 Task: Look for space in Konnagar, India from 4th June, 2023 to 8th June, 2023 for 2 adults in price range Rs.8000 to Rs.16000. Place can be private room with 1  bedroom having 1 bed and 1 bathroom. Property type can be house, flat, guest house, hotel. Booking option can be shelf check-in. Required host language is English.
Action: Mouse moved to (591, 110)
Screenshot: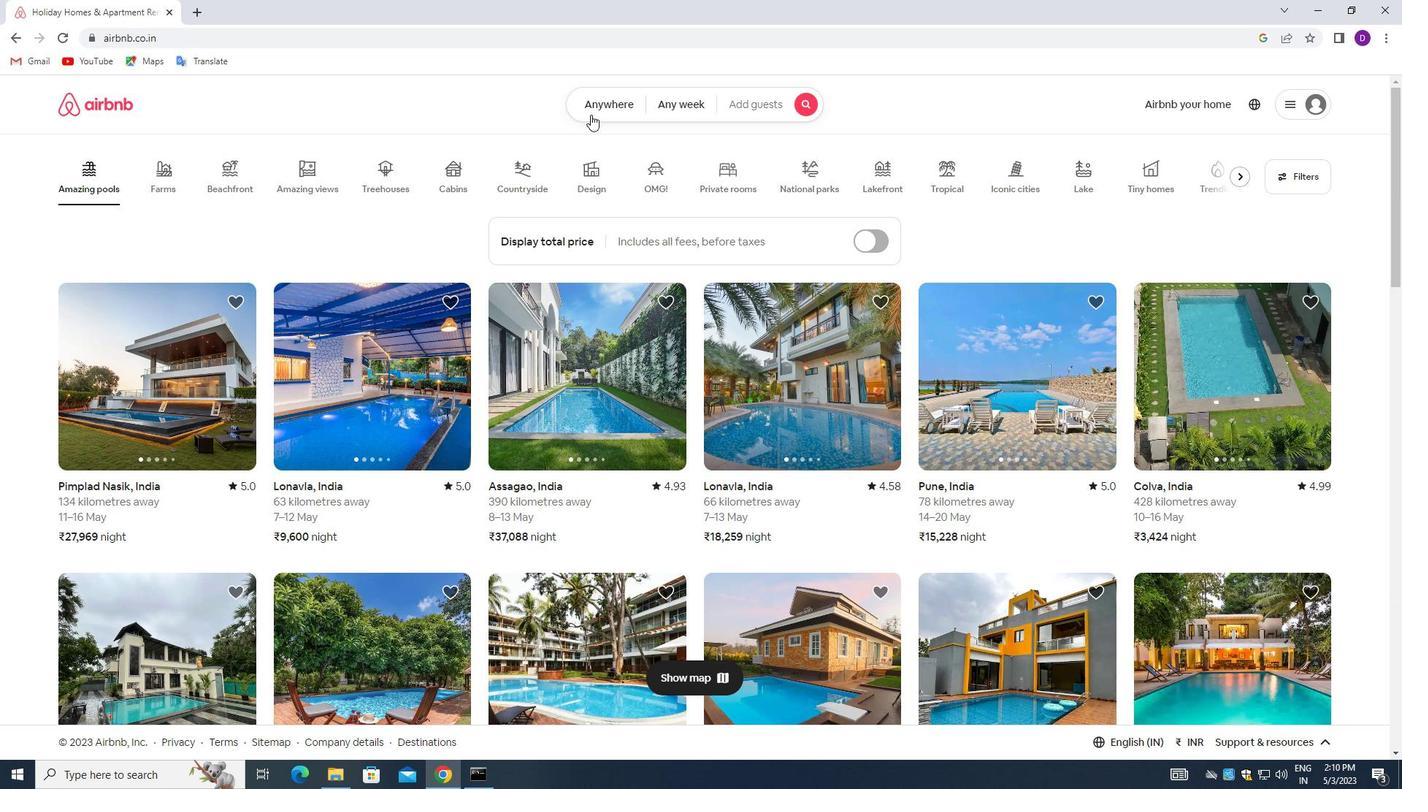 
Action: Mouse pressed left at (591, 110)
Screenshot: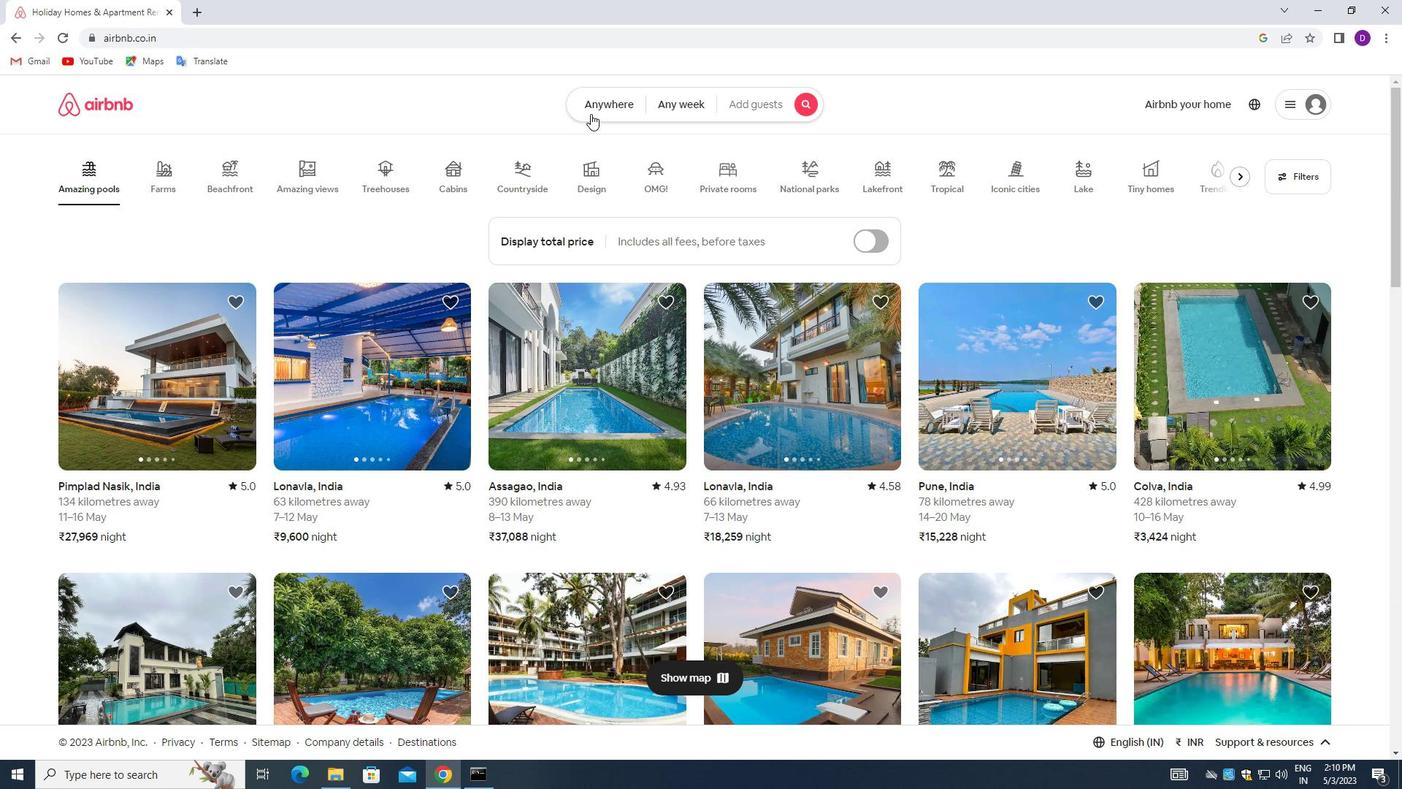 
Action: Mouse moved to (451, 168)
Screenshot: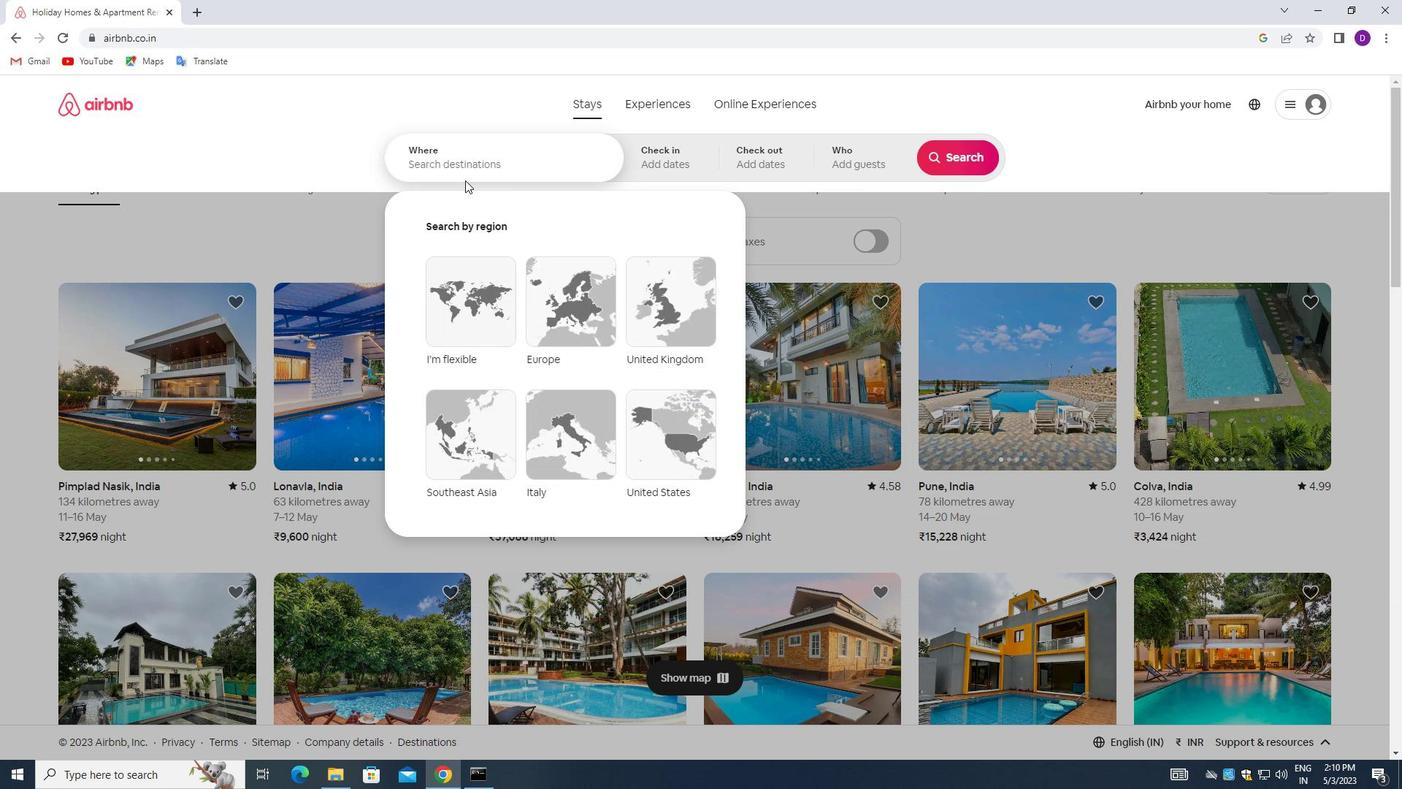 
Action: Mouse pressed left at (451, 168)
Screenshot: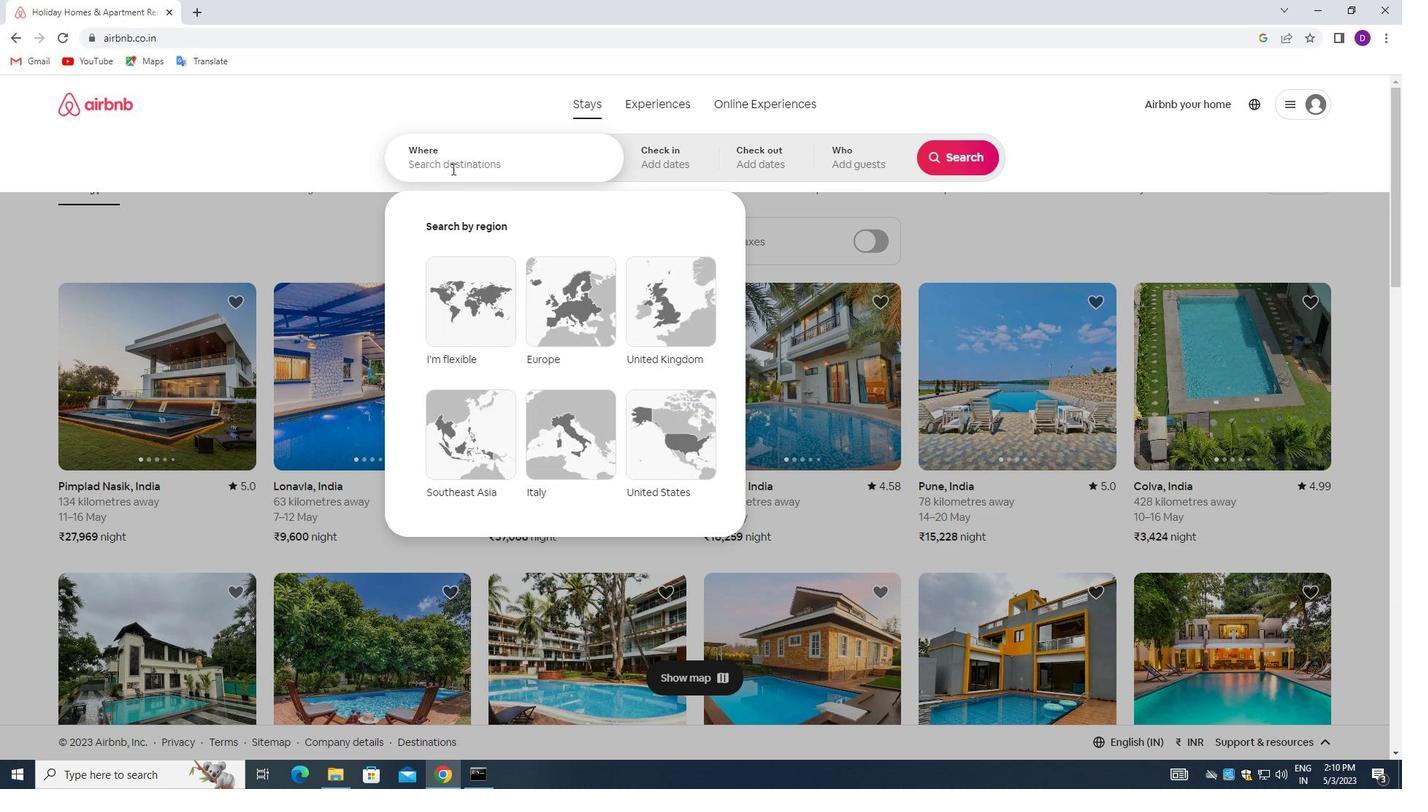 
Action: Mouse moved to (296, 149)
Screenshot: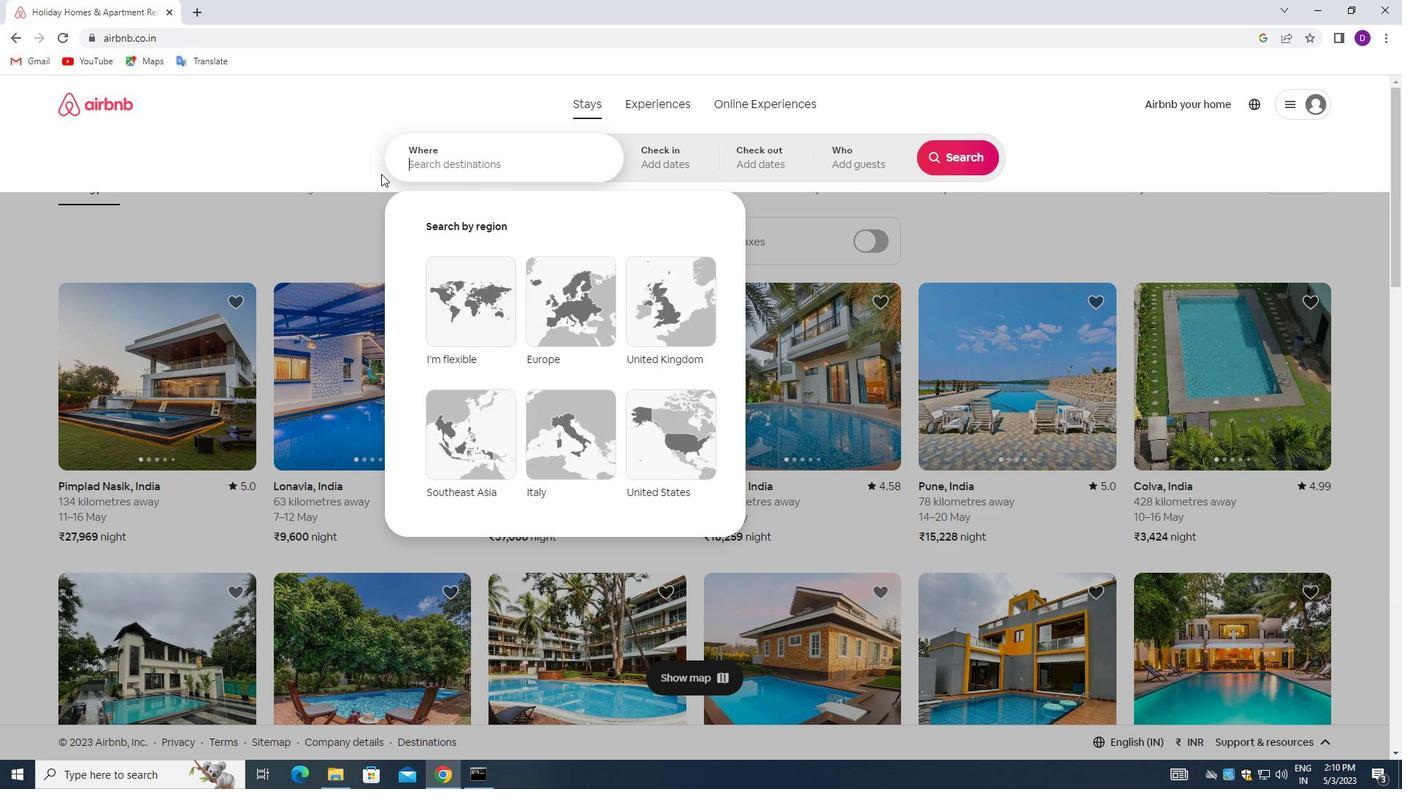 
Action: Key pressed <Key.shift>KONNAGAR,<Key.space><Key.shift>INDIA<Key.enter>
Screenshot: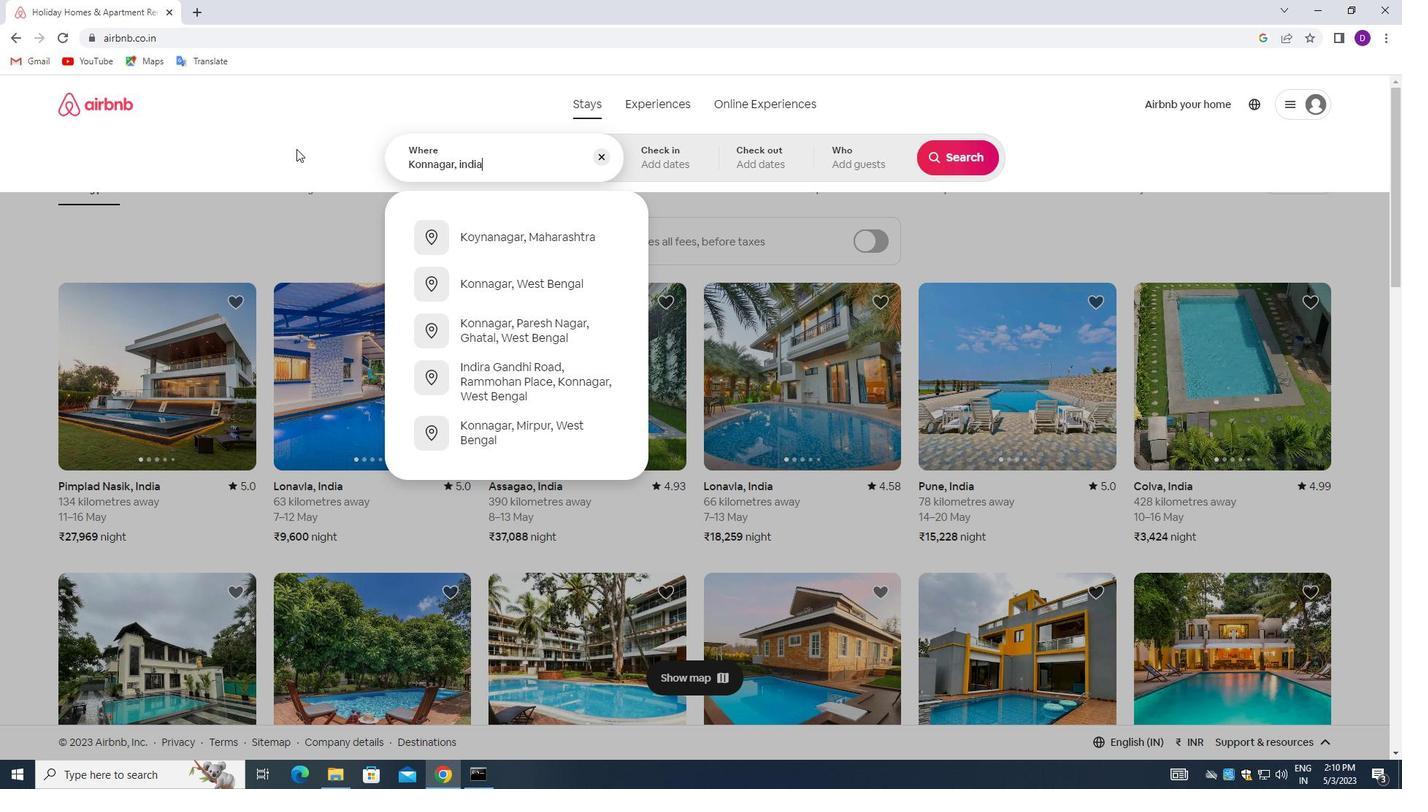 
Action: Mouse moved to (737, 372)
Screenshot: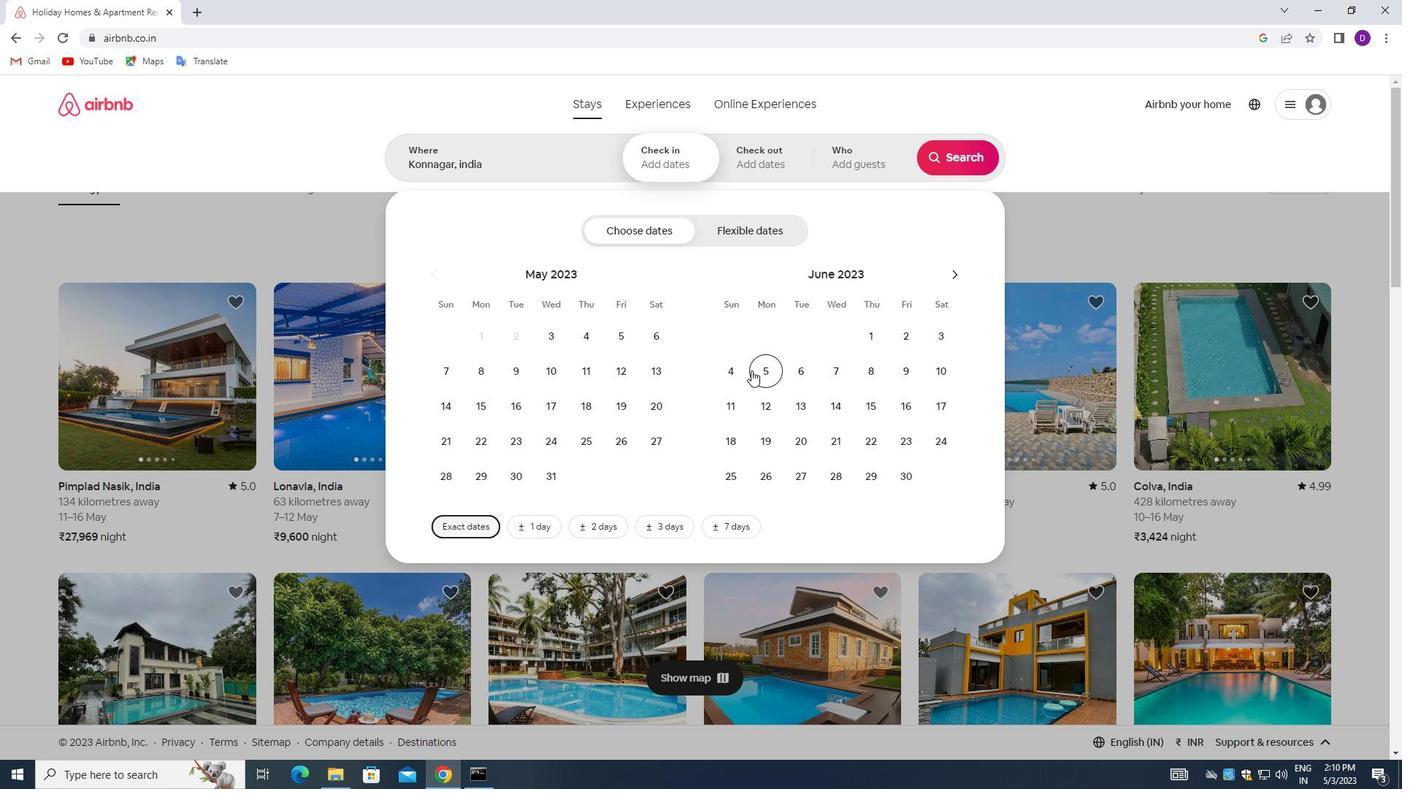 
Action: Mouse pressed left at (737, 372)
Screenshot: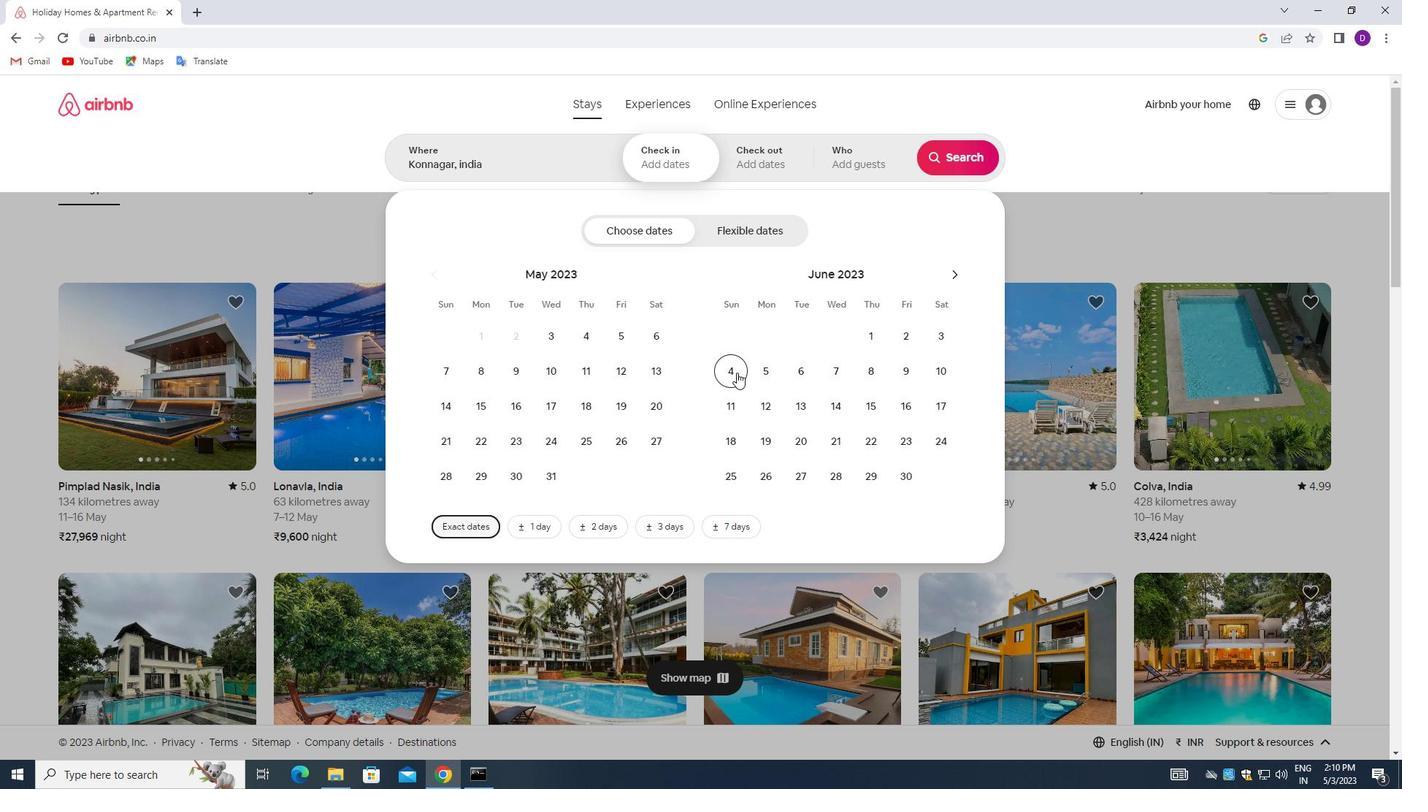 
Action: Mouse moved to (877, 377)
Screenshot: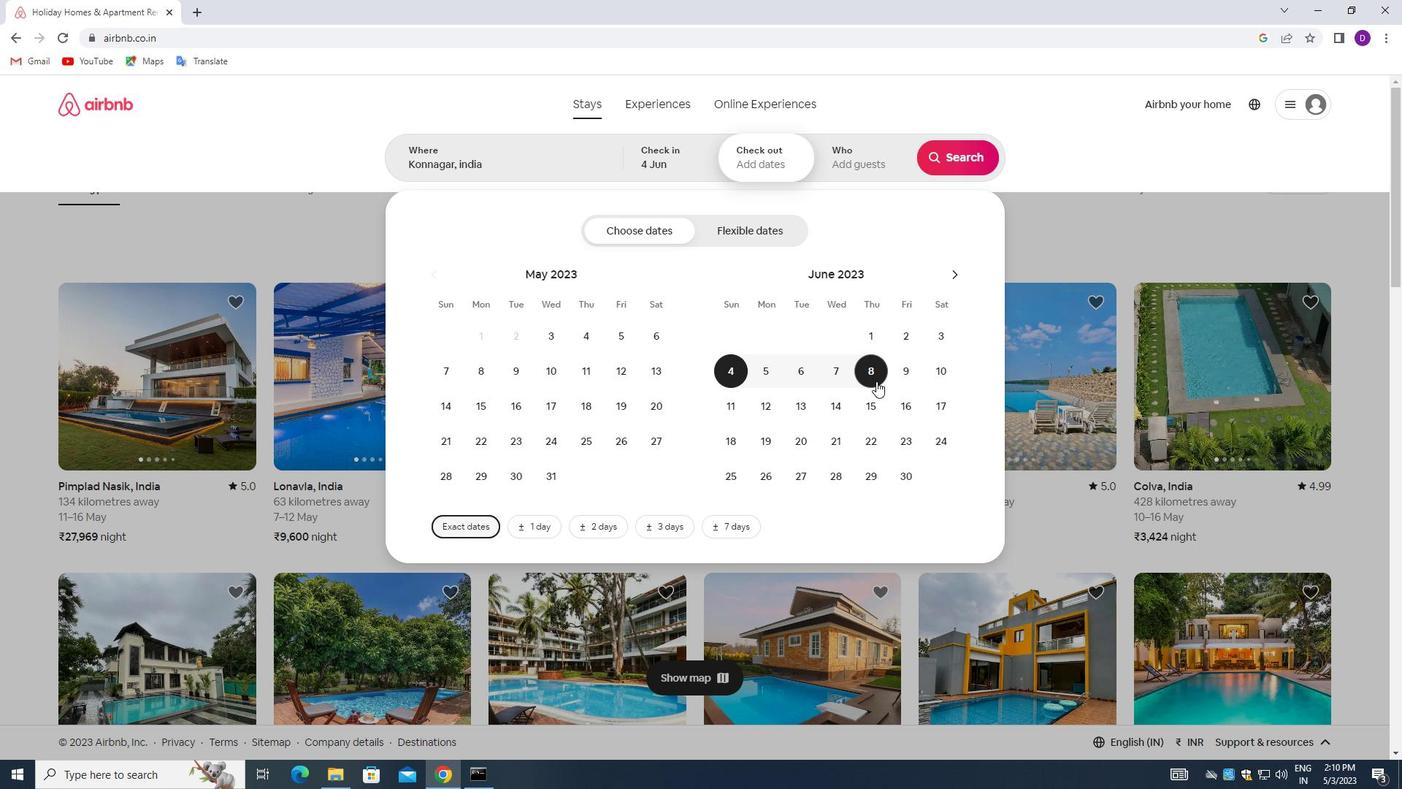 
Action: Mouse pressed left at (877, 377)
Screenshot: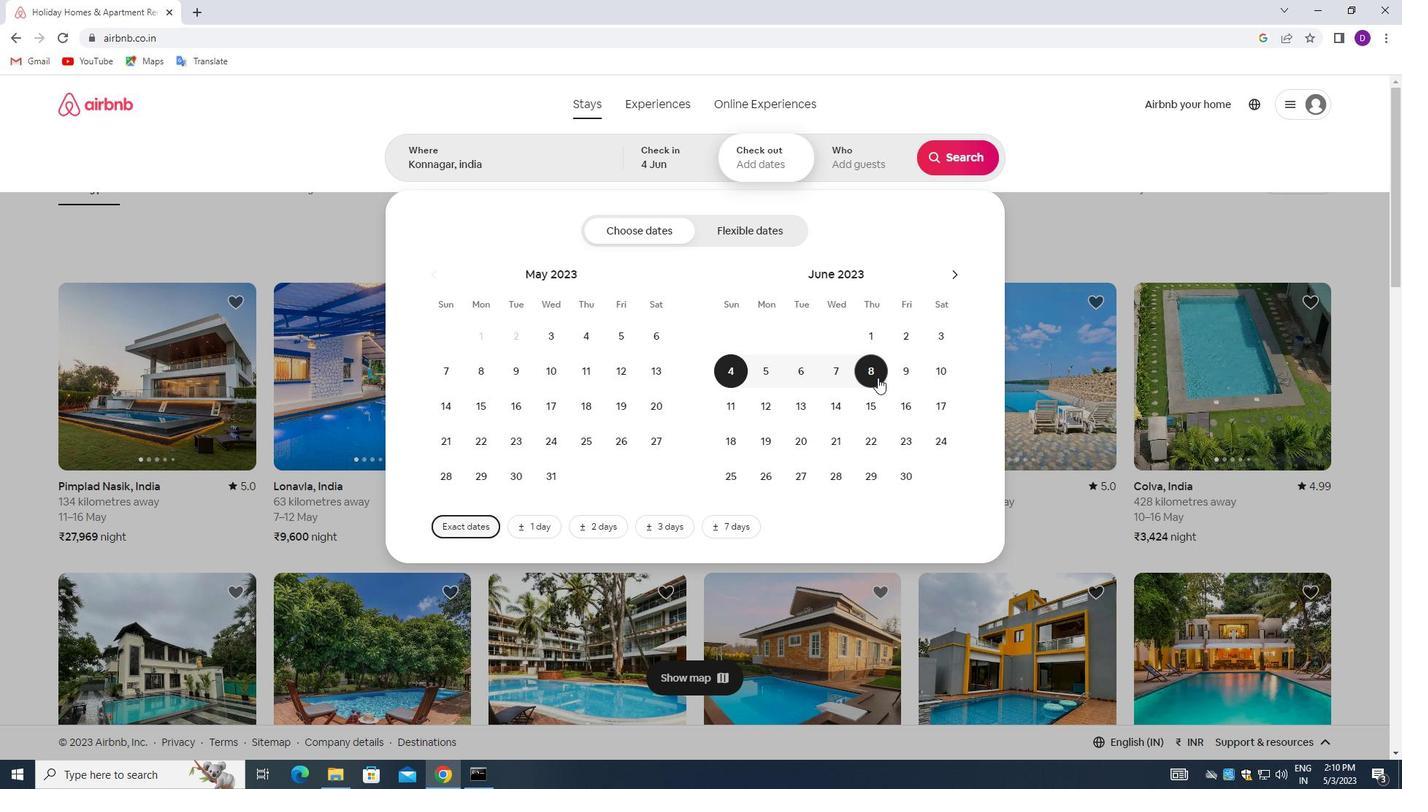 
Action: Mouse moved to (848, 165)
Screenshot: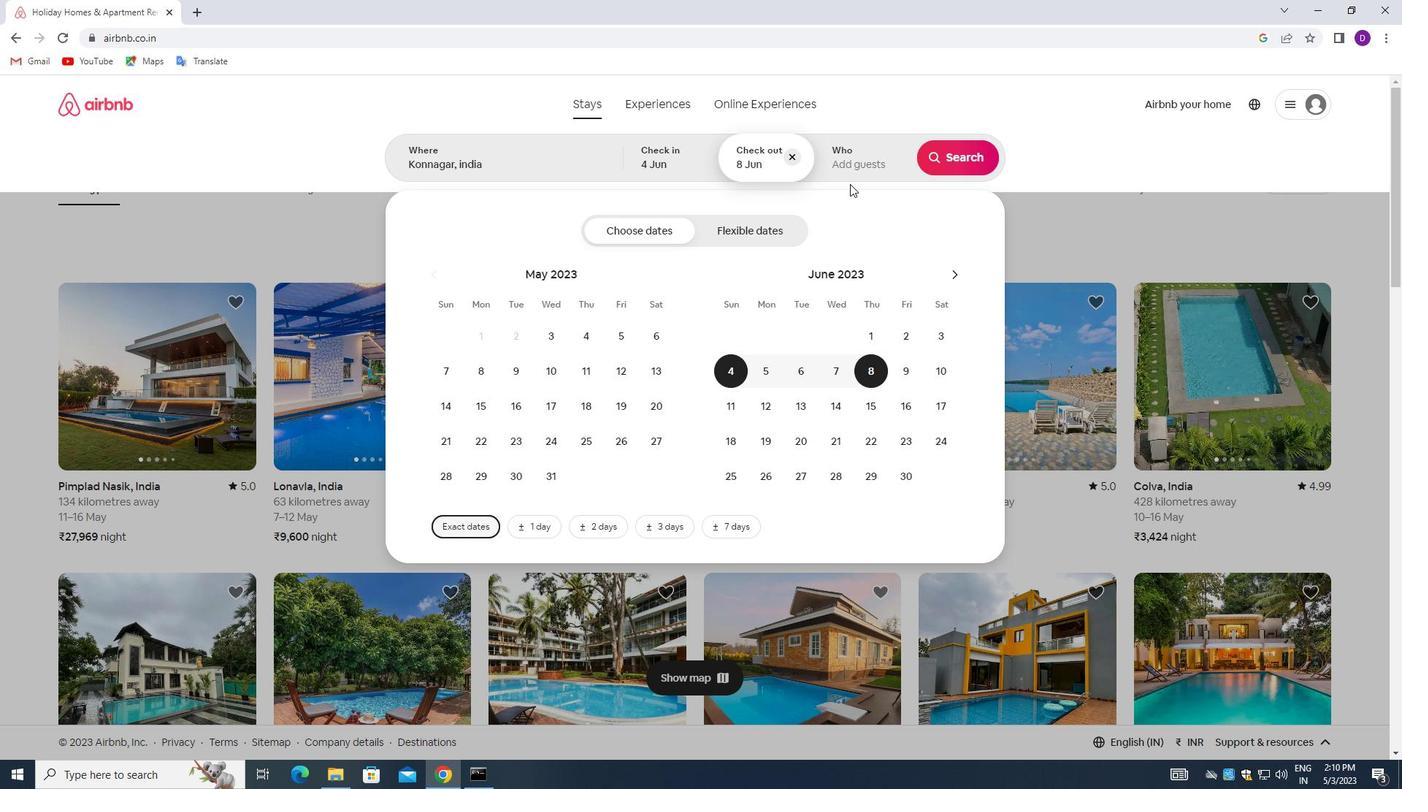 
Action: Mouse pressed left at (848, 165)
Screenshot: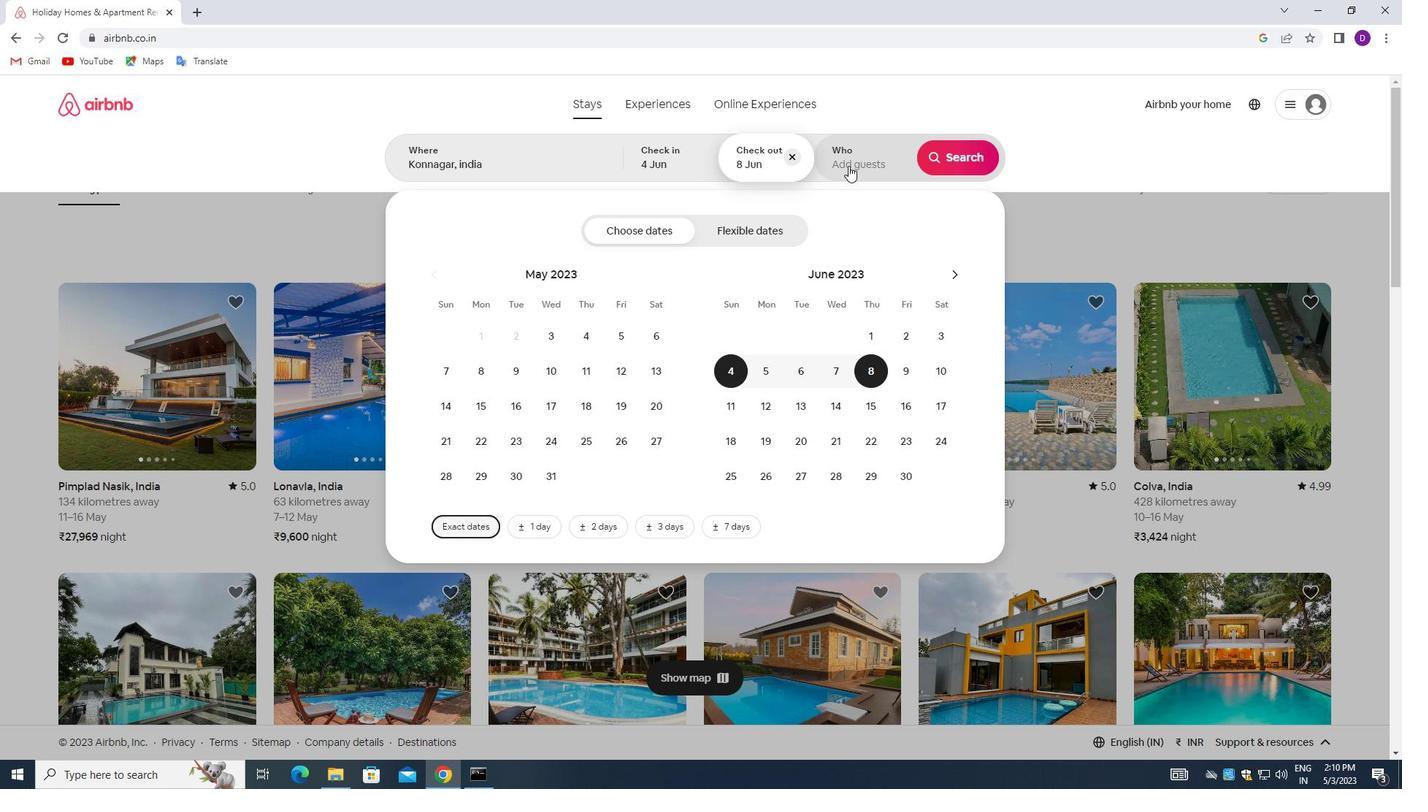 
Action: Mouse moved to (954, 241)
Screenshot: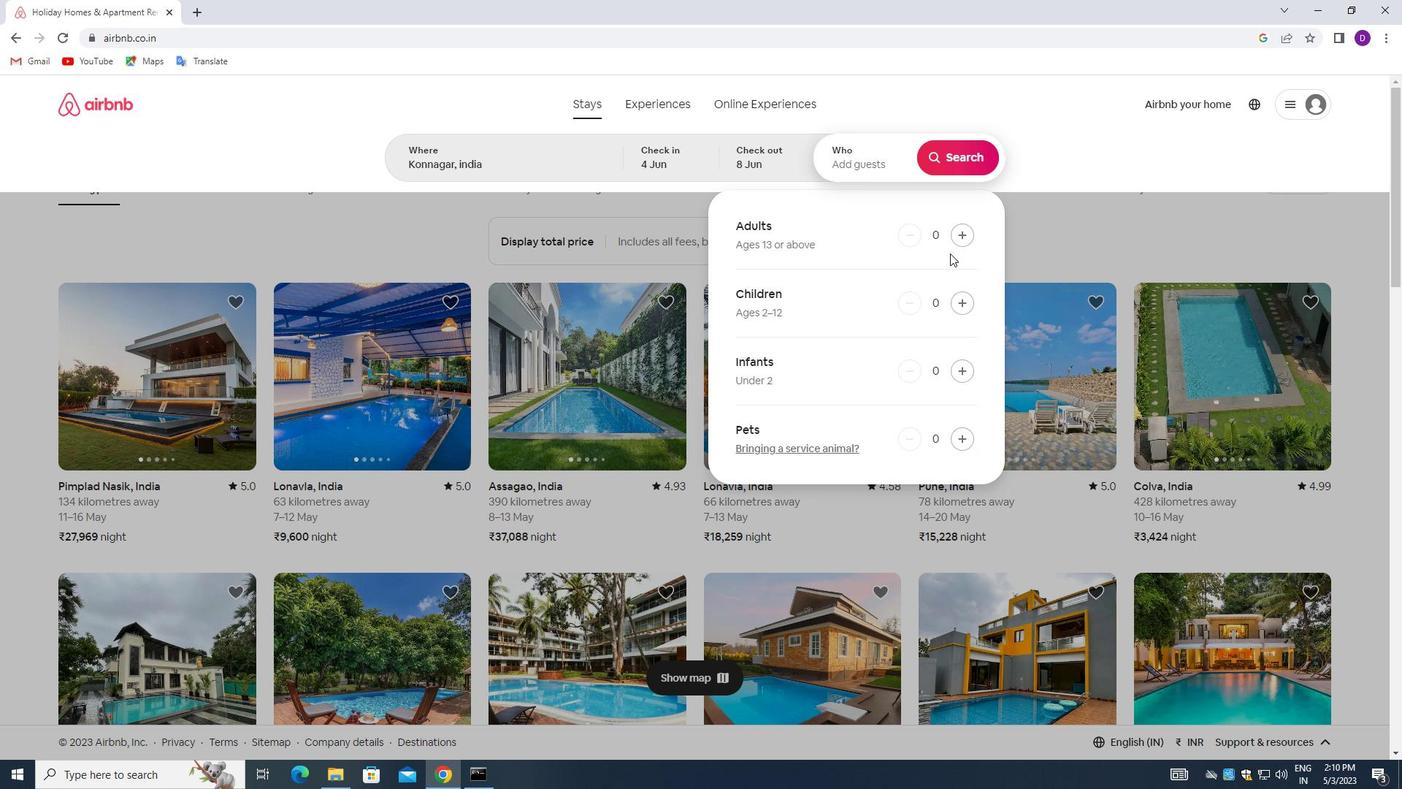 
Action: Mouse pressed left at (954, 241)
Screenshot: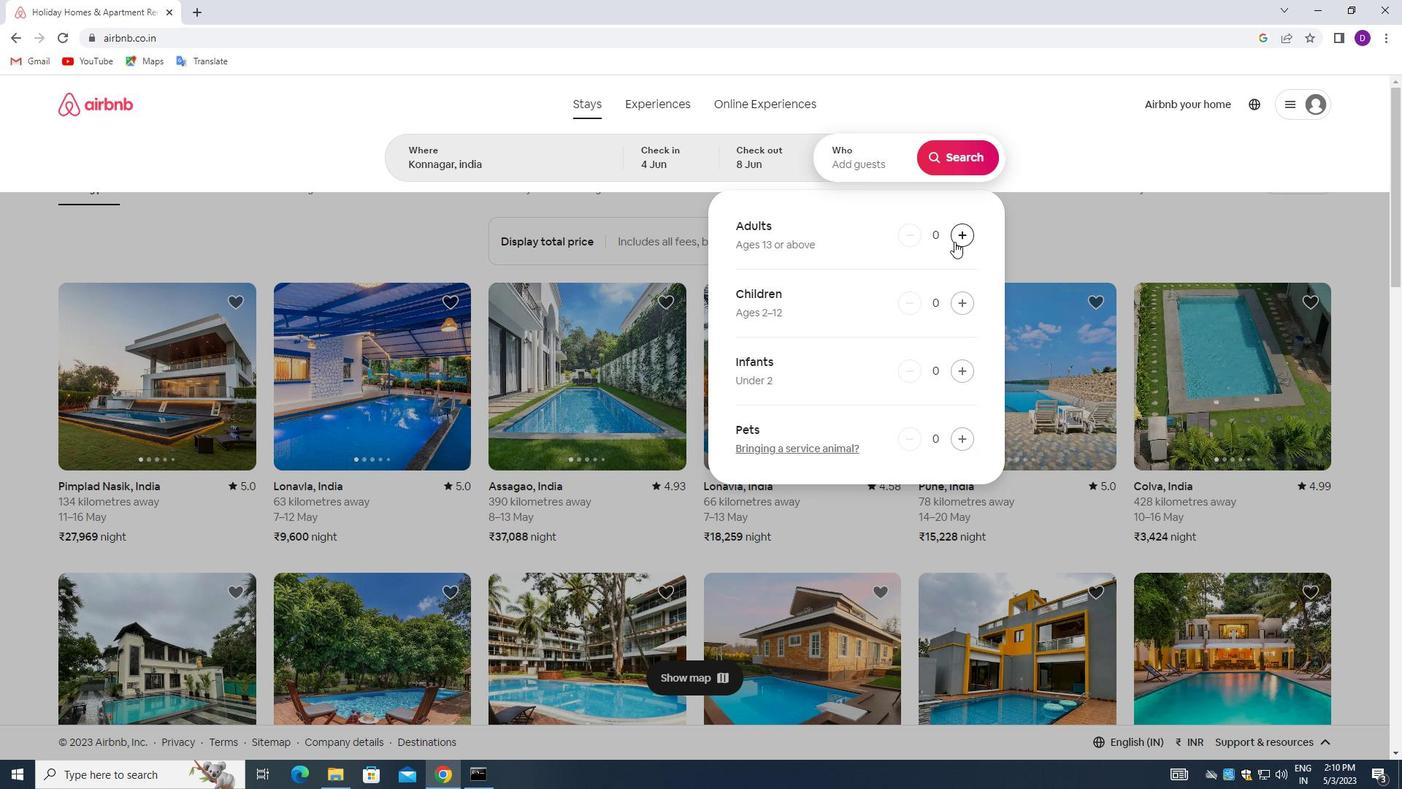 
Action: Mouse pressed left at (954, 241)
Screenshot: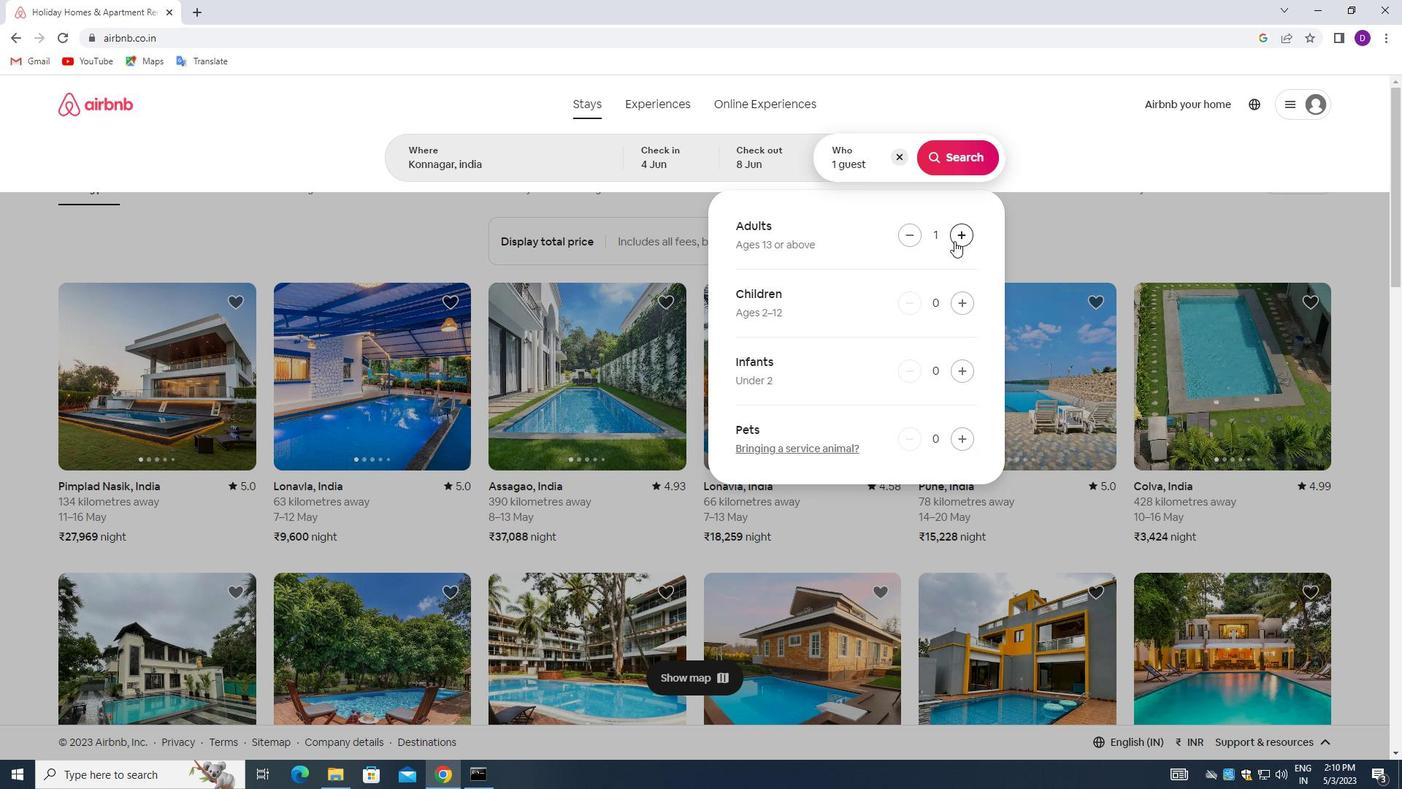 
Action: Mouse moved to (952, 155)
Screenshot: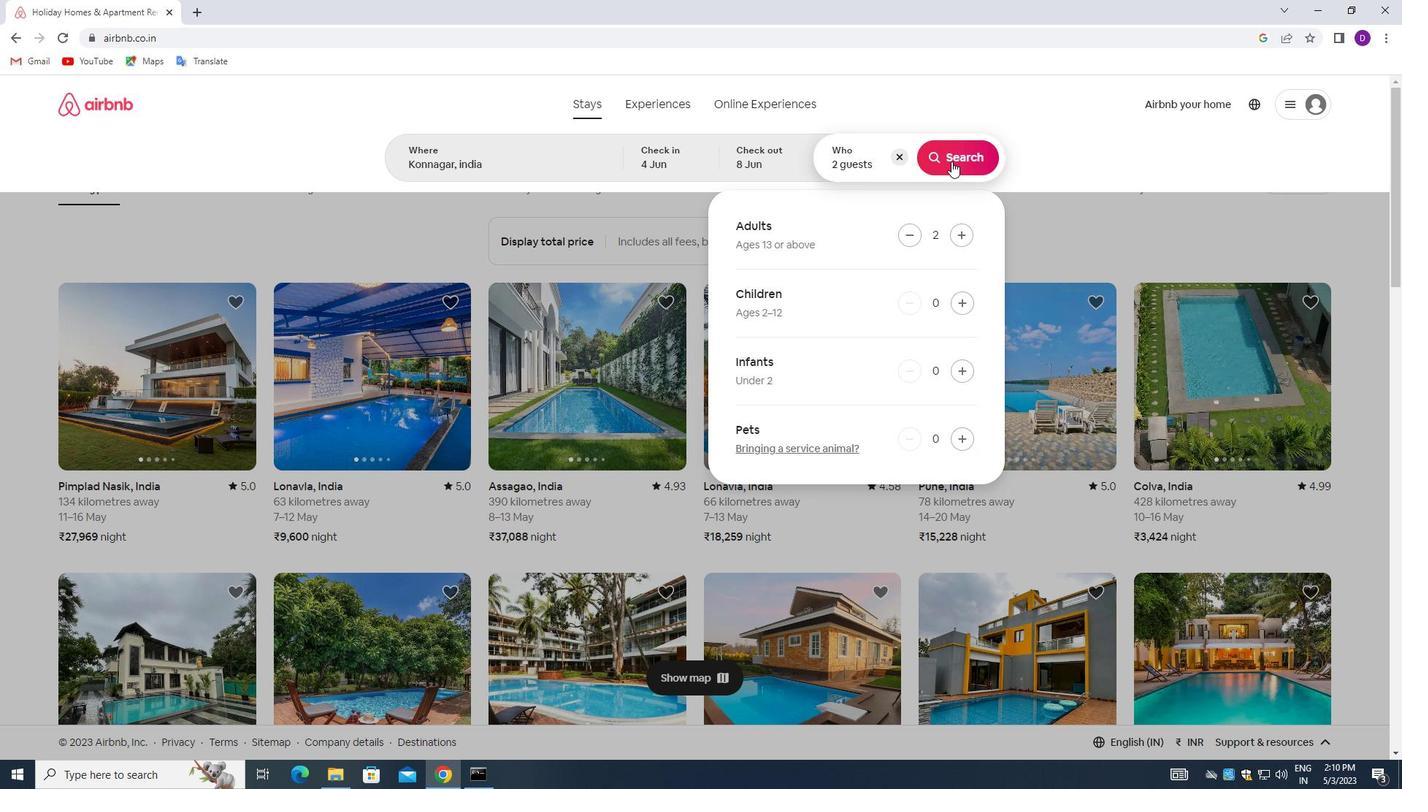 
Action: Mouse pressed left at (952, 155)
Screenshot: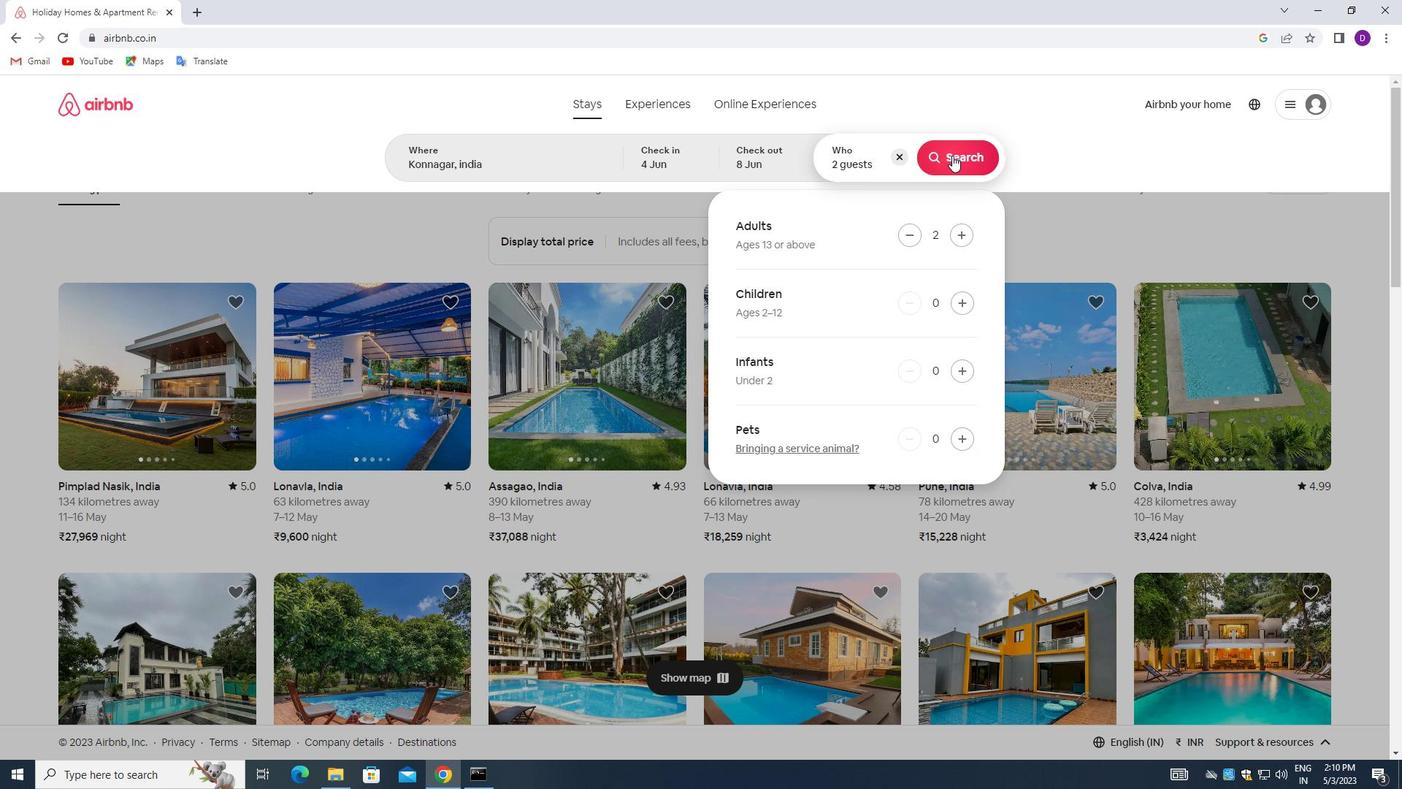 
Action: Mouse moved to (1317, 167)
Screenshot: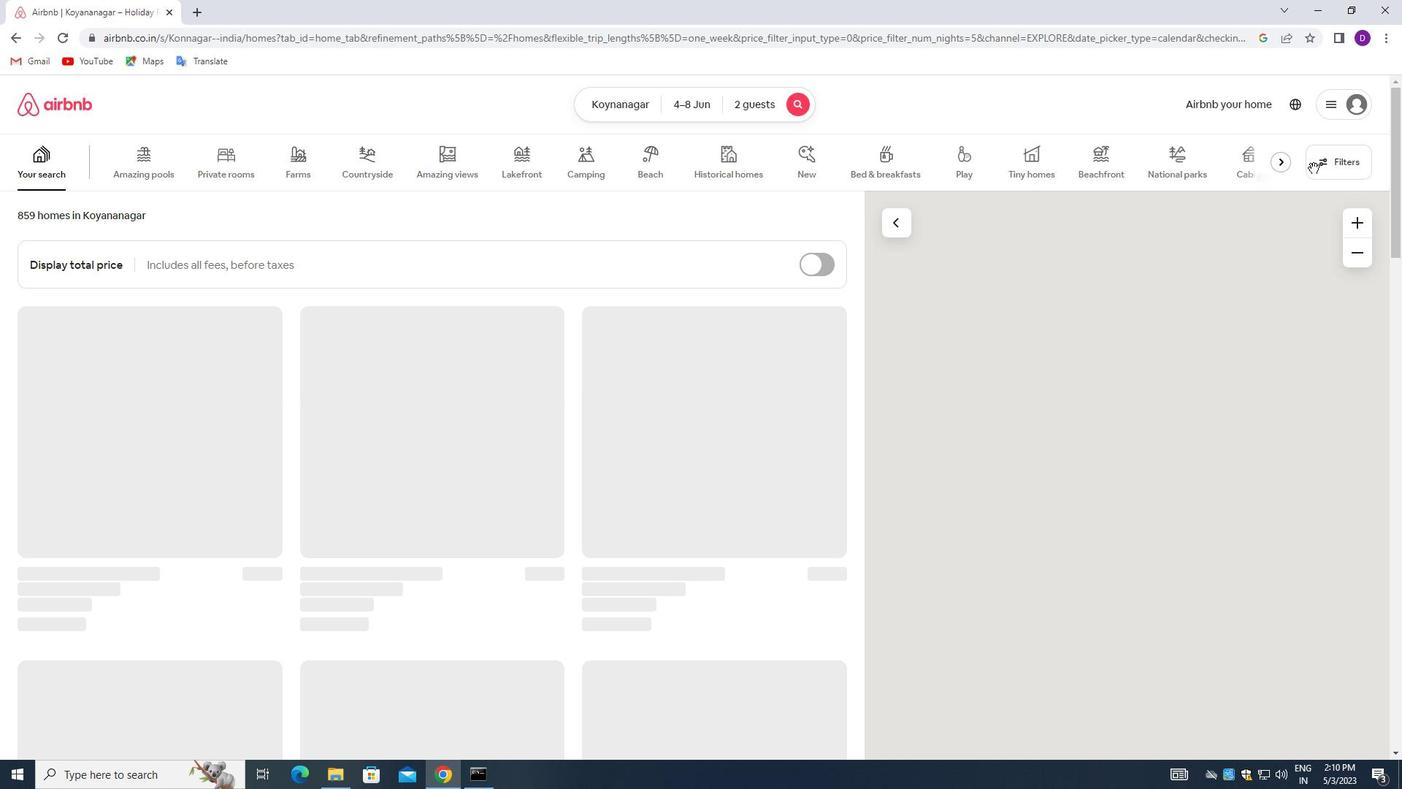 
Action: Mouse pressed left at (1317, 167)
Screenshot: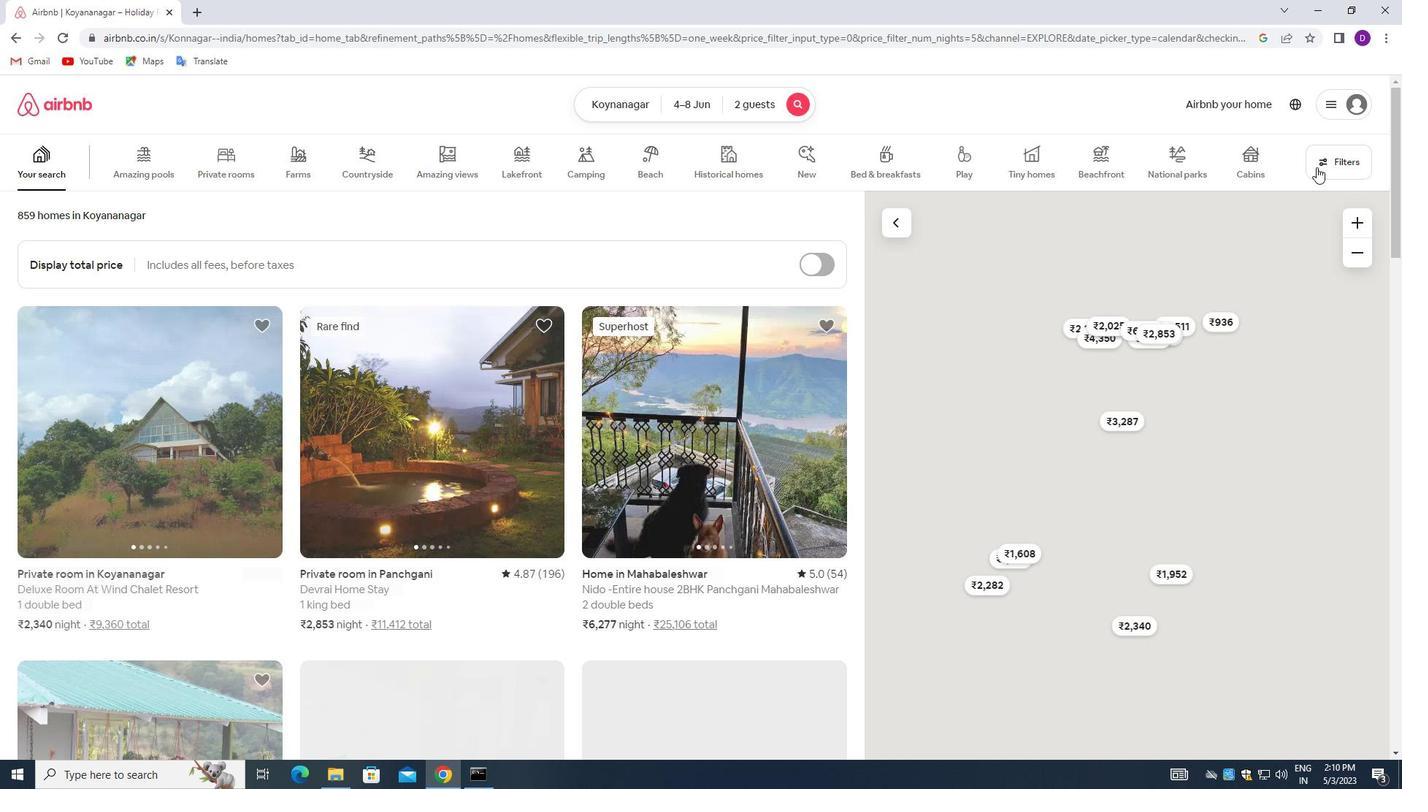 
Action: Mouse moved to (526, 348)
Screenshot: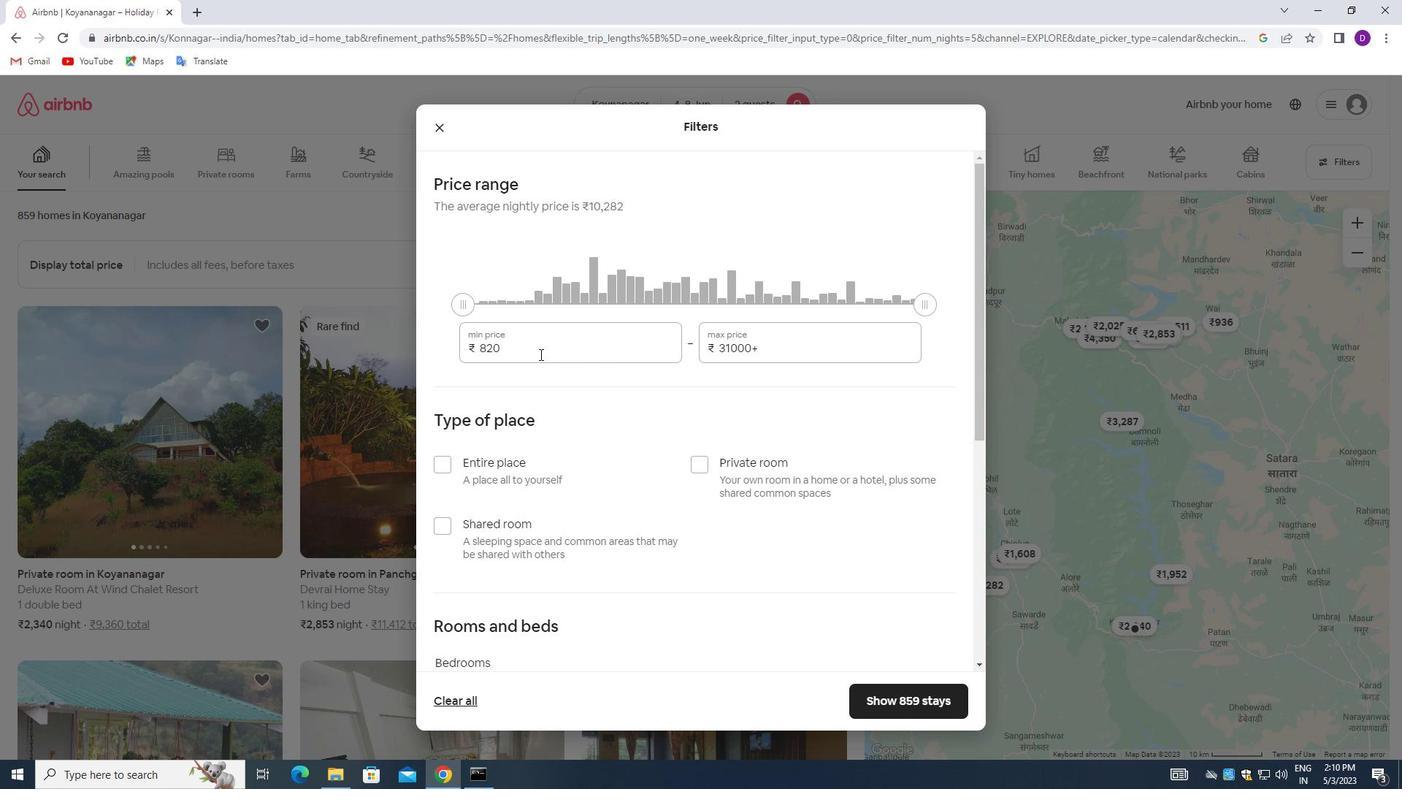
Action: Mouse pressed left at (526, 348)
Screenshot: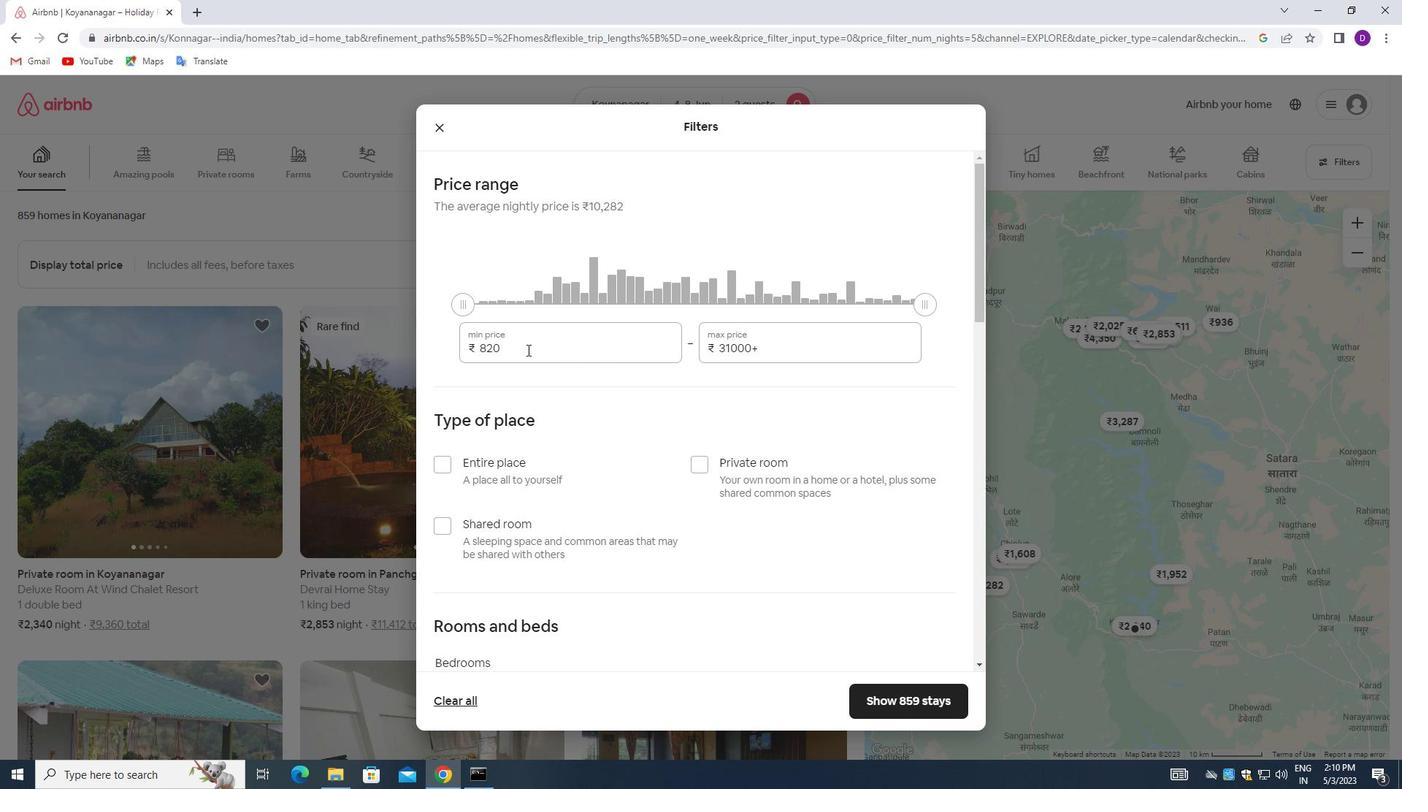 
Action: Mouse pressed left at (526, 348)
Screenshot: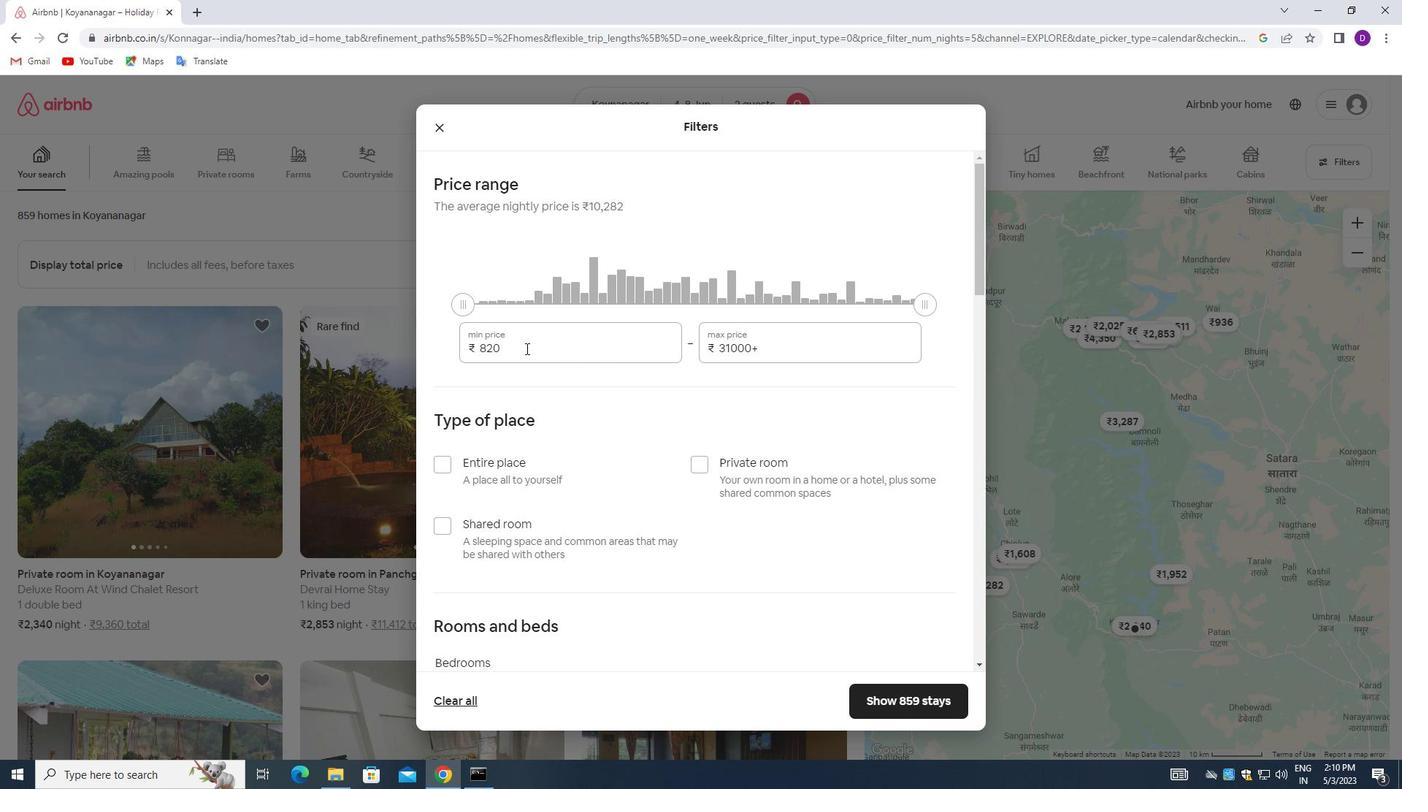 
Action: Key pressed 8000<Key.tab>16000
Screenshot: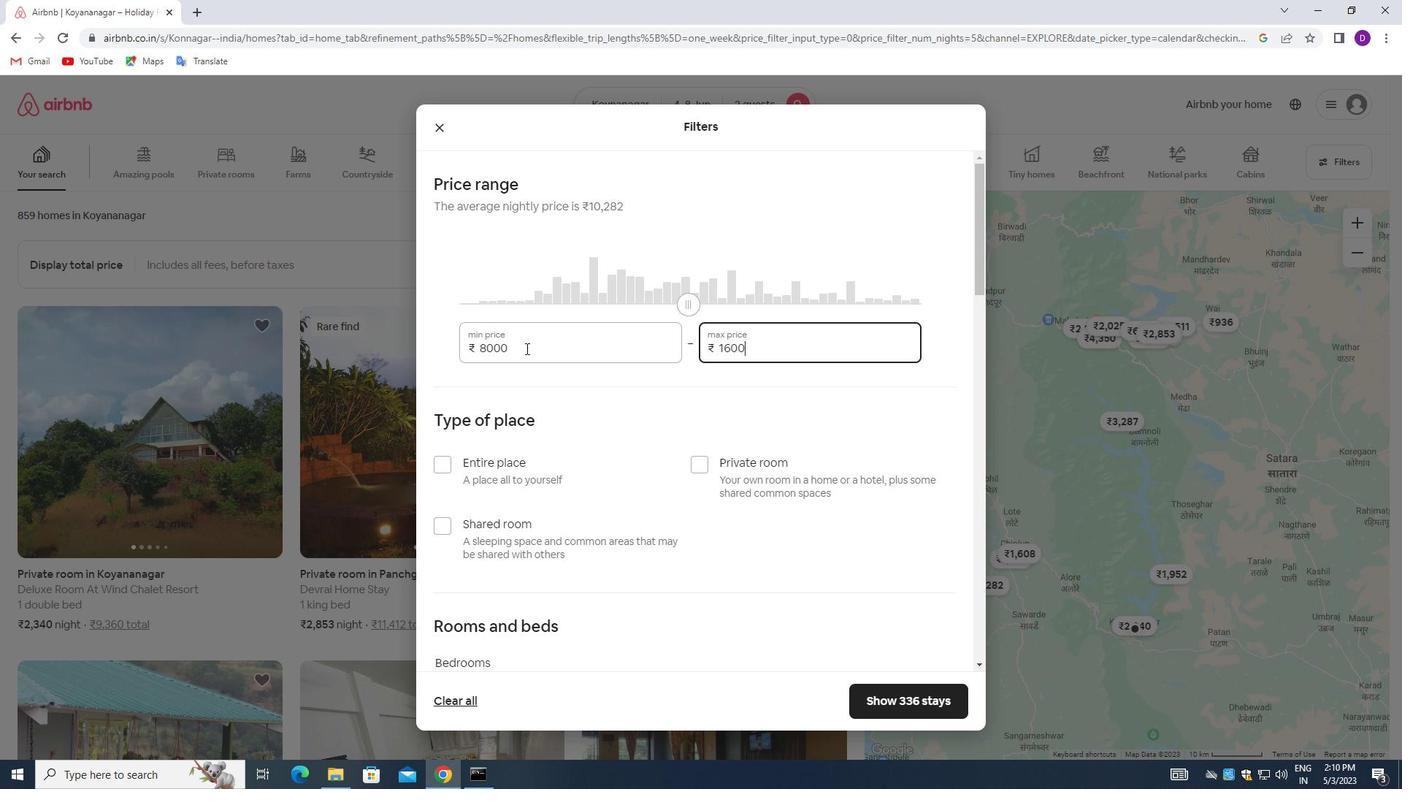 
Action: Mouse moved to (553, 389)
Screenshot: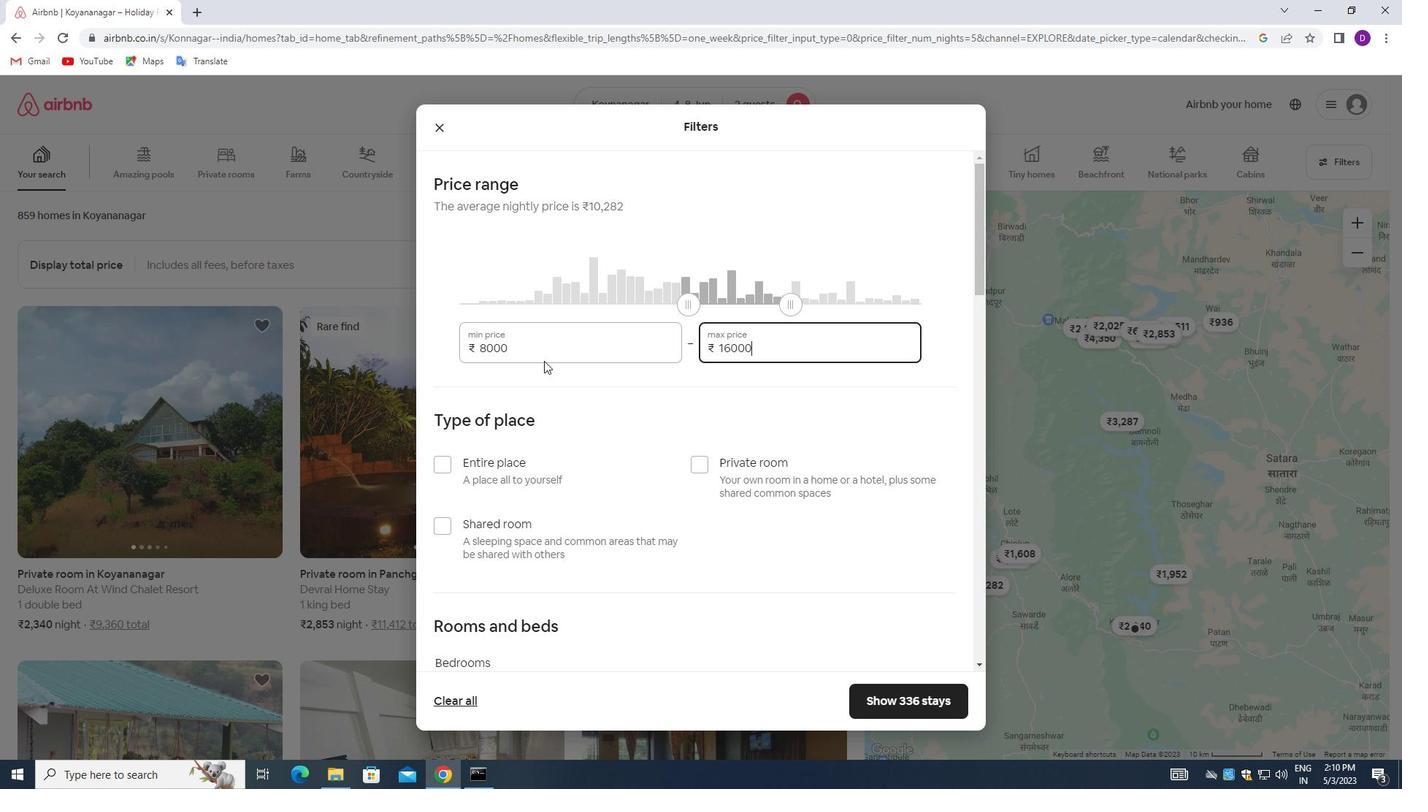 
Action: Mouse scrolled (553, 388) with delta (0, 0)
Screenshot: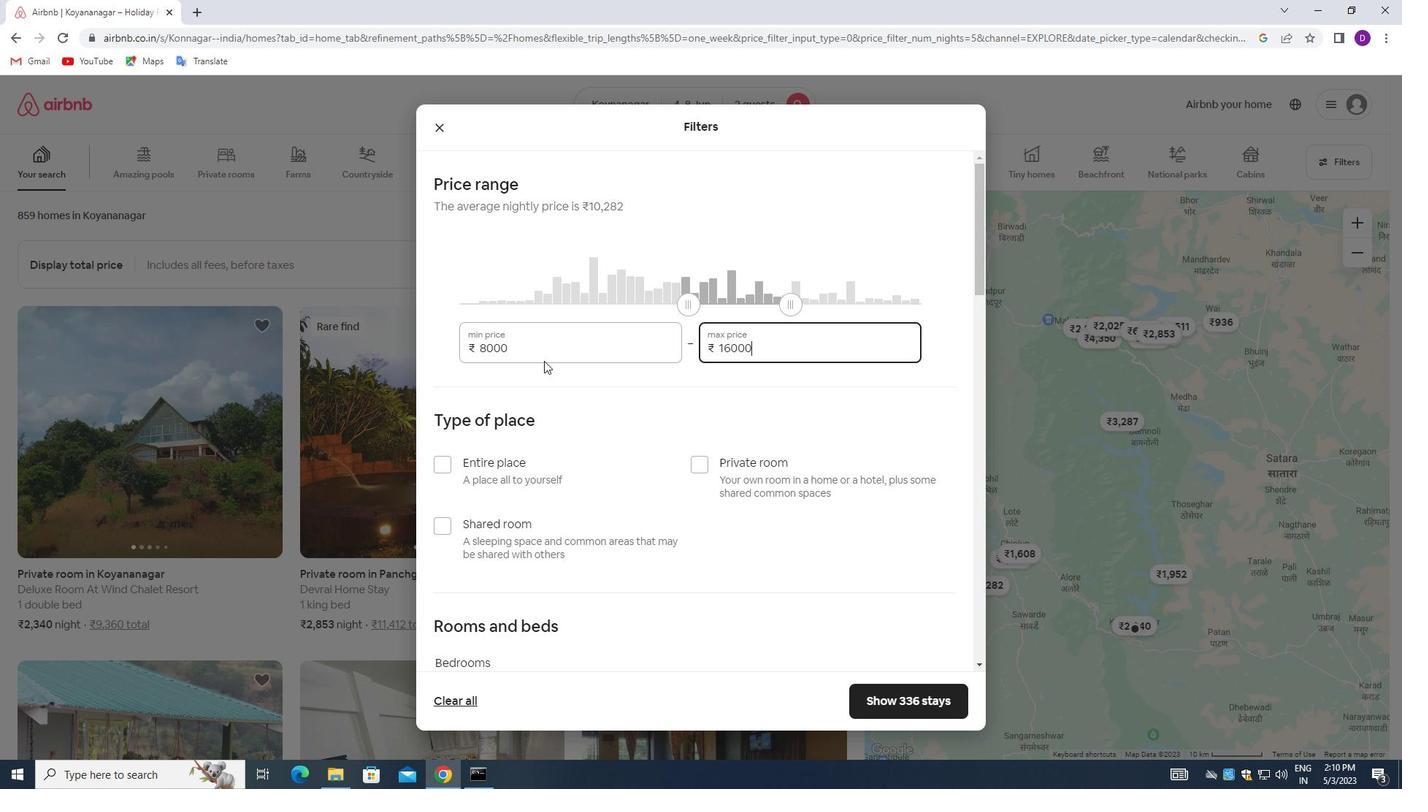 
Action: Mouse moved to (551, 399)
Screenshot: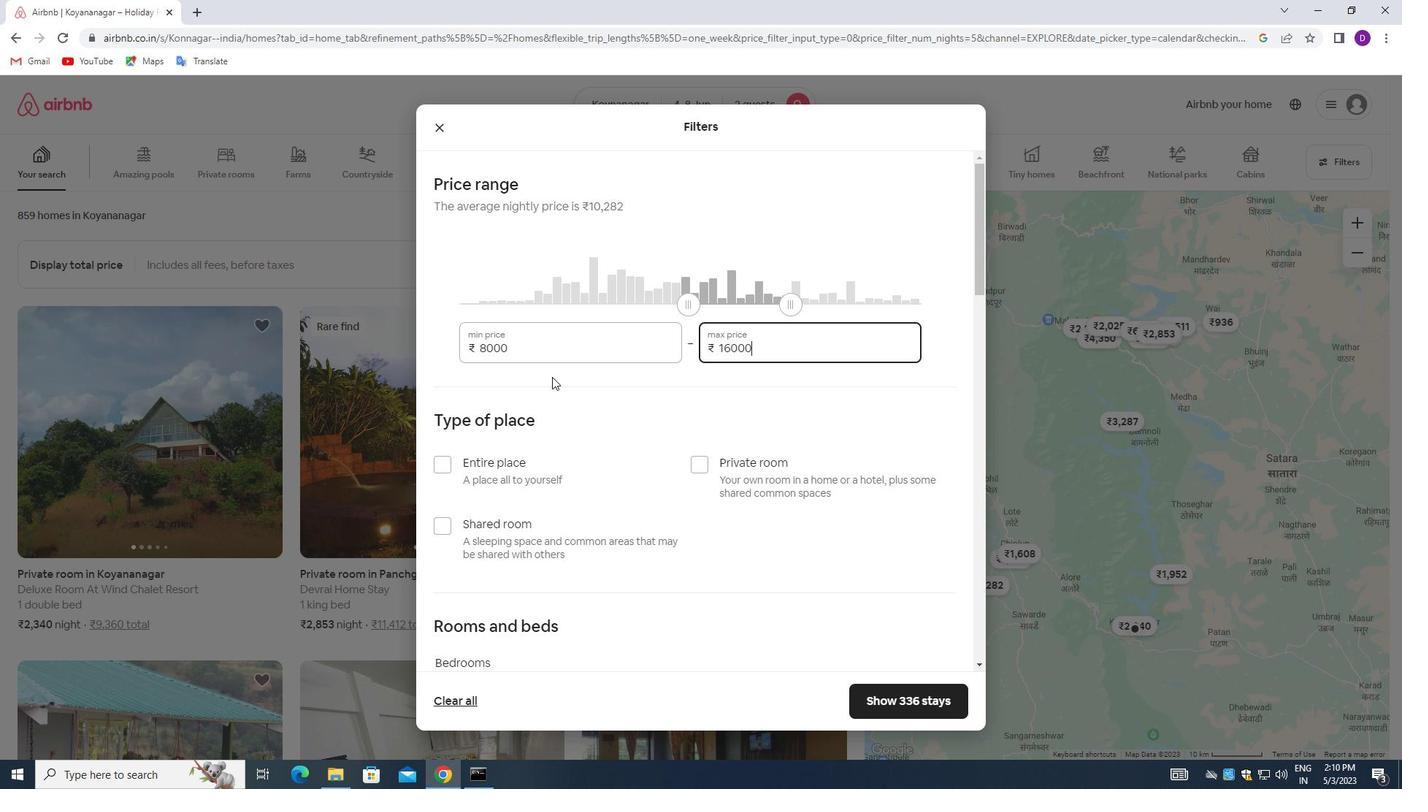 
Action: Mouse scrolled (551, 398) with delta (0, 0)
Screenshot: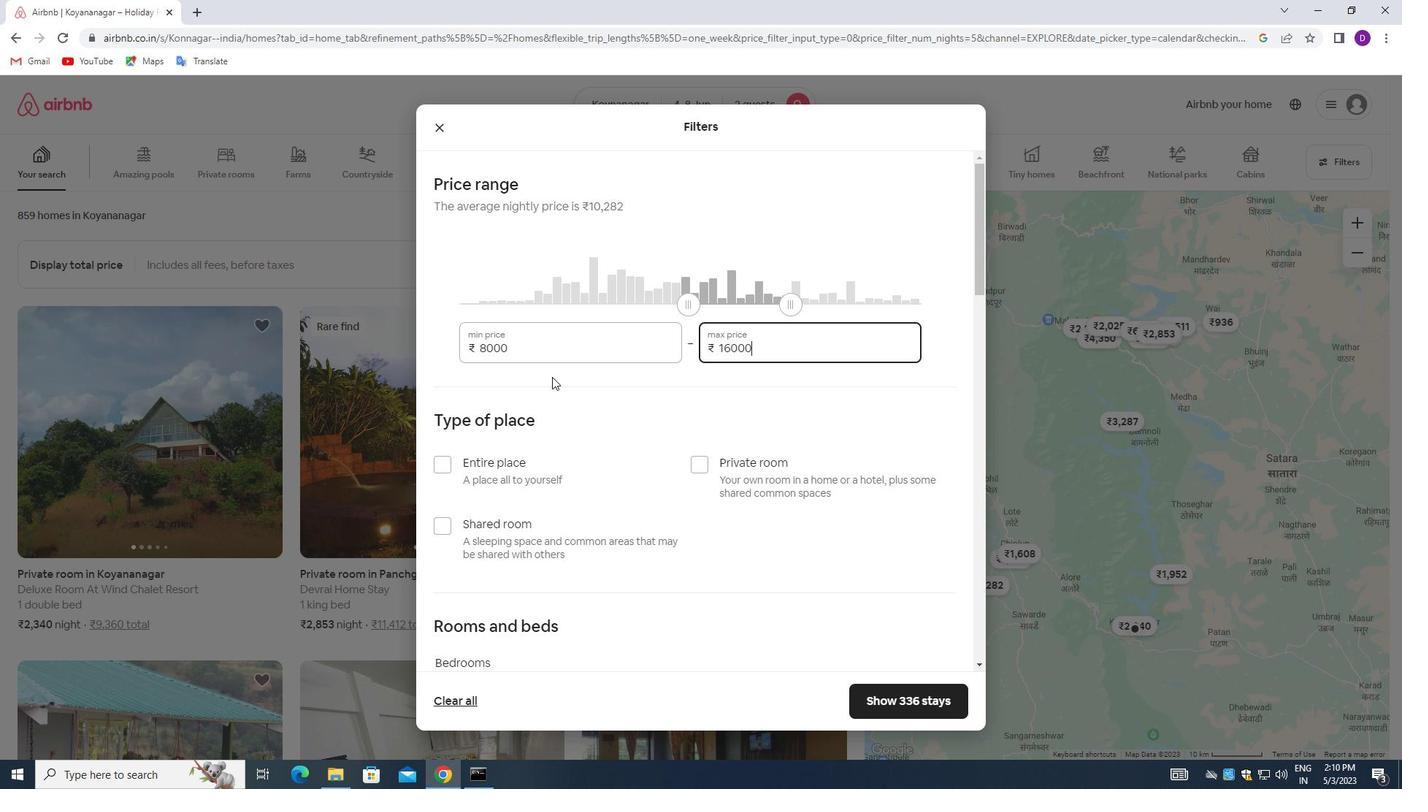 
Action: Mouse moved to (704, 319)
Screenshot: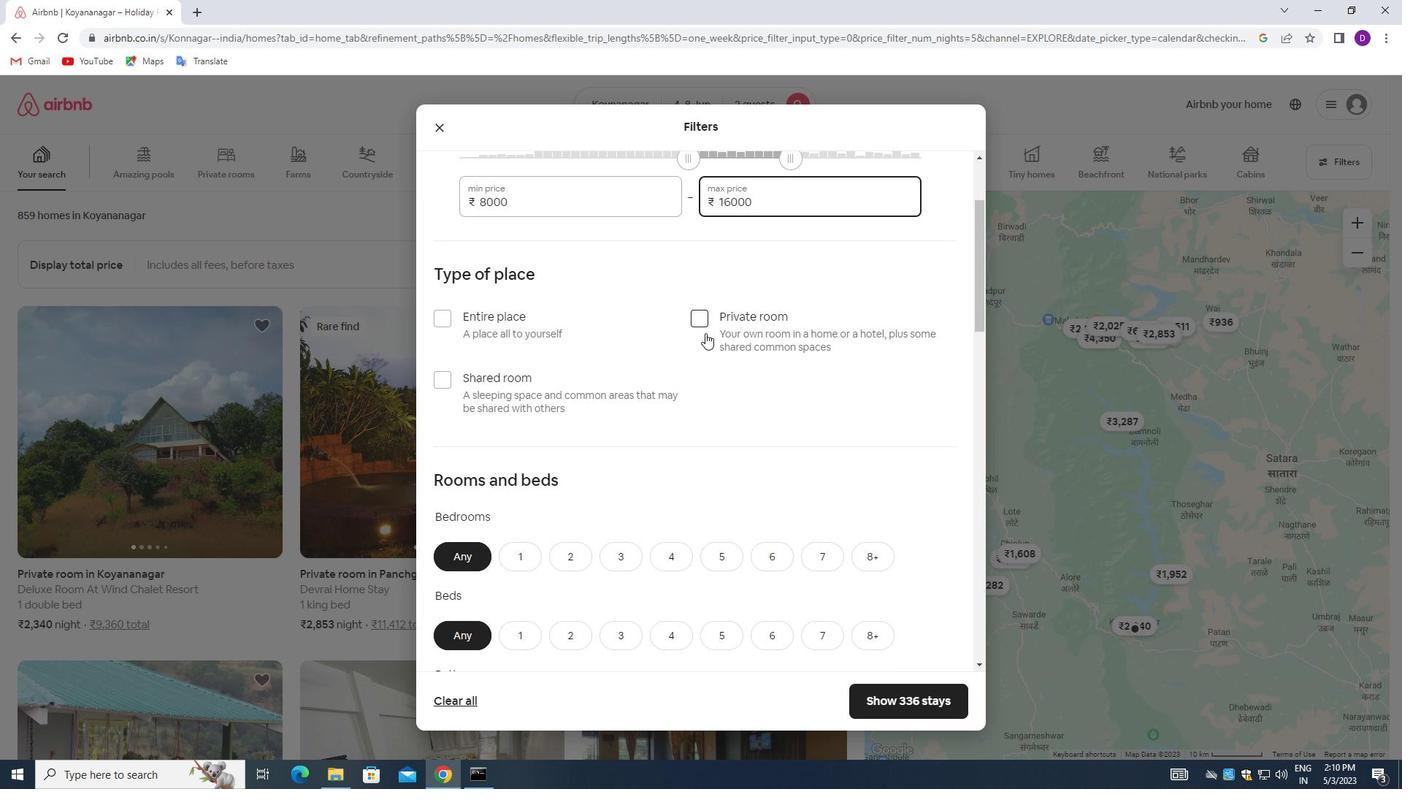 
Action: Mouse pressed left at (704, 319)
Screenshot: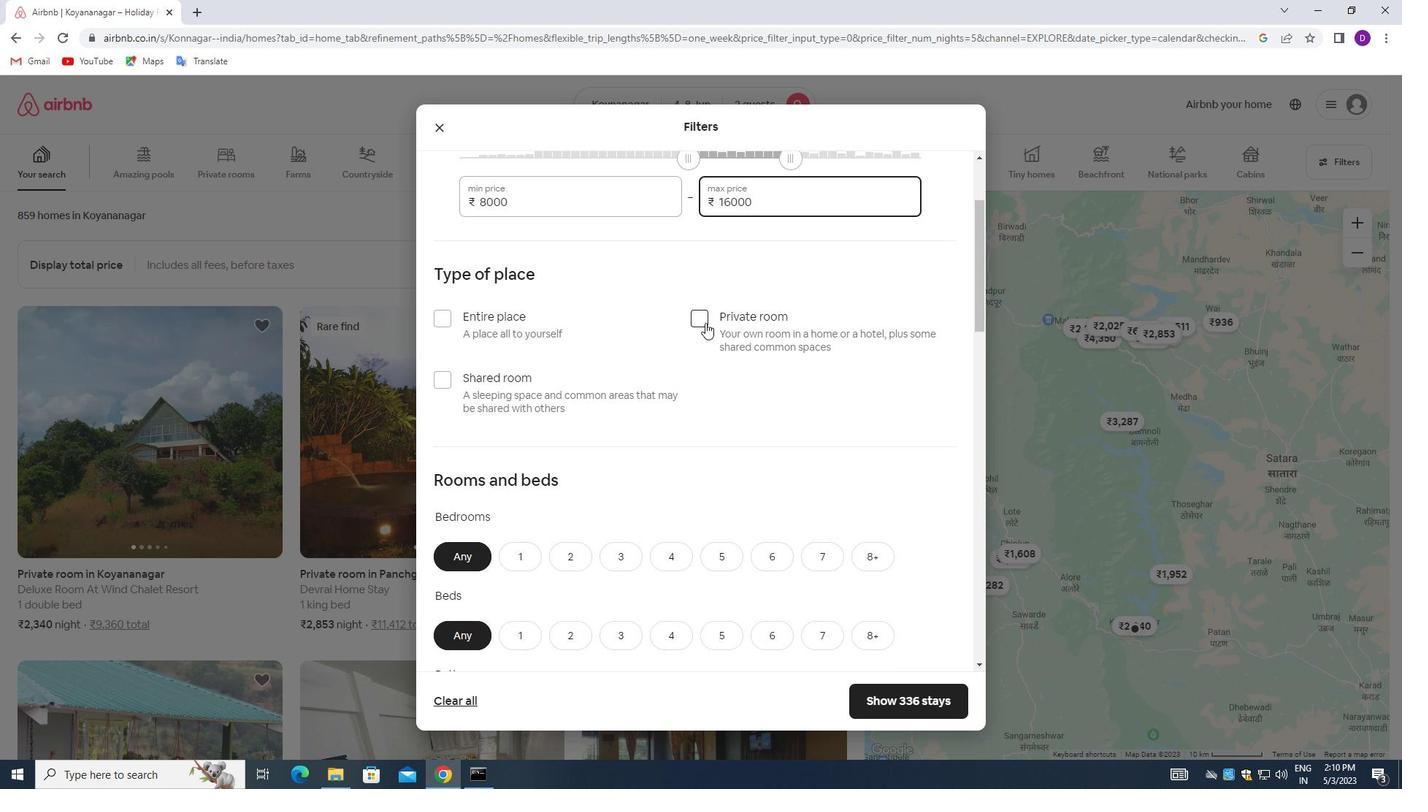 
Action: Mouse moved to (567, 446)
Screenshot: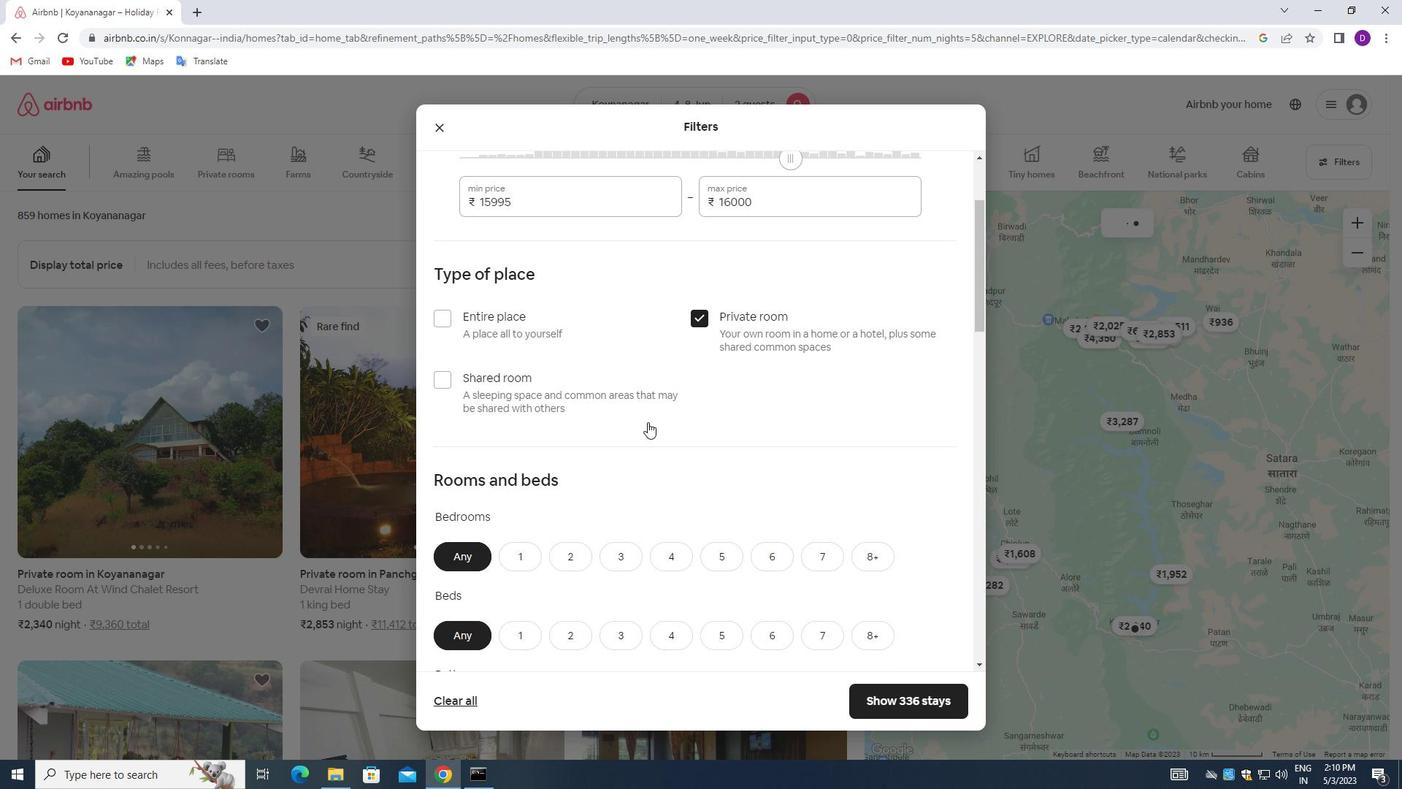 
Action: Mouse scrolled (567, 445) with delta (0, 0)
Screenshot: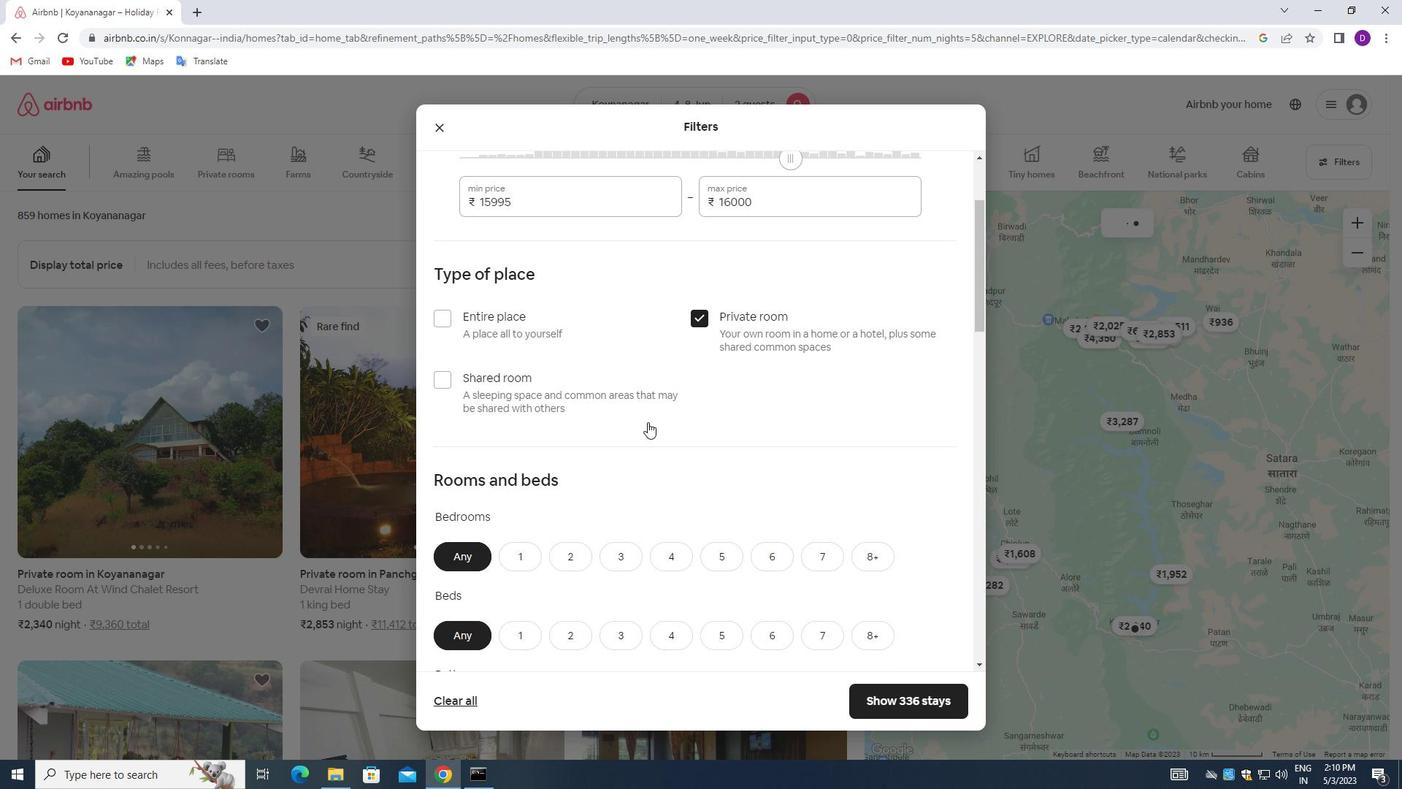 
Action: Mouse moved to (567, 446)
Screenshot: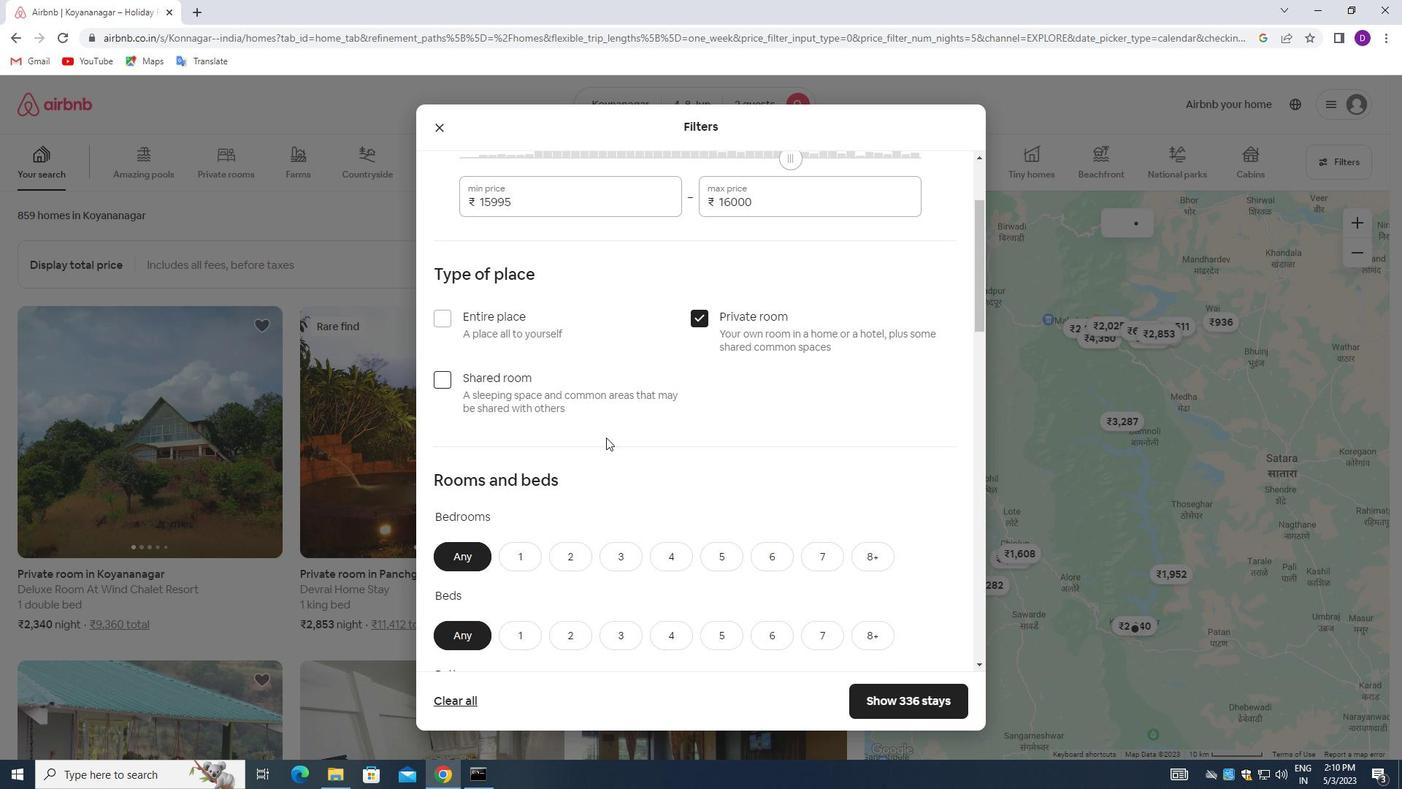 
Action: Mouse scrolled (567, 445) with delta (0, 0)
Screenshot: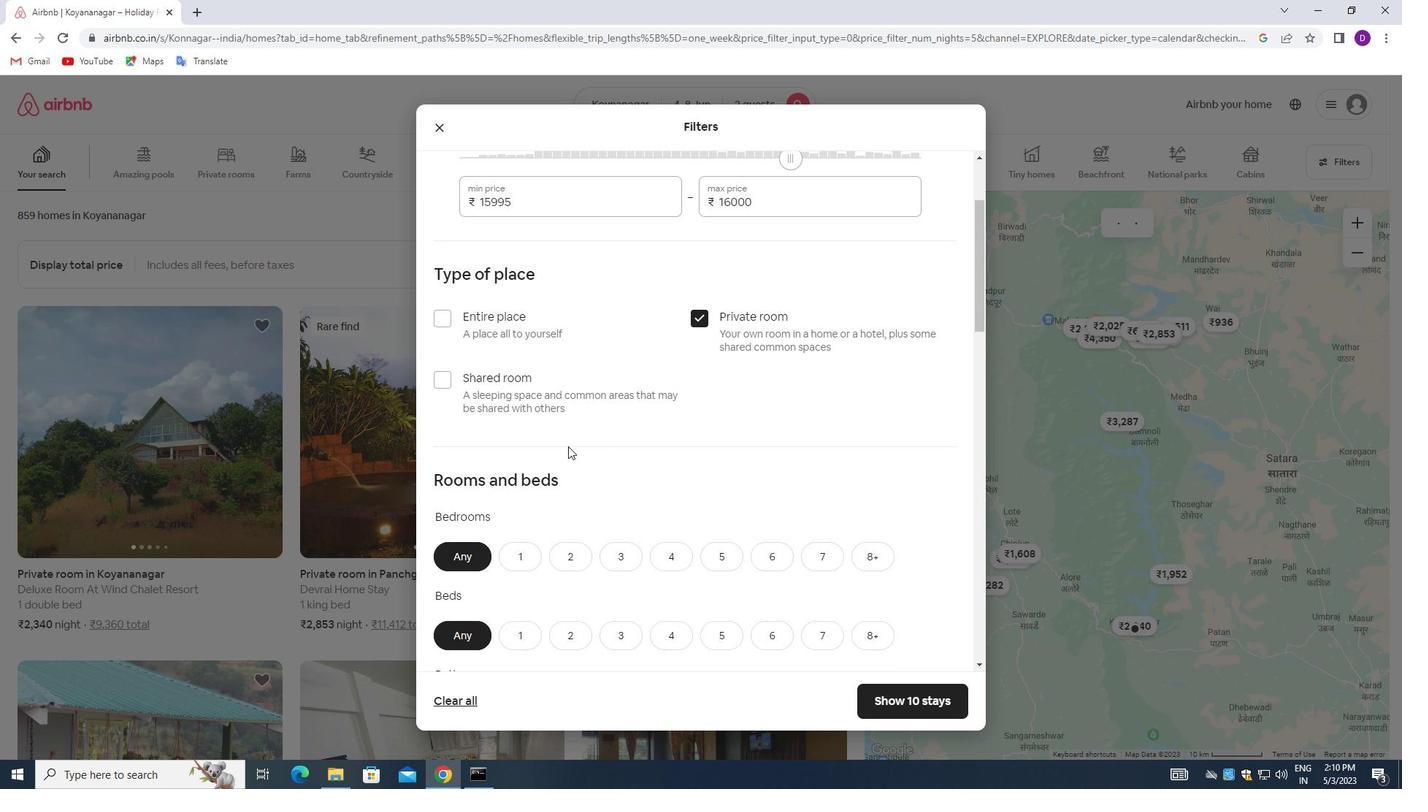 
Action: Mouse moved to (566, 446)
Screenshot: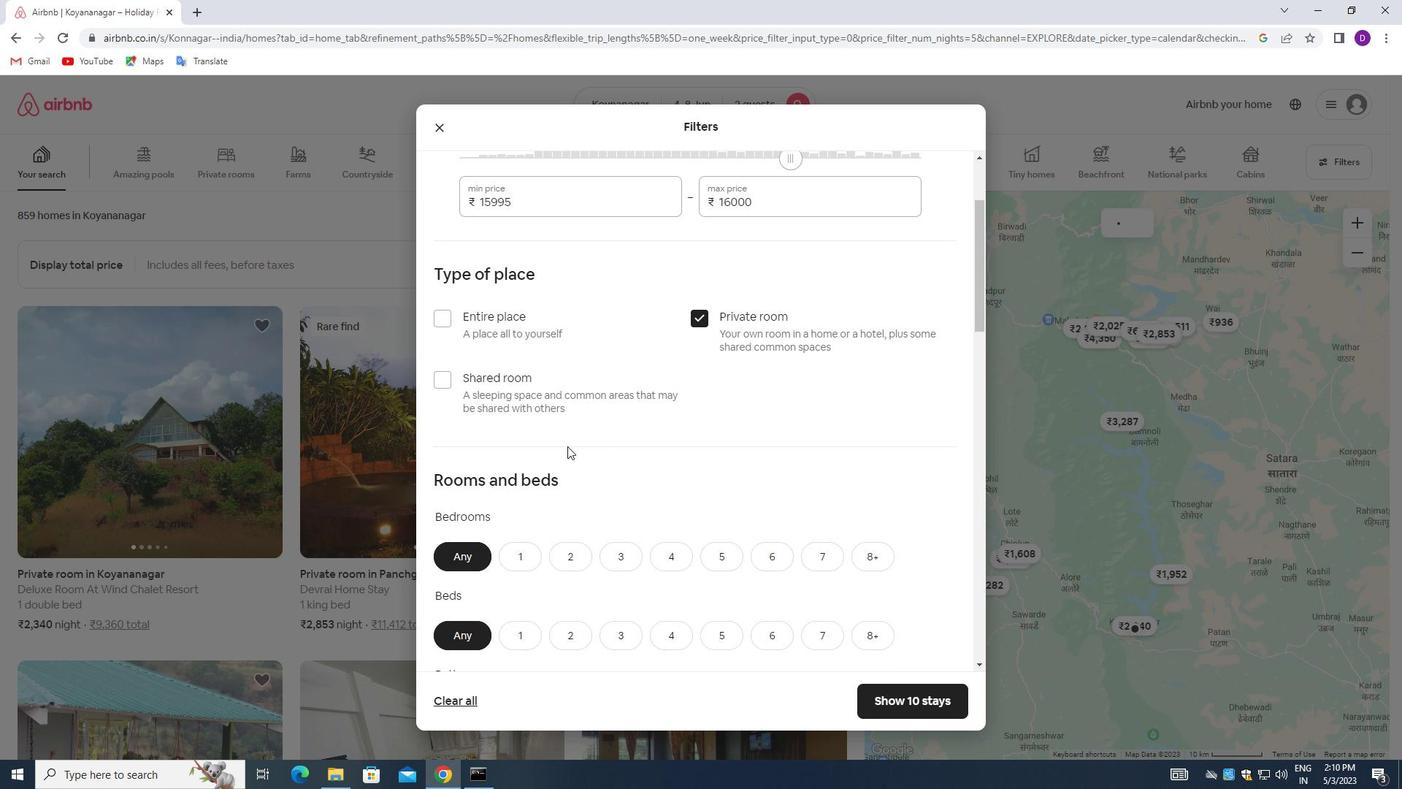
Action: Mouse scrolled (566, 445) with delta (0, 0)
Screenshot: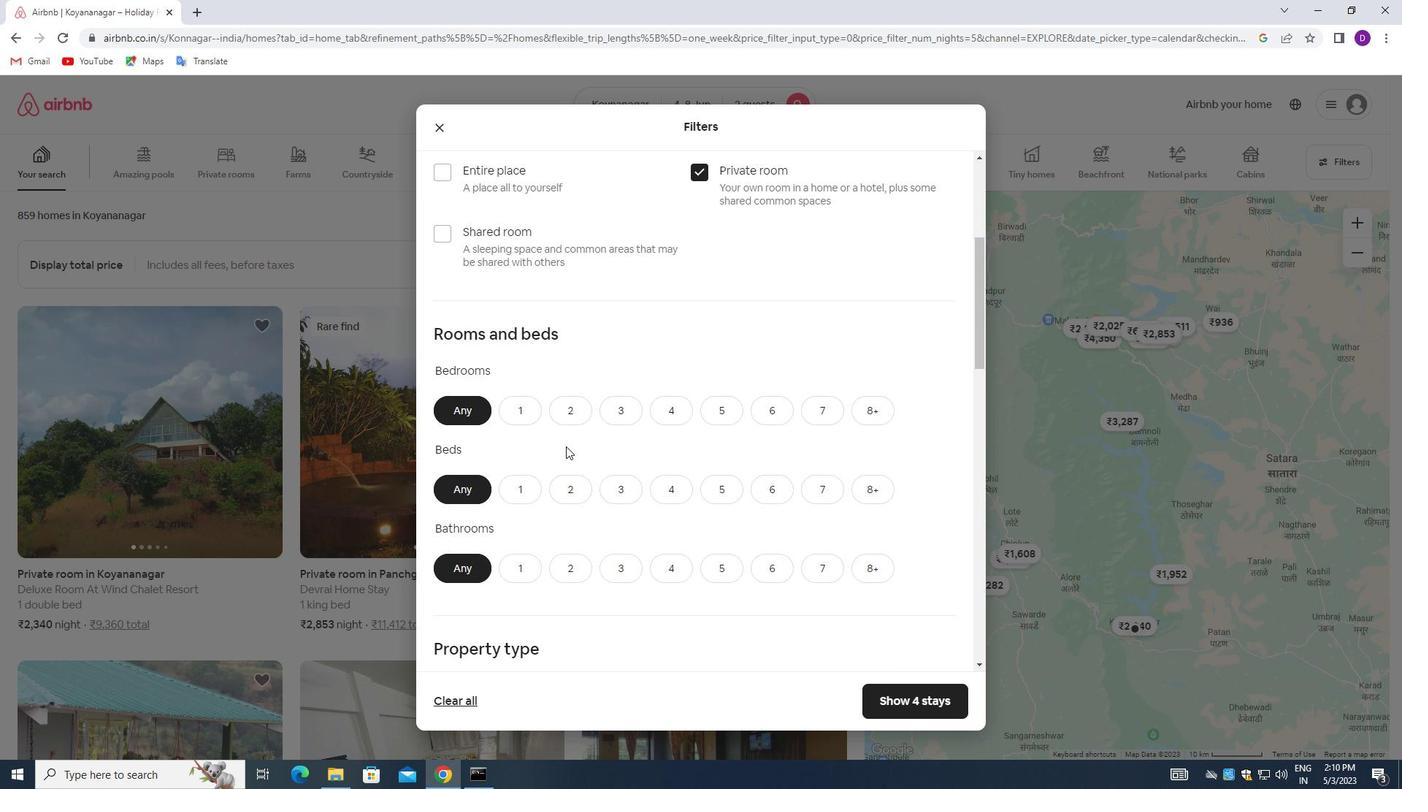 
Action: Mouse moved to (530, 336)
Screenshot: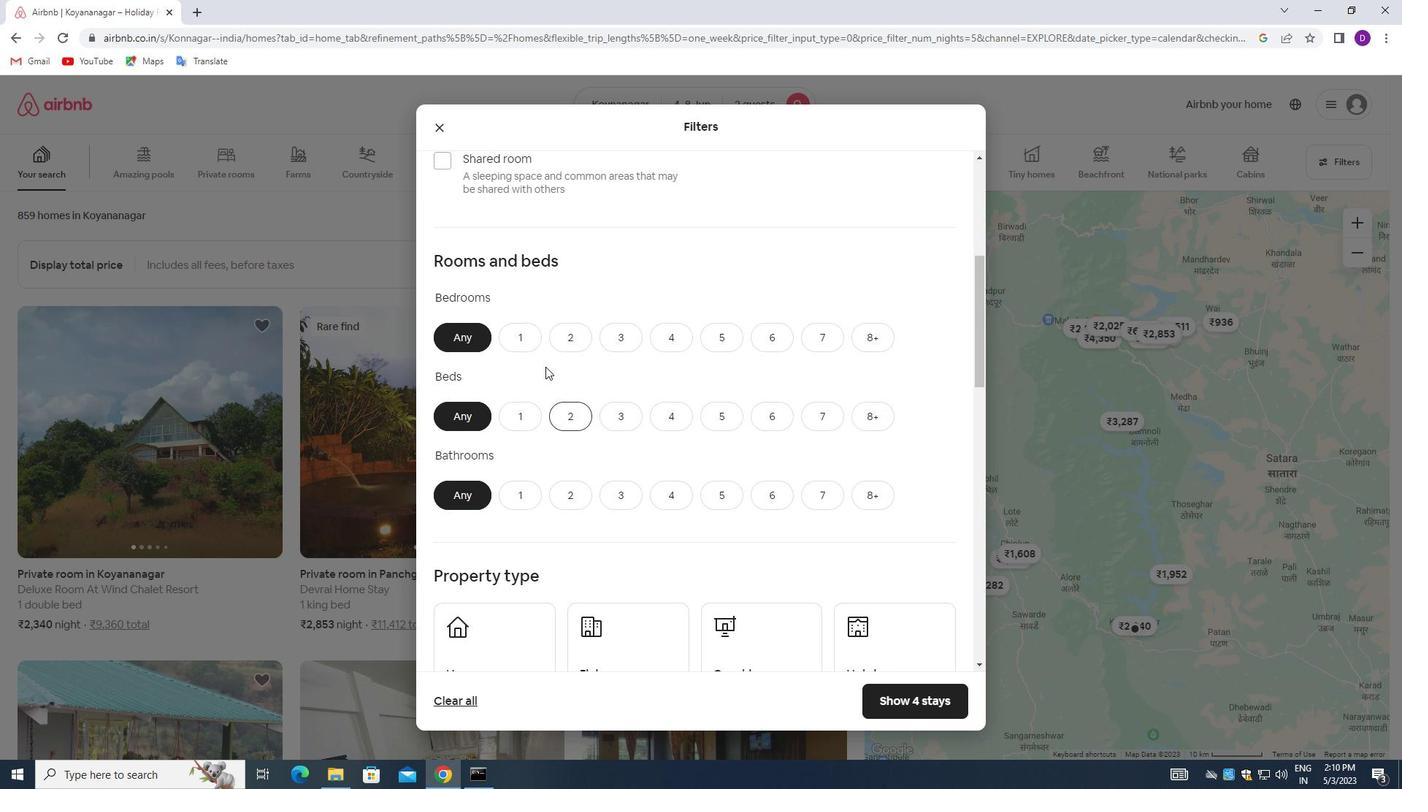 
Action: Mouse pressed left at (530, 336)
Screenshot: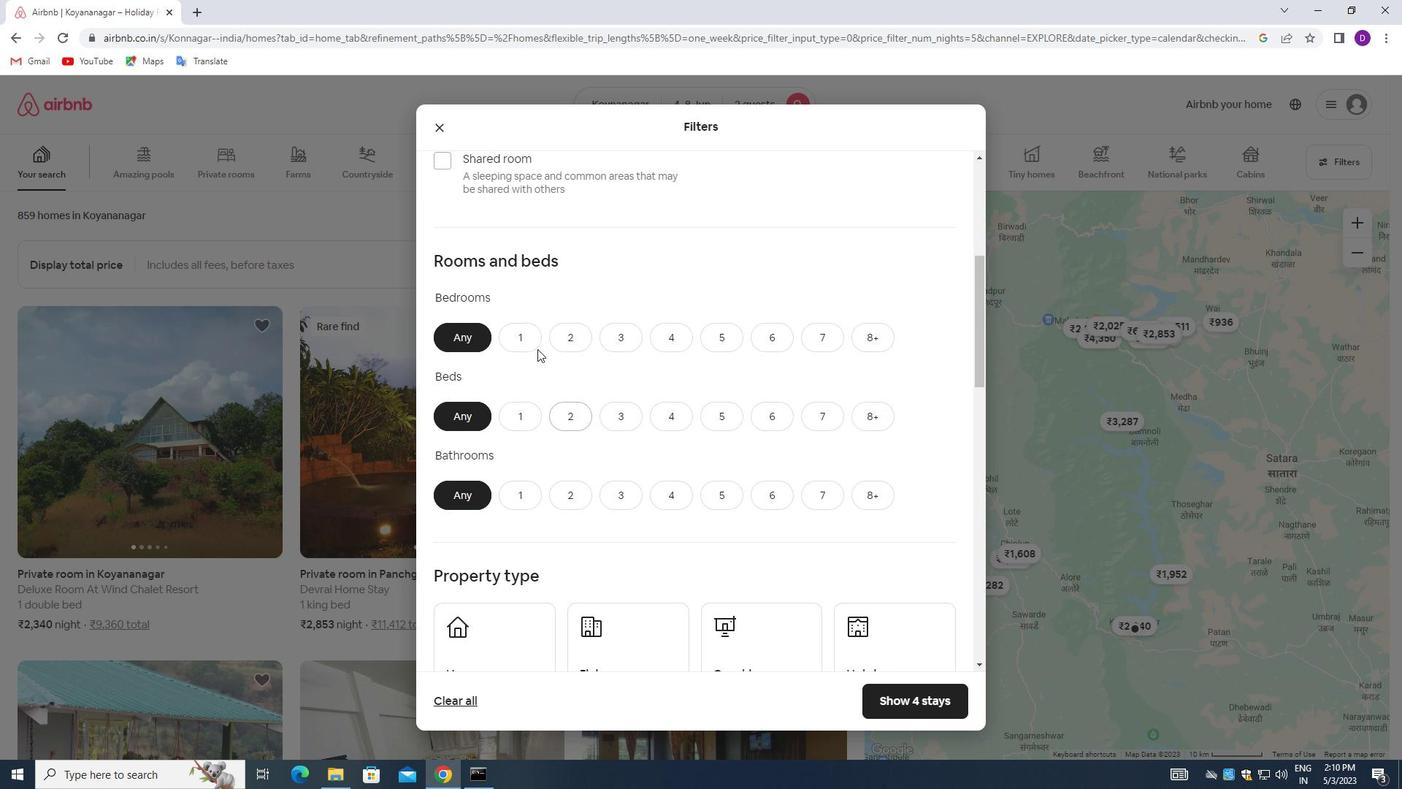 
Action: Mouse moved to (528, 422)
Screenshot: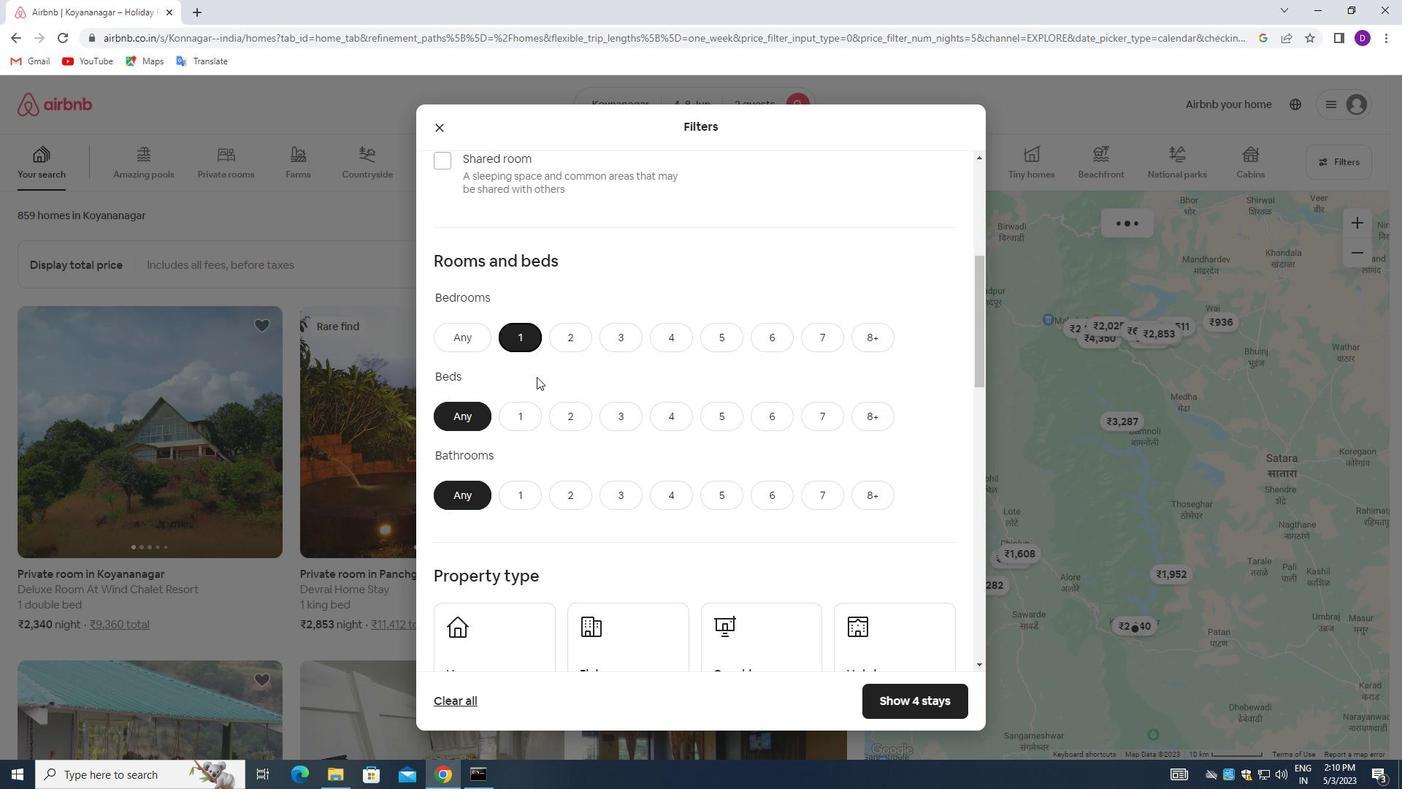 
Action: Mouse pressed left at (528, 422)
Screenshot: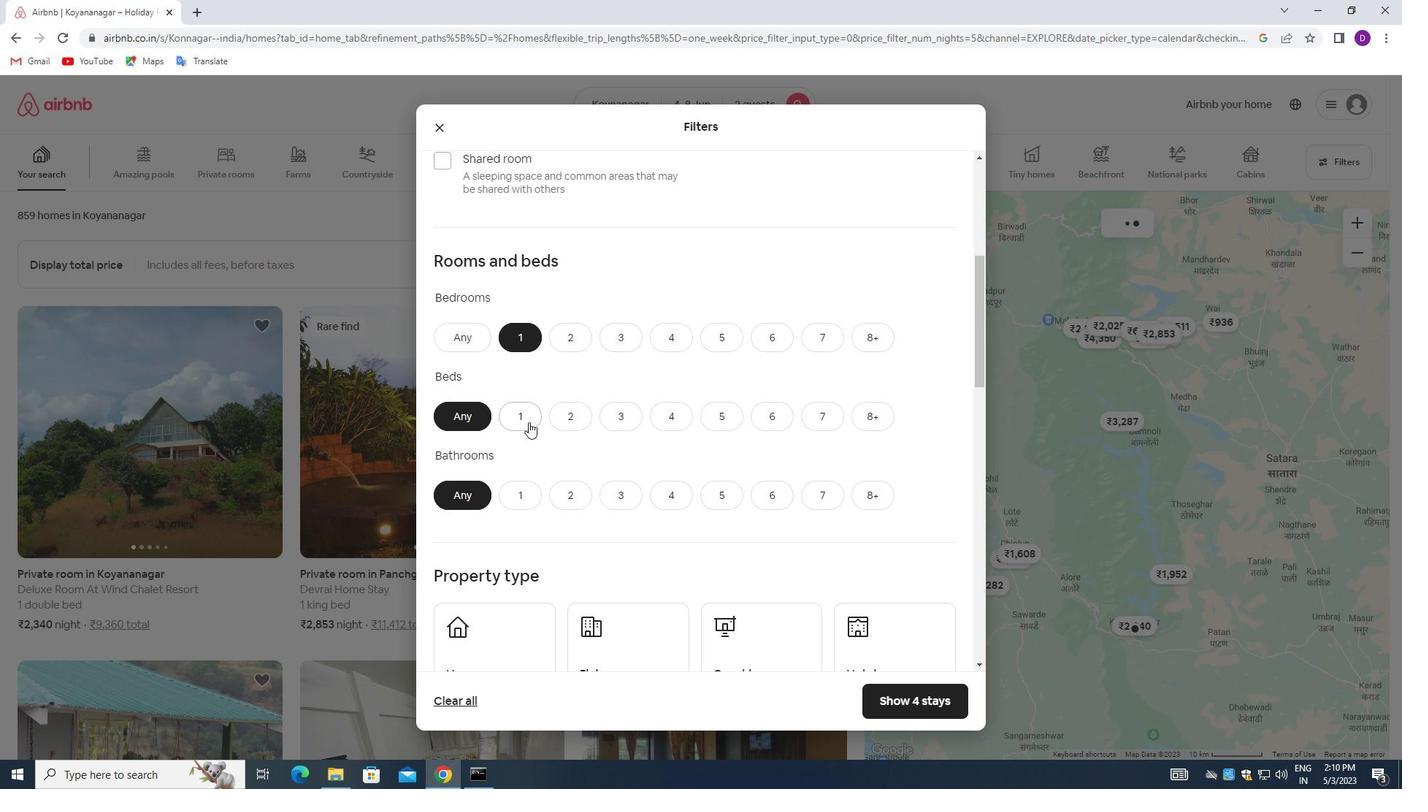 
Action: Mouse moved to (523, 491)
Screenshot: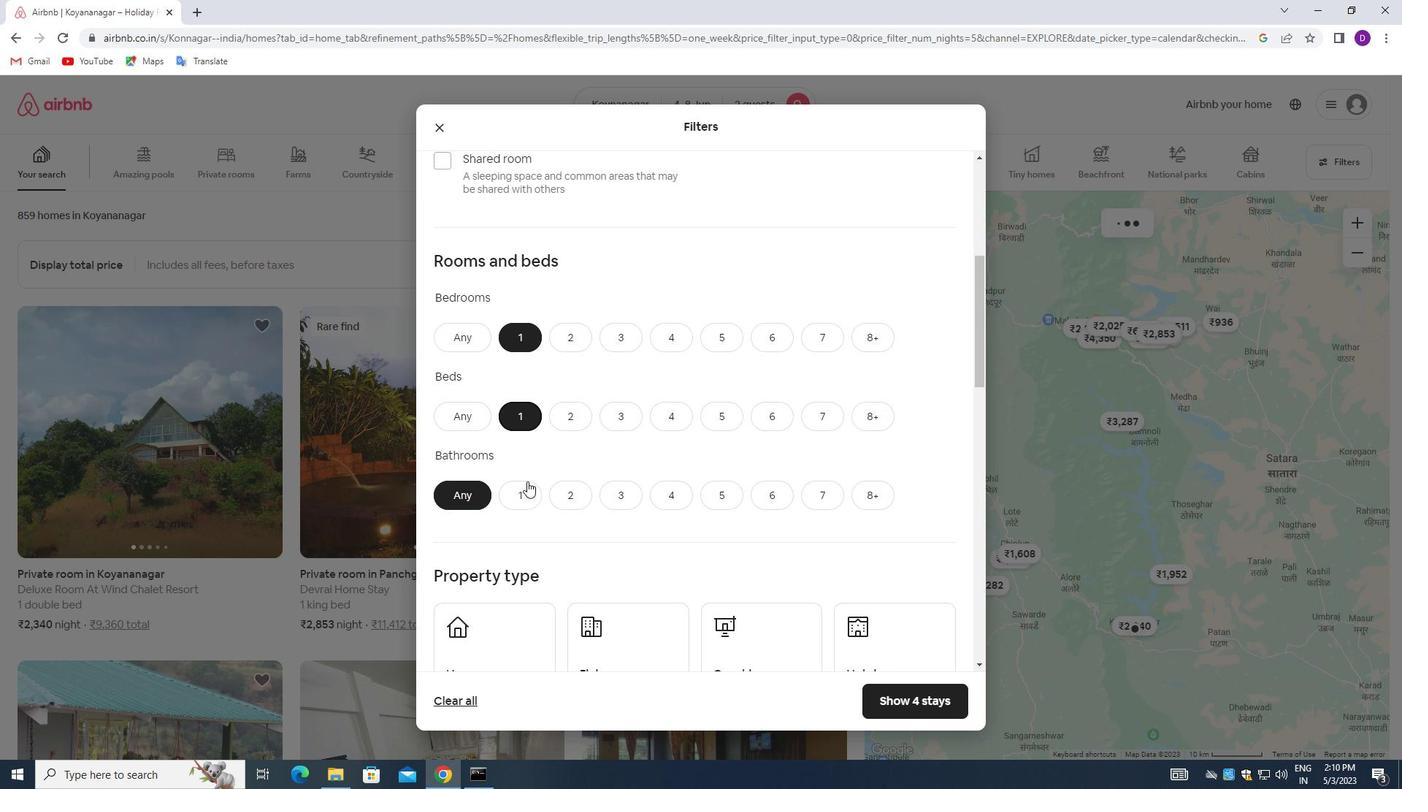 
Action: Mouse pressed left at (523, 491)
Screenshot: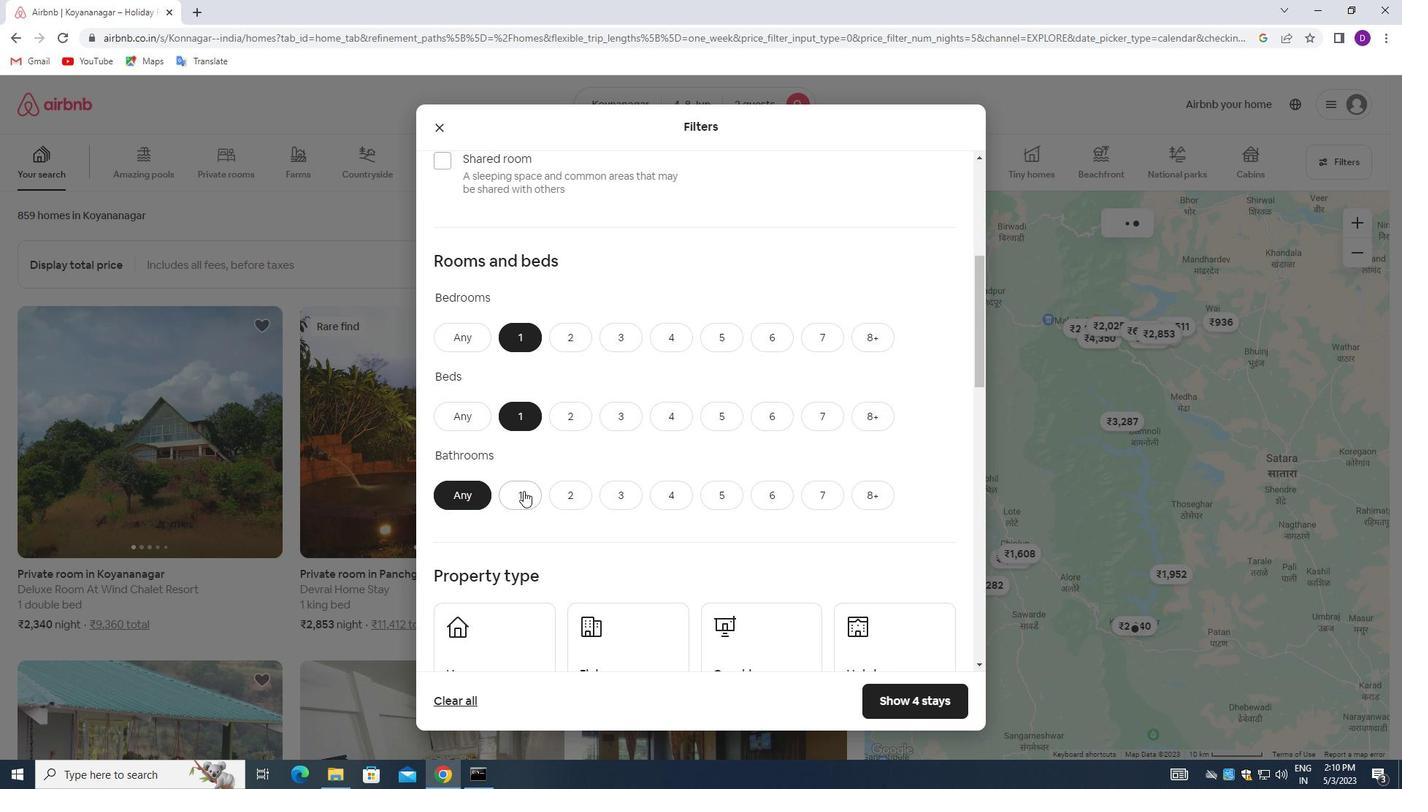 
Action: Mouse moved to (611, 425)
Screenshot: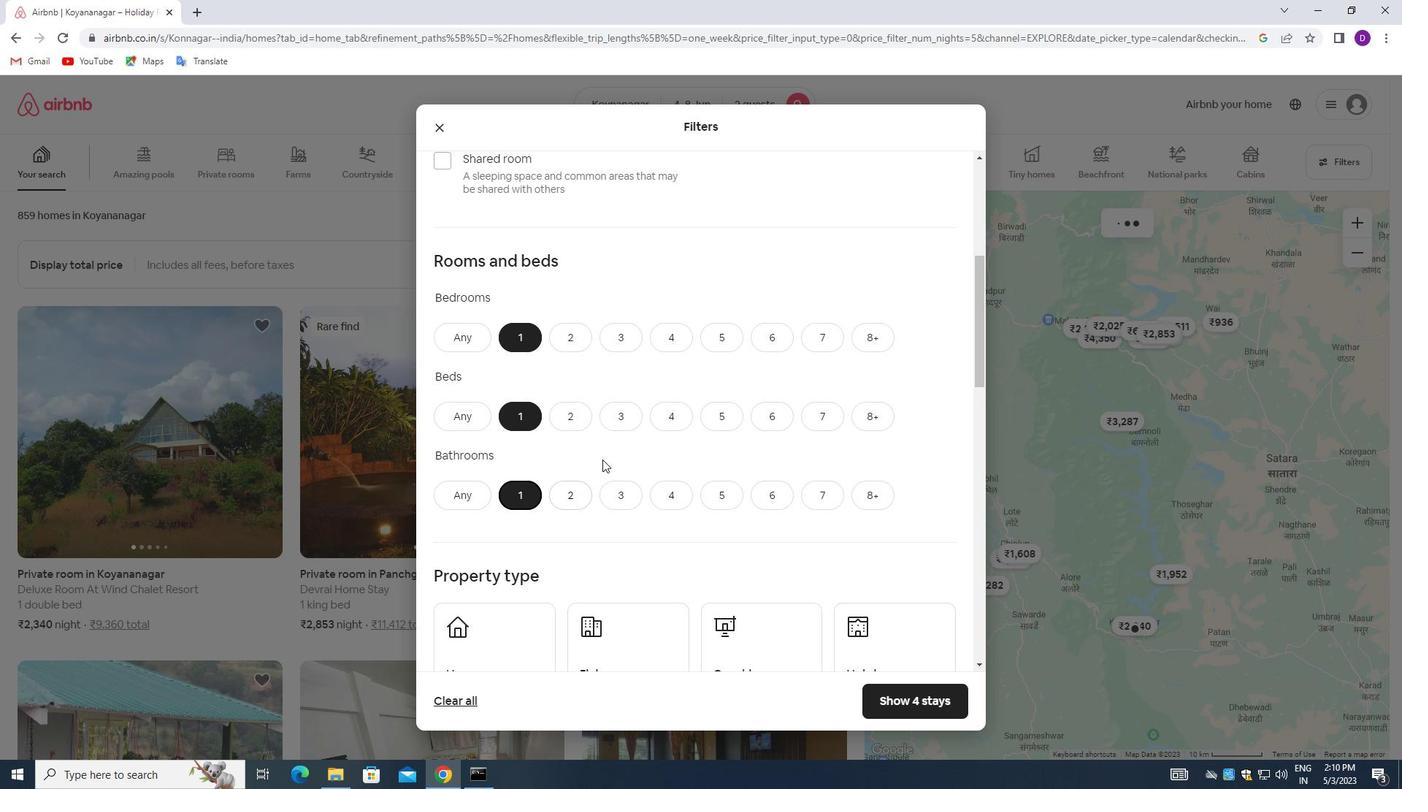 
Action: Mouse scrolled (611, 424) with delta (0, 0)
Screenshot: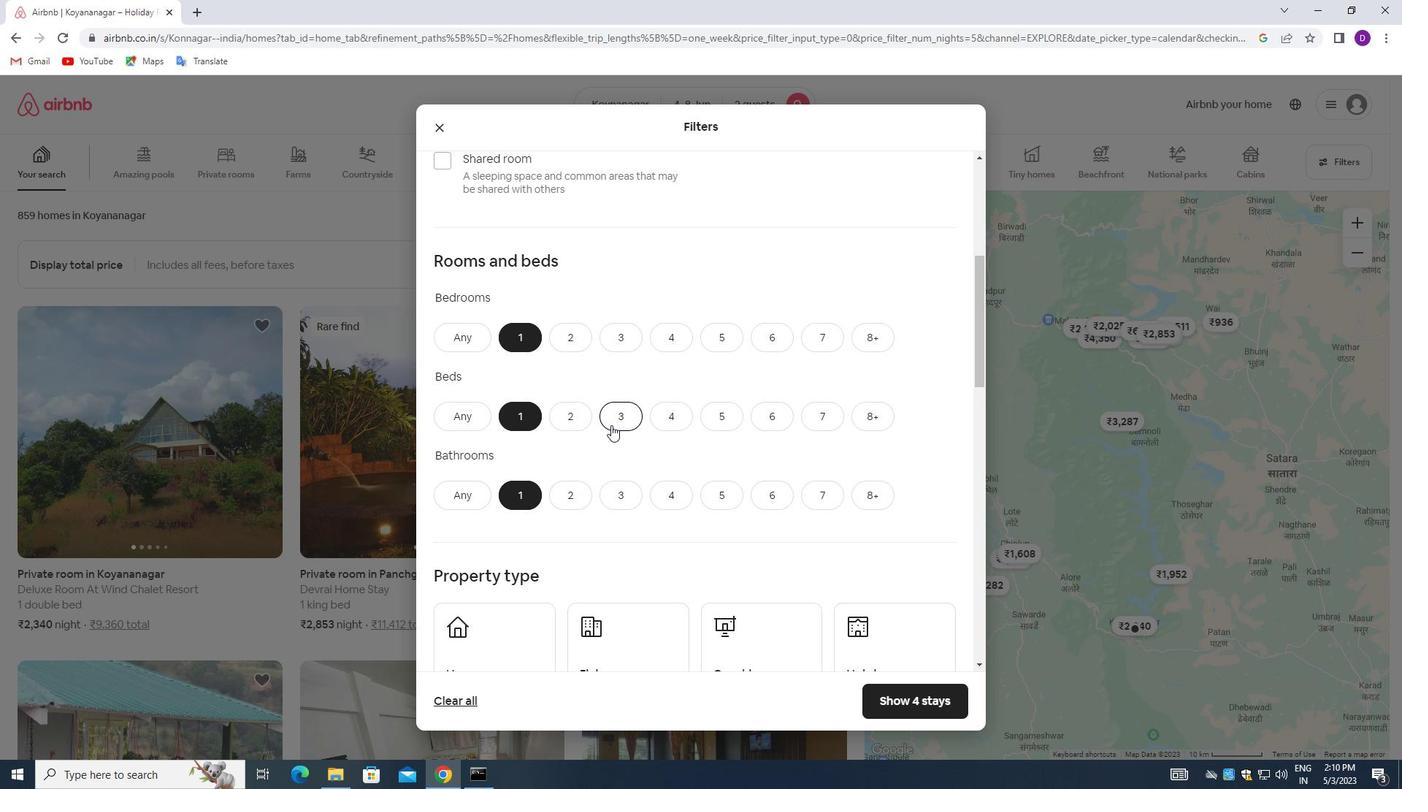 
Action: Mouse moved to (611, 430)
Screenshot: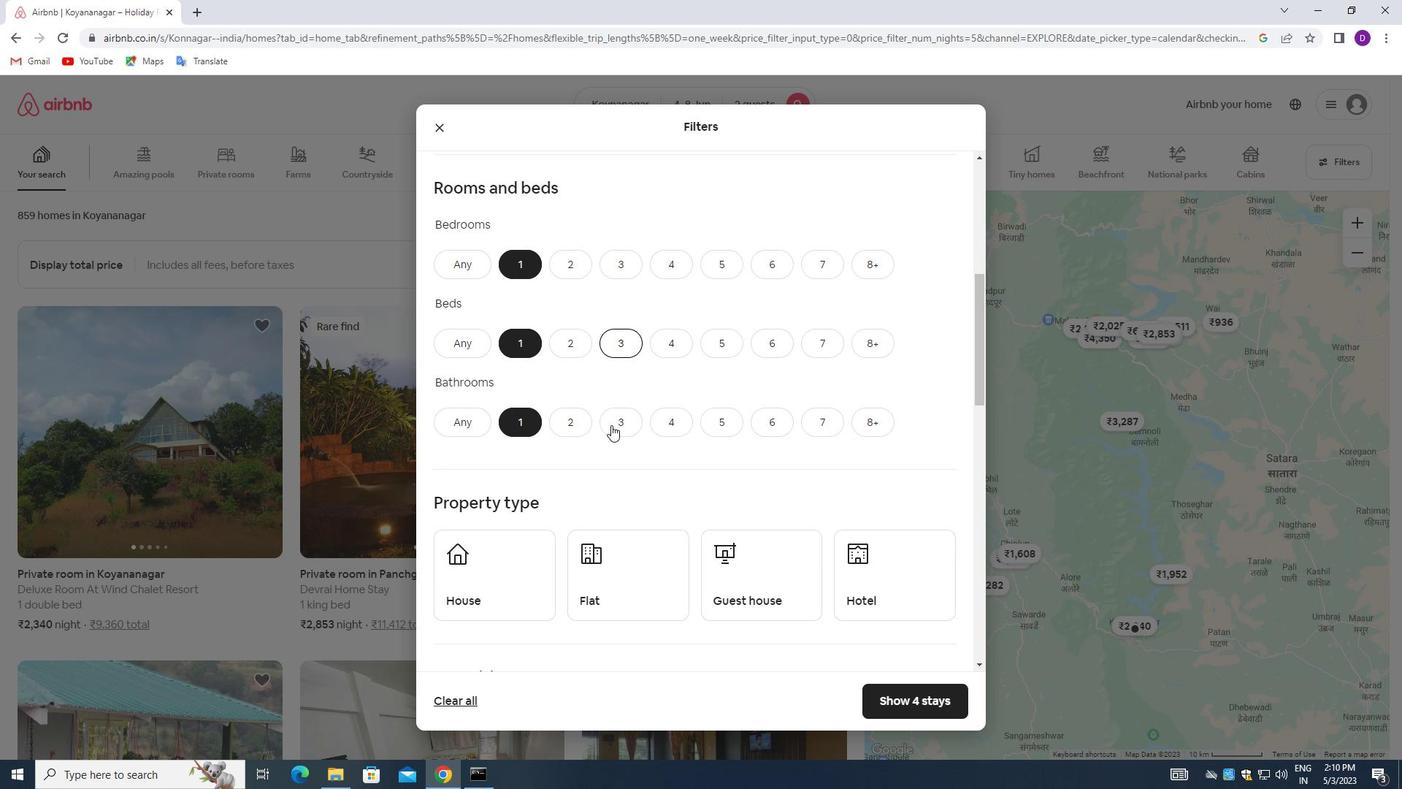 
Action: Mouse scrolled (611, 429) with delta (0, 0)
Screenshot: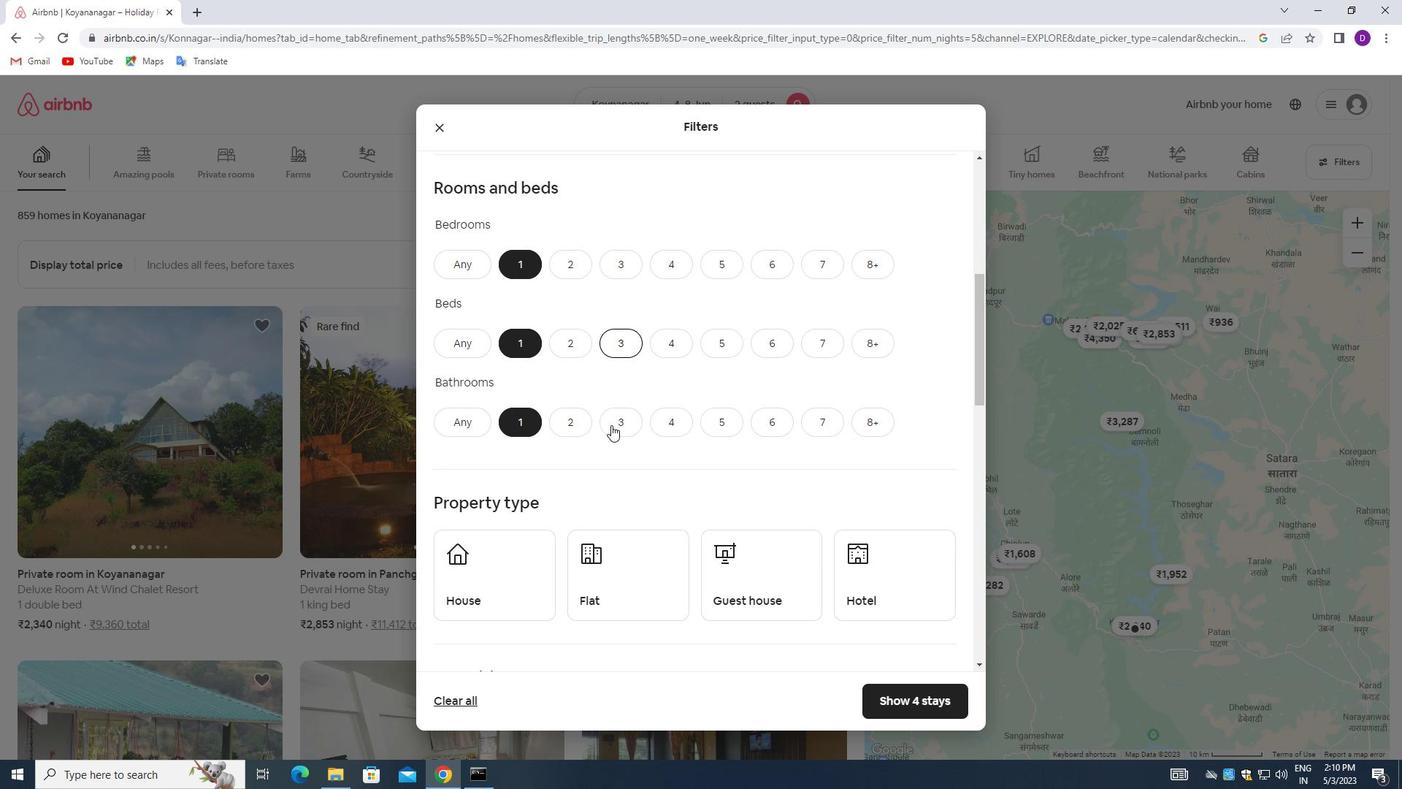 
Action: Mouse moved to (507, 472)
Screenshot: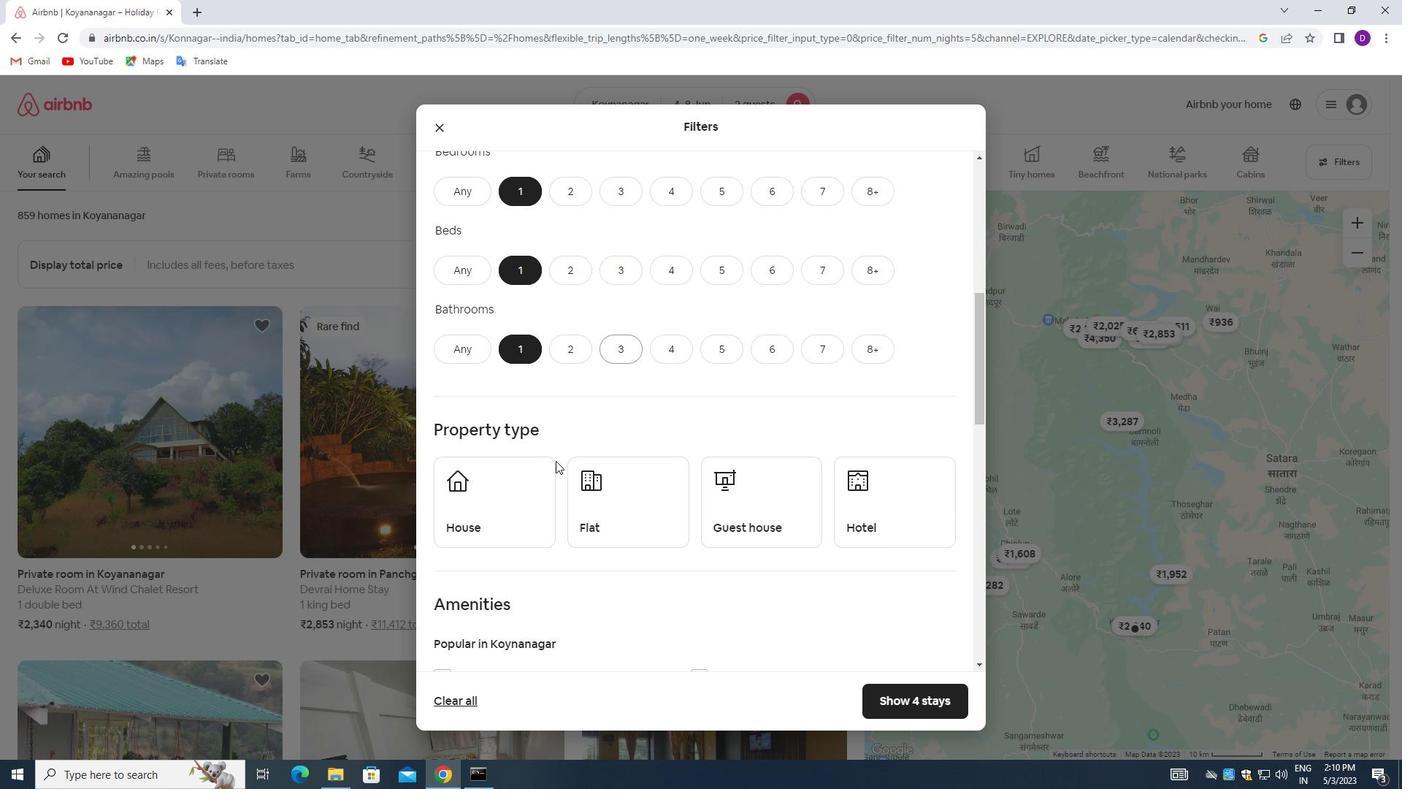 
Action: Mouse pressed left at (507, 472)
Screenshot: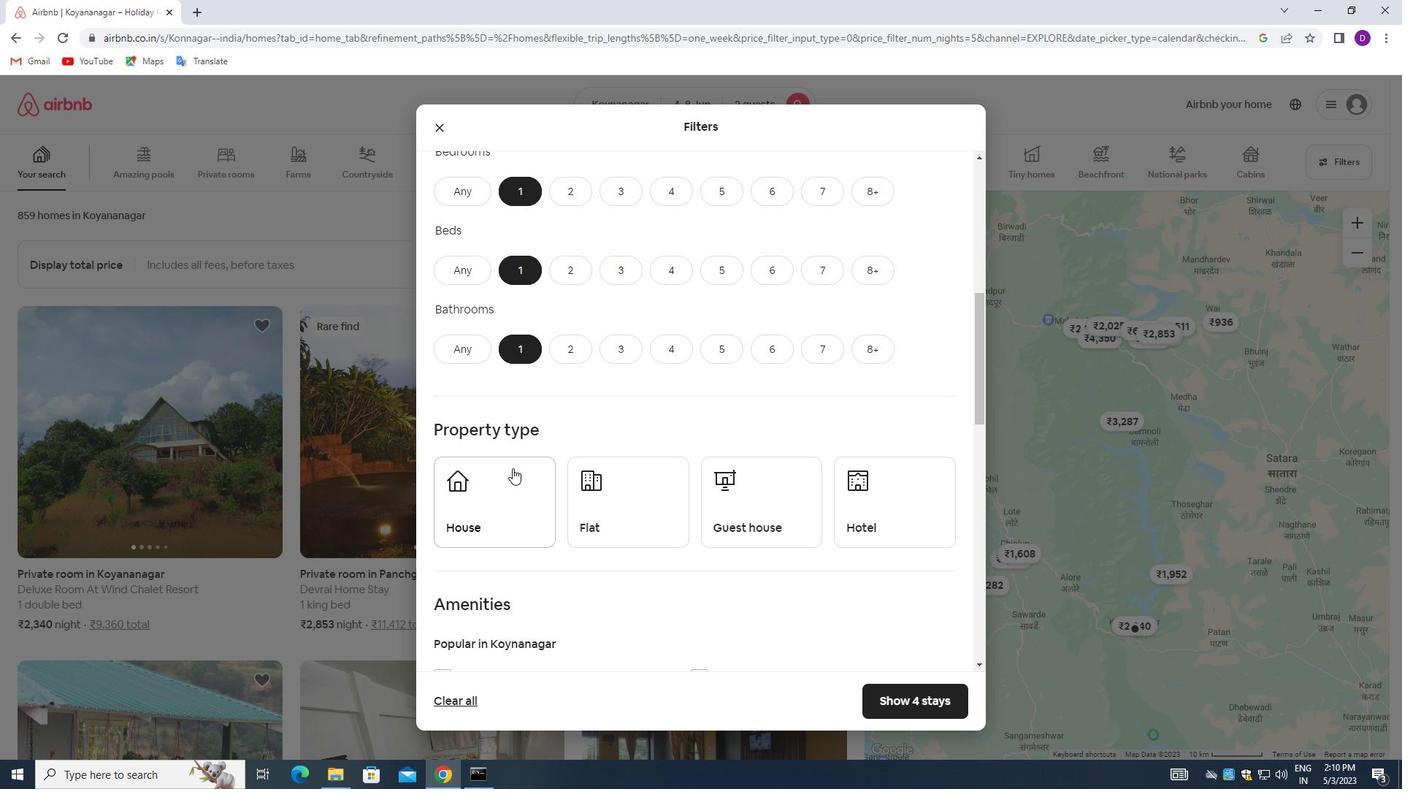 
Action: Mouse moved to (616, 487)
Screenshot: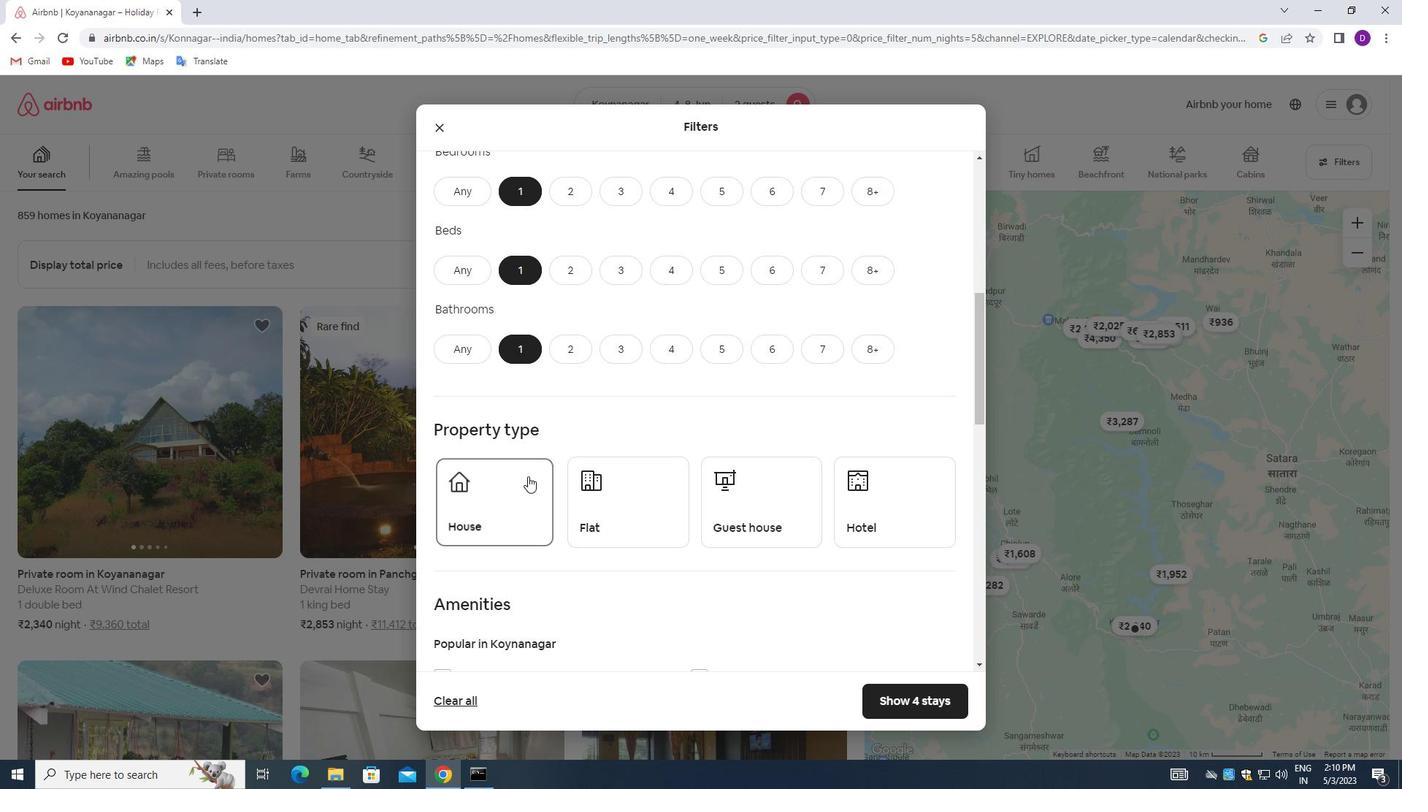 
Action: Mouse pressed left at (616, 487)
Screenshot: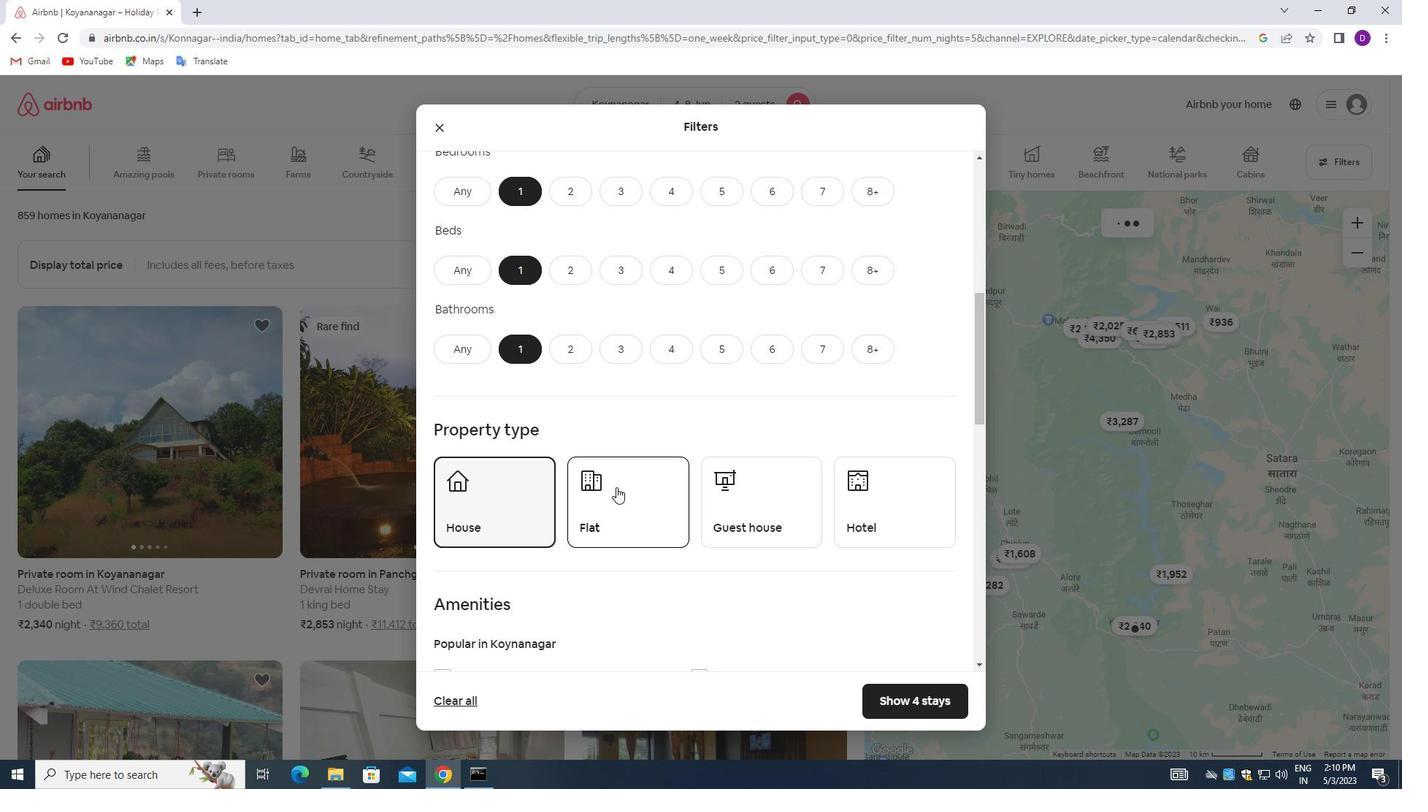 
Action: Mouse moved to (713, 492)
Screenshot: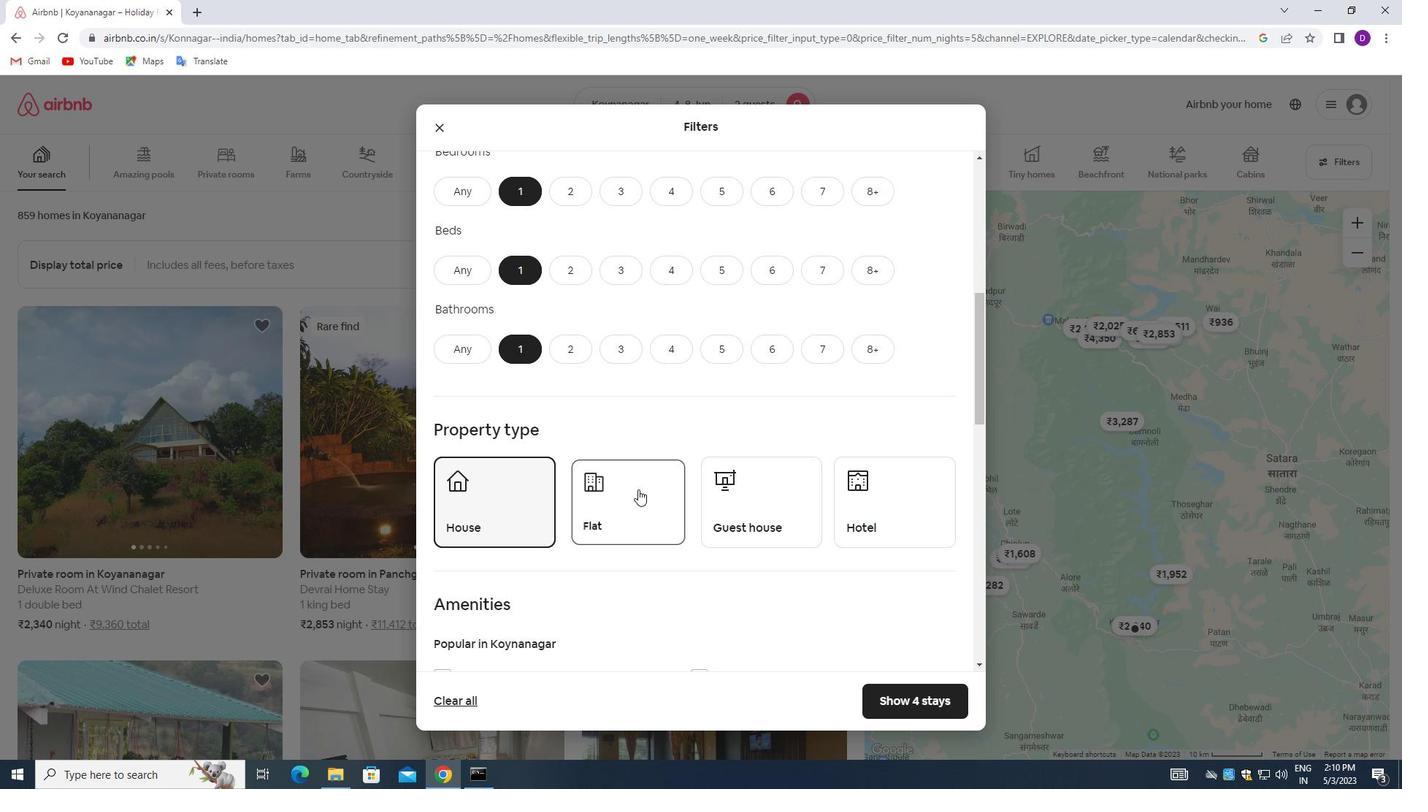 
Action: Mouse pressed left at (713, 492)
Screenshot: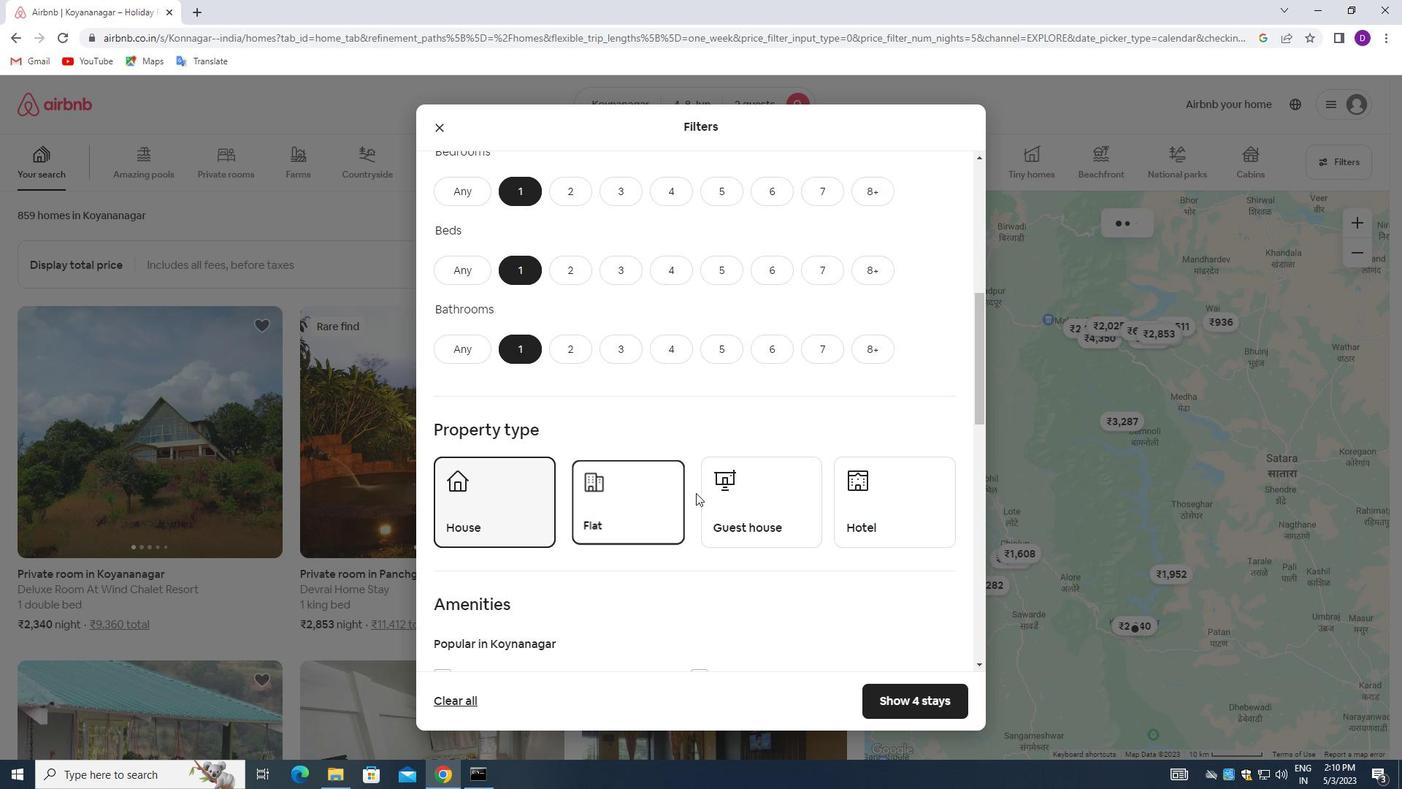 
Action: Mouse moved to (881, 488)
Screenshot: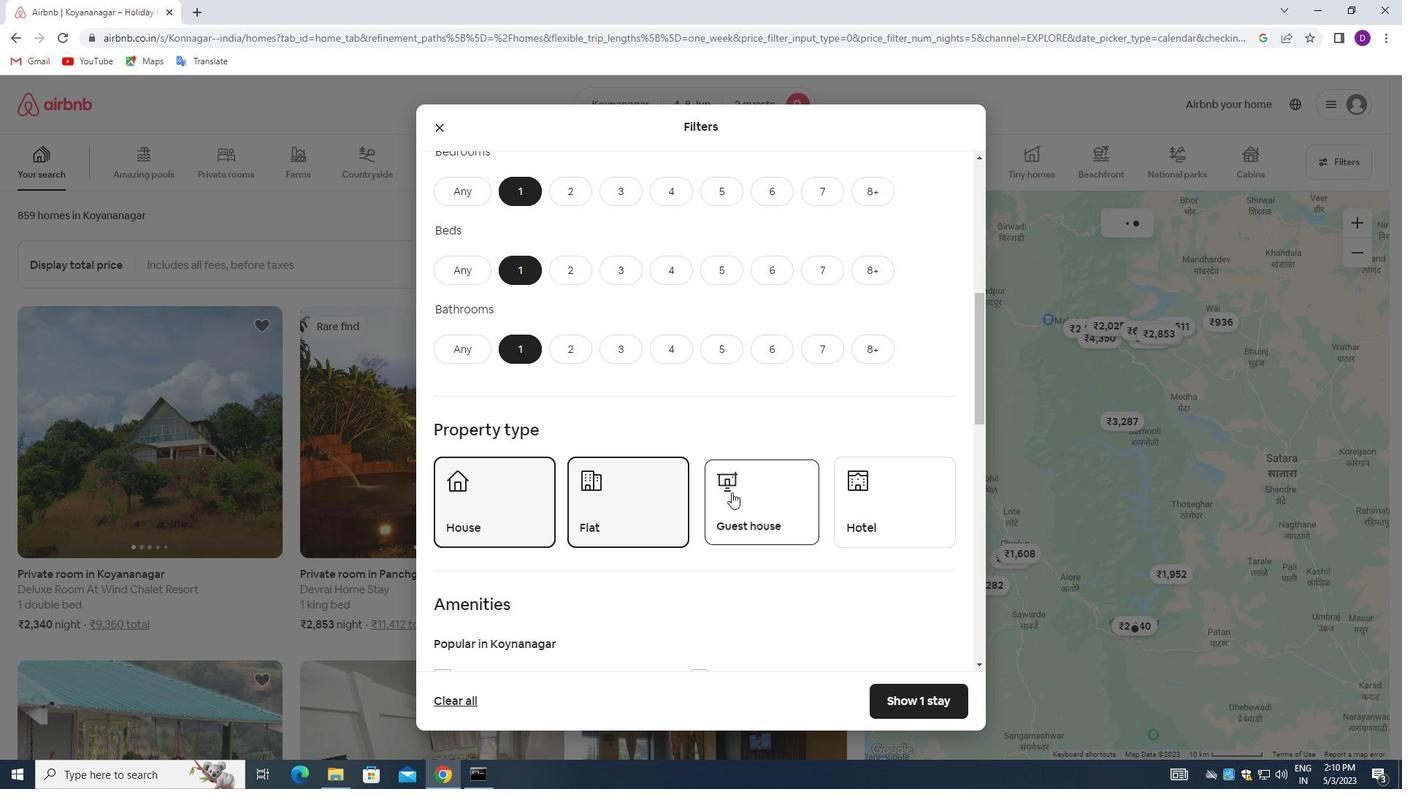 
Action: Mouse pressed left at (881, 488)
Screenshot: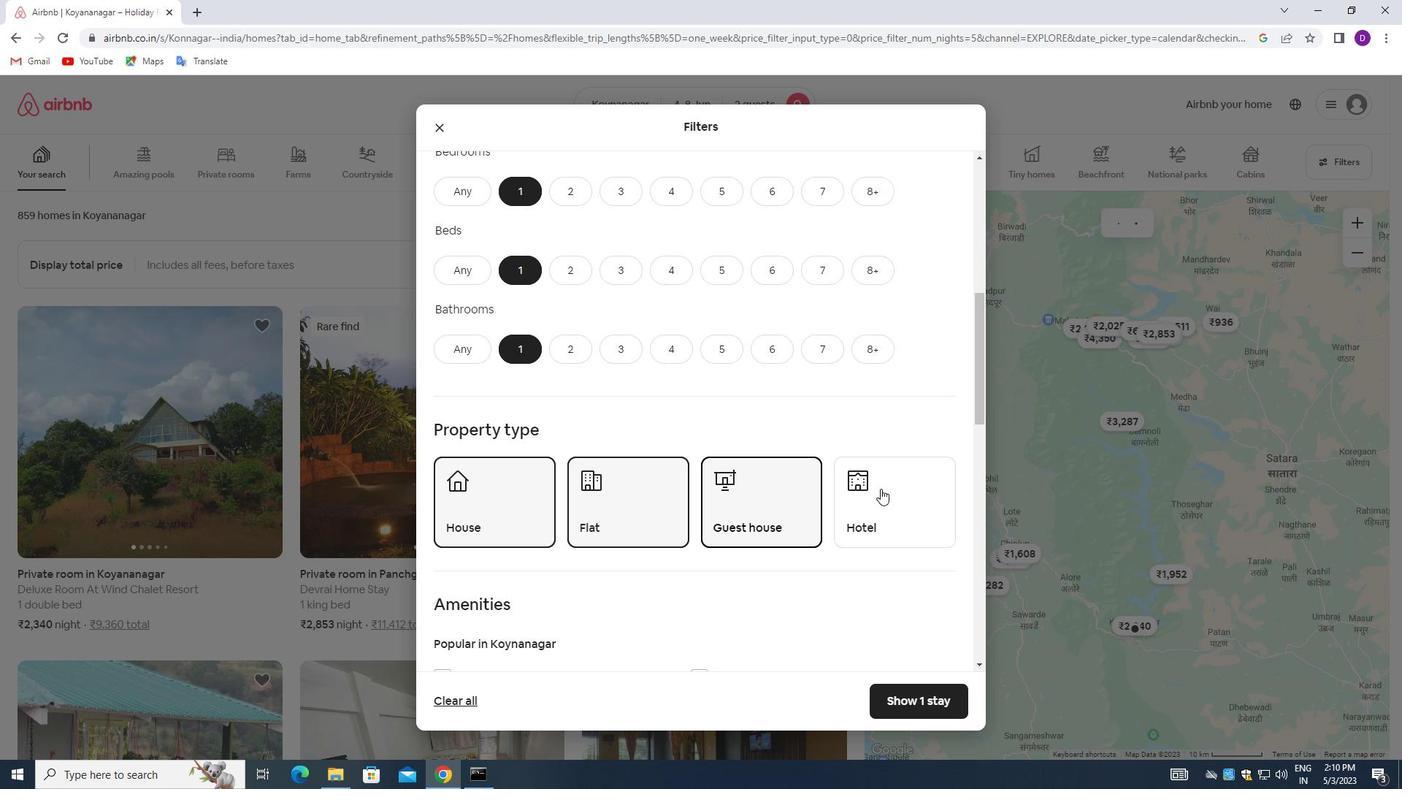 
Action: Mouse moved to (668, 452)
Screenshot: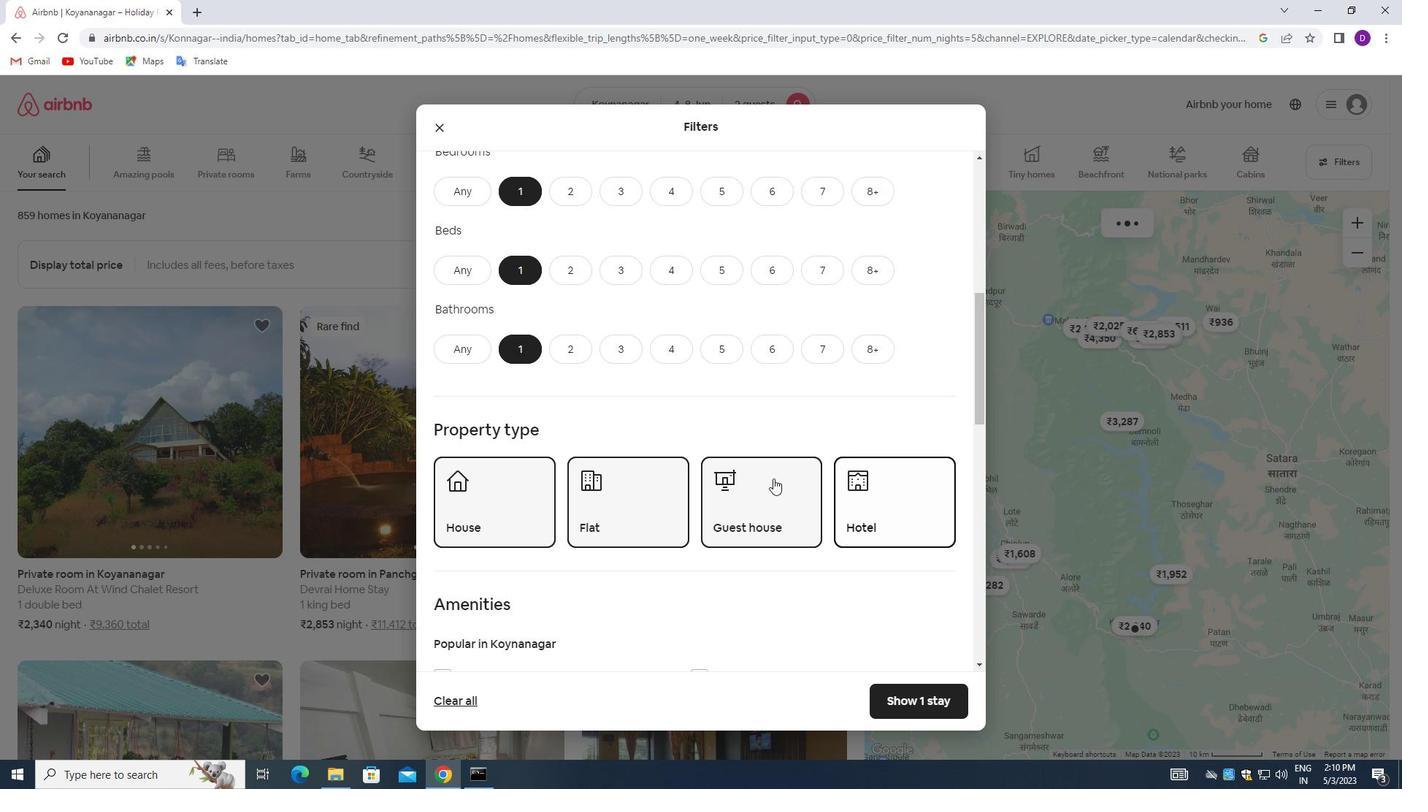 
Action: Mouse scrolled (668, 451) with delta (0, 0)
Screenshot: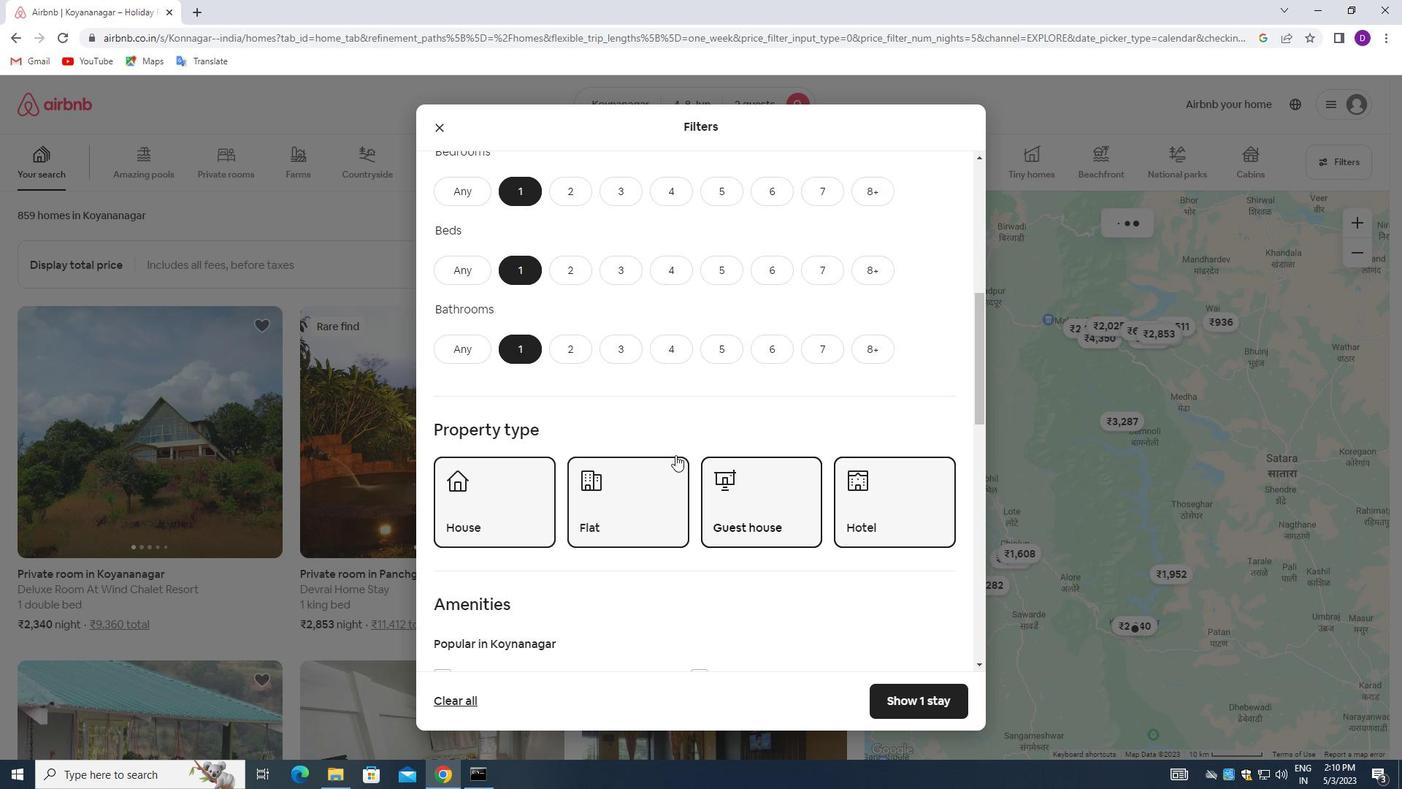 
Action: Mouse moved to (667, 452)
Screenshot: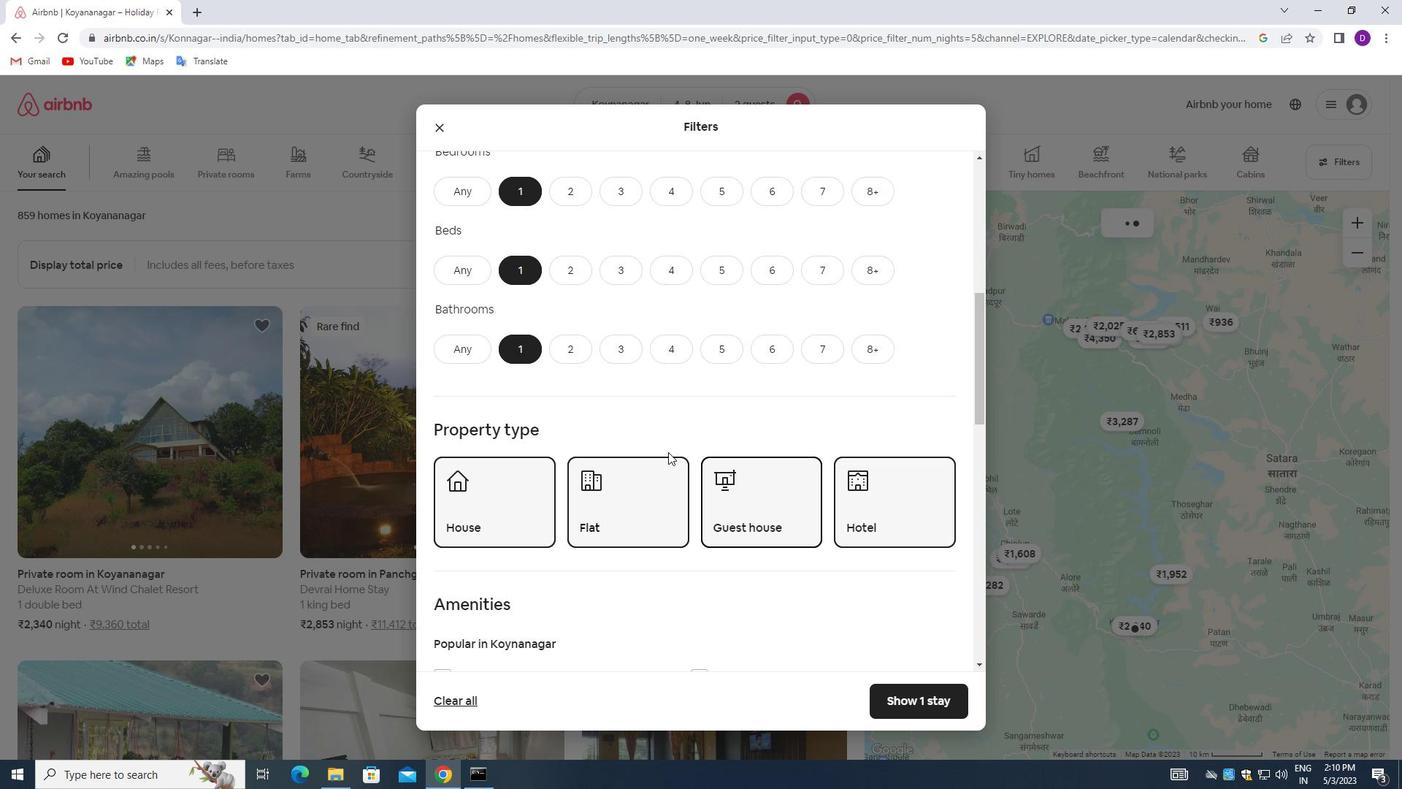 
Action: Mouse scrolled (667, 451) with delta (0, 0)
Screenshot: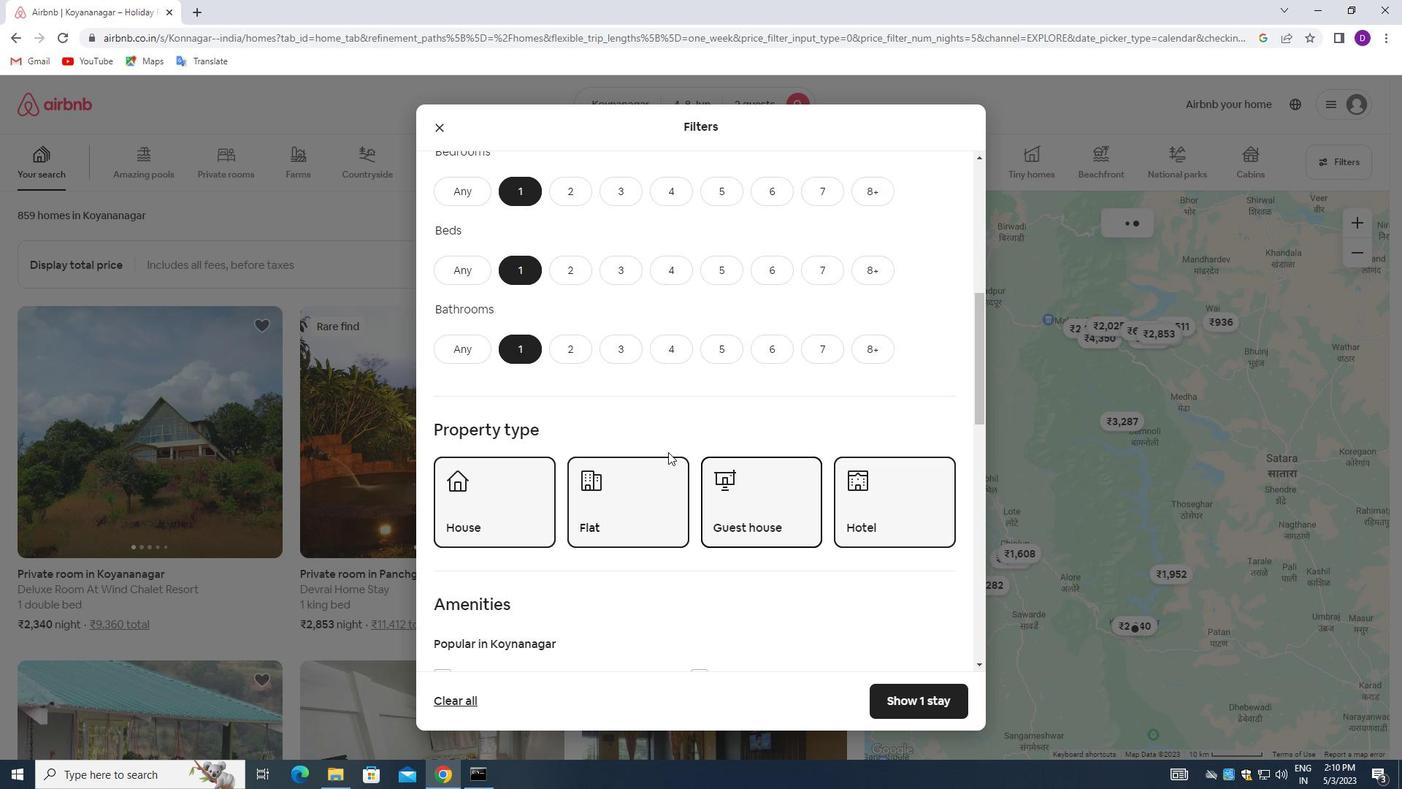 
Action: Mouse moved to (626, 429)
Screenshot: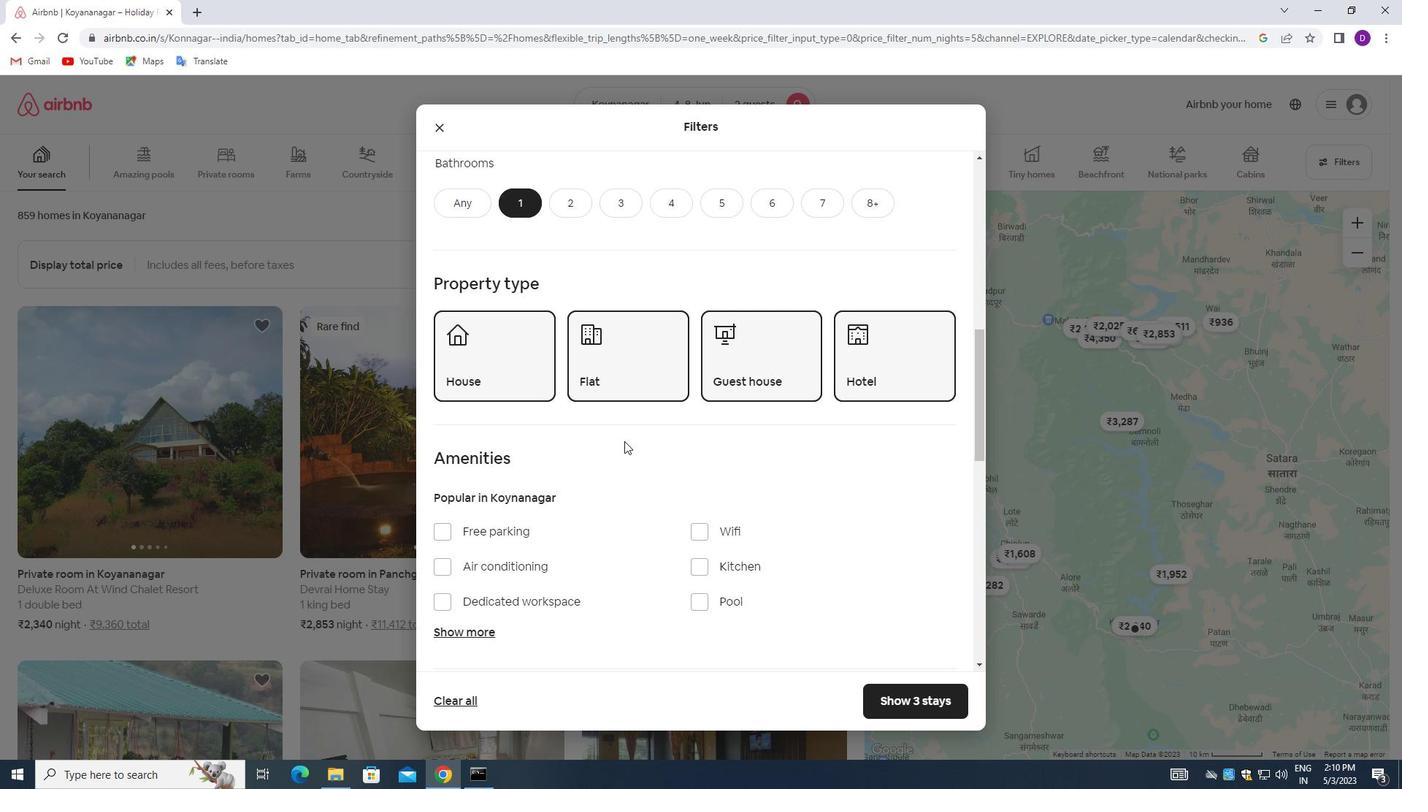 
Action: Mouse scrolled (626, 428) with delta (0, 0)
Screenshot: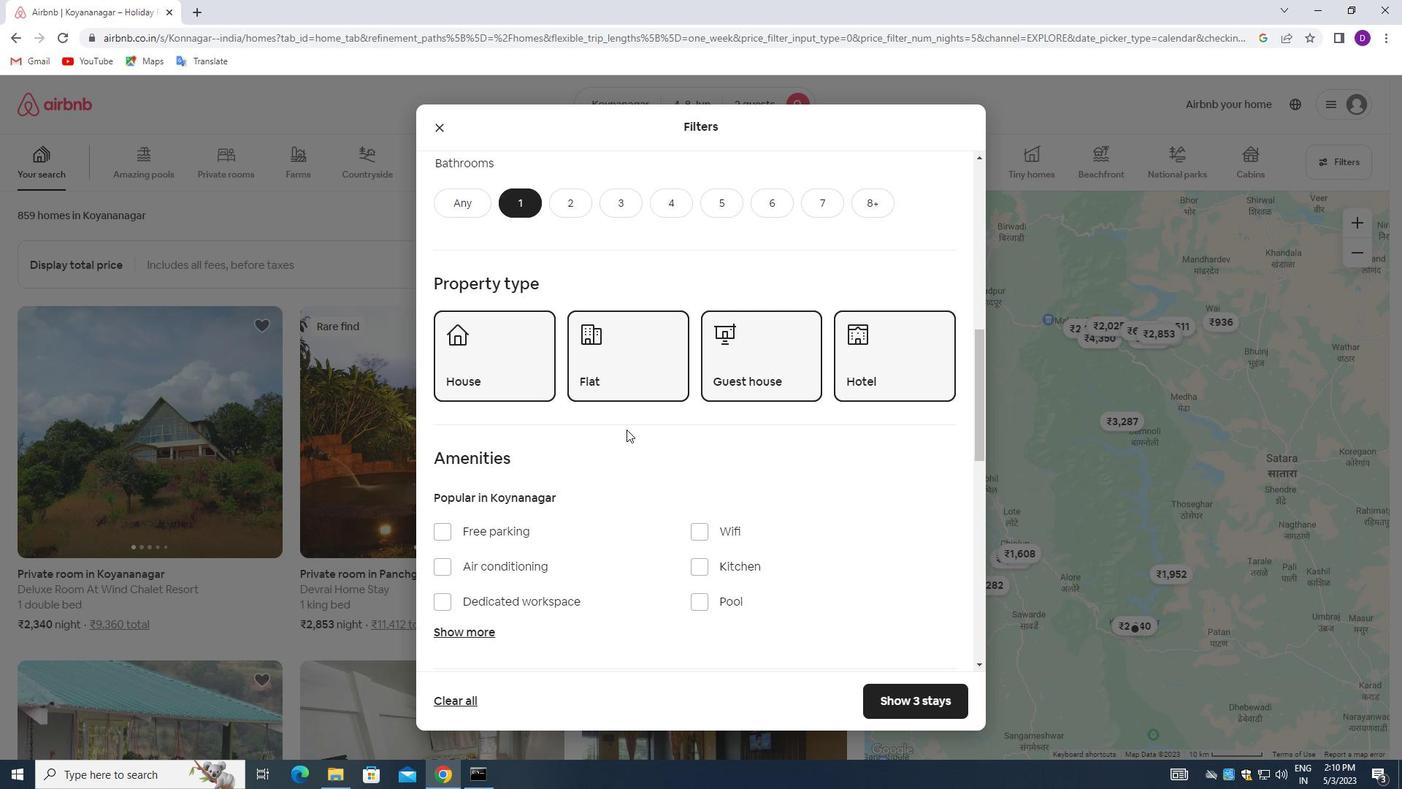 
Action: Mouse moved to (633, 428)
Screenshot: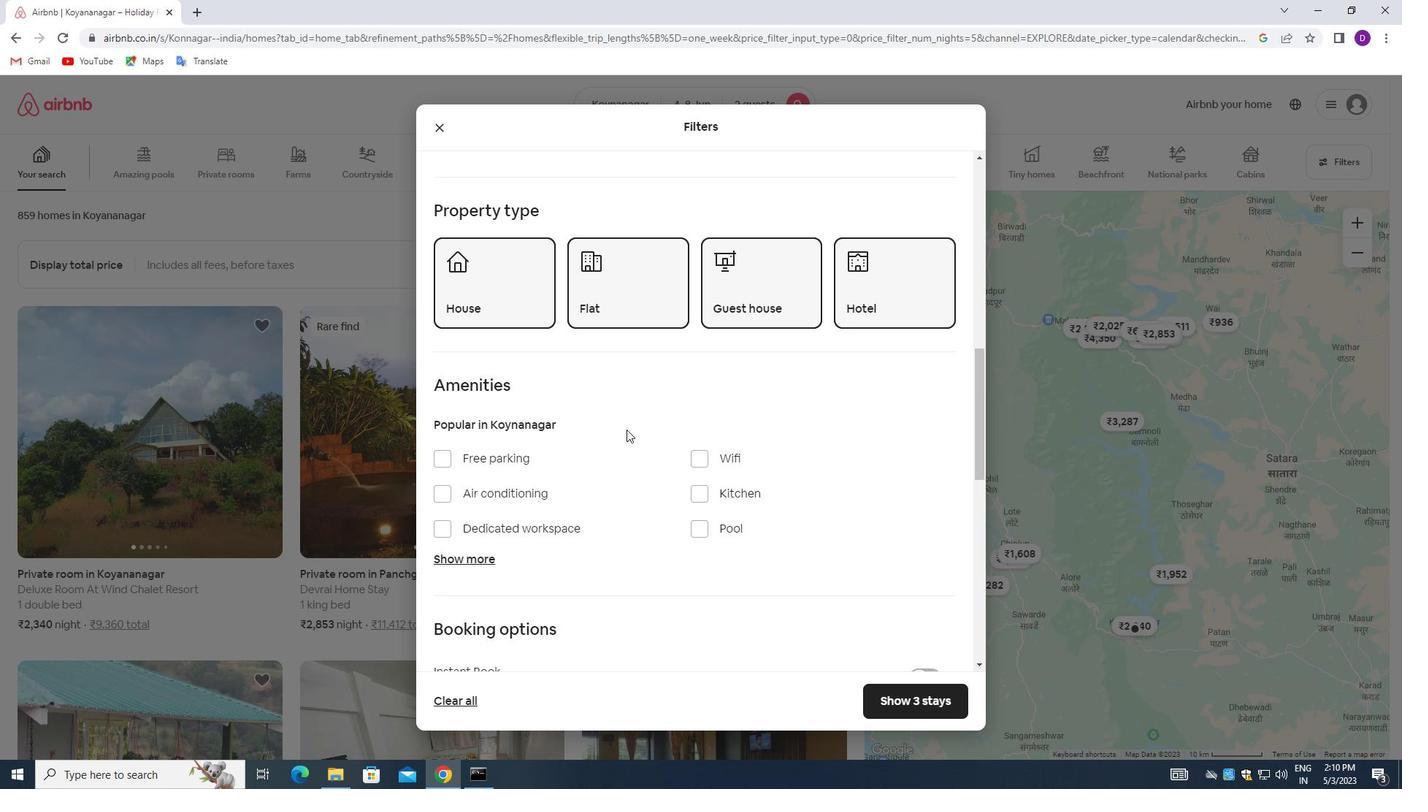 
Action: Mouse scrolled (633, 428) with delta (0, 0)
Screenshot: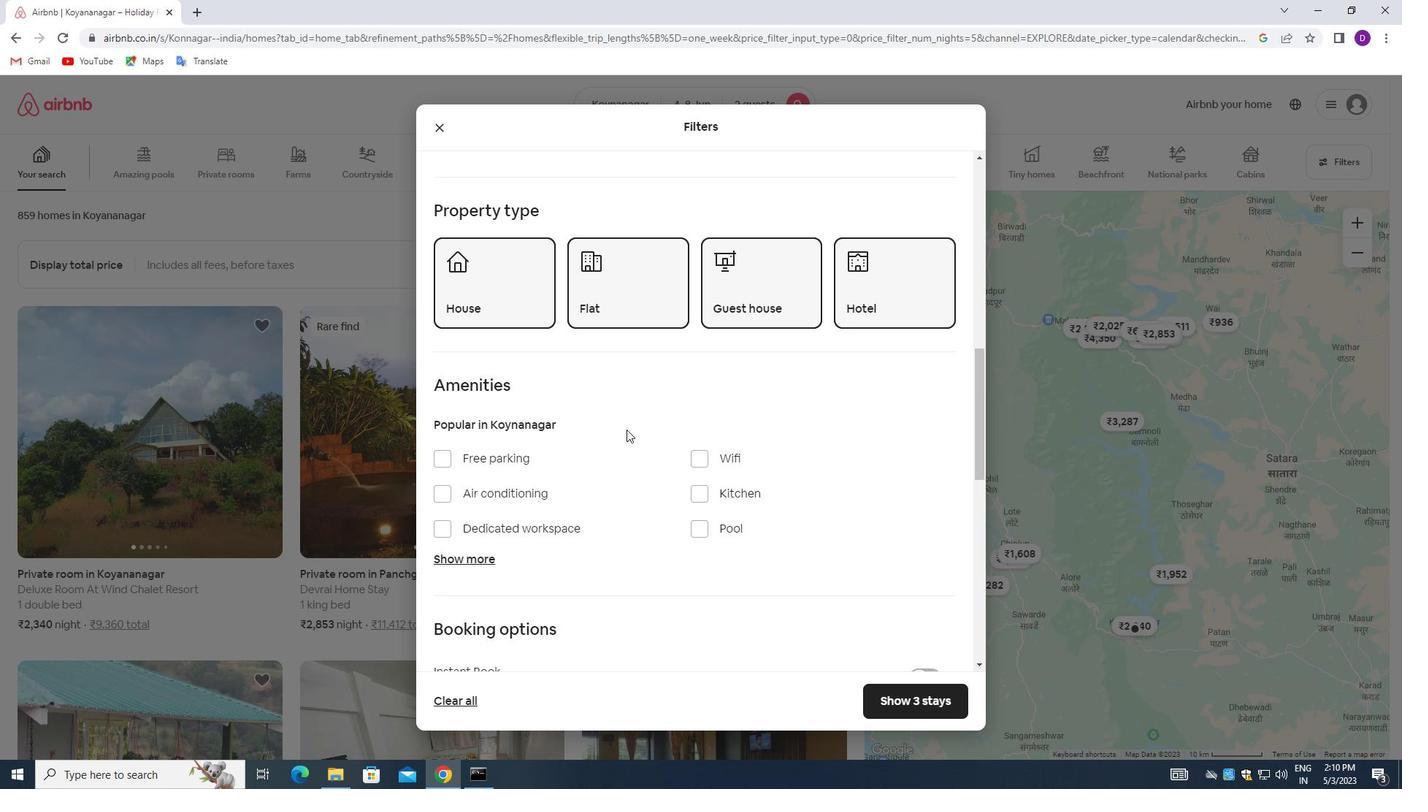 
Action: Mouse moved to (637, 429)
Screenshot: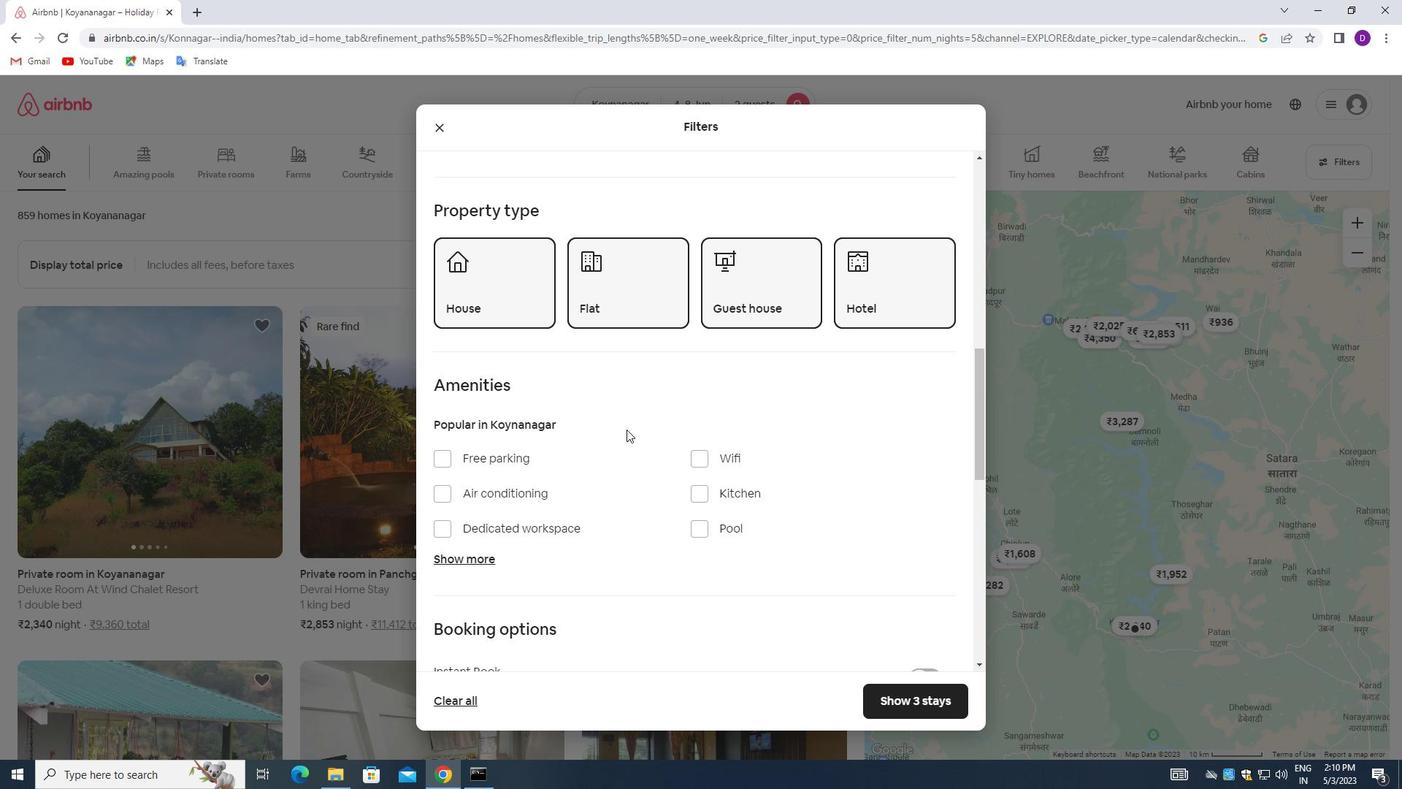 
Action: Mouse scrolled (637, 428) with delta (0, 0)
Screenshot: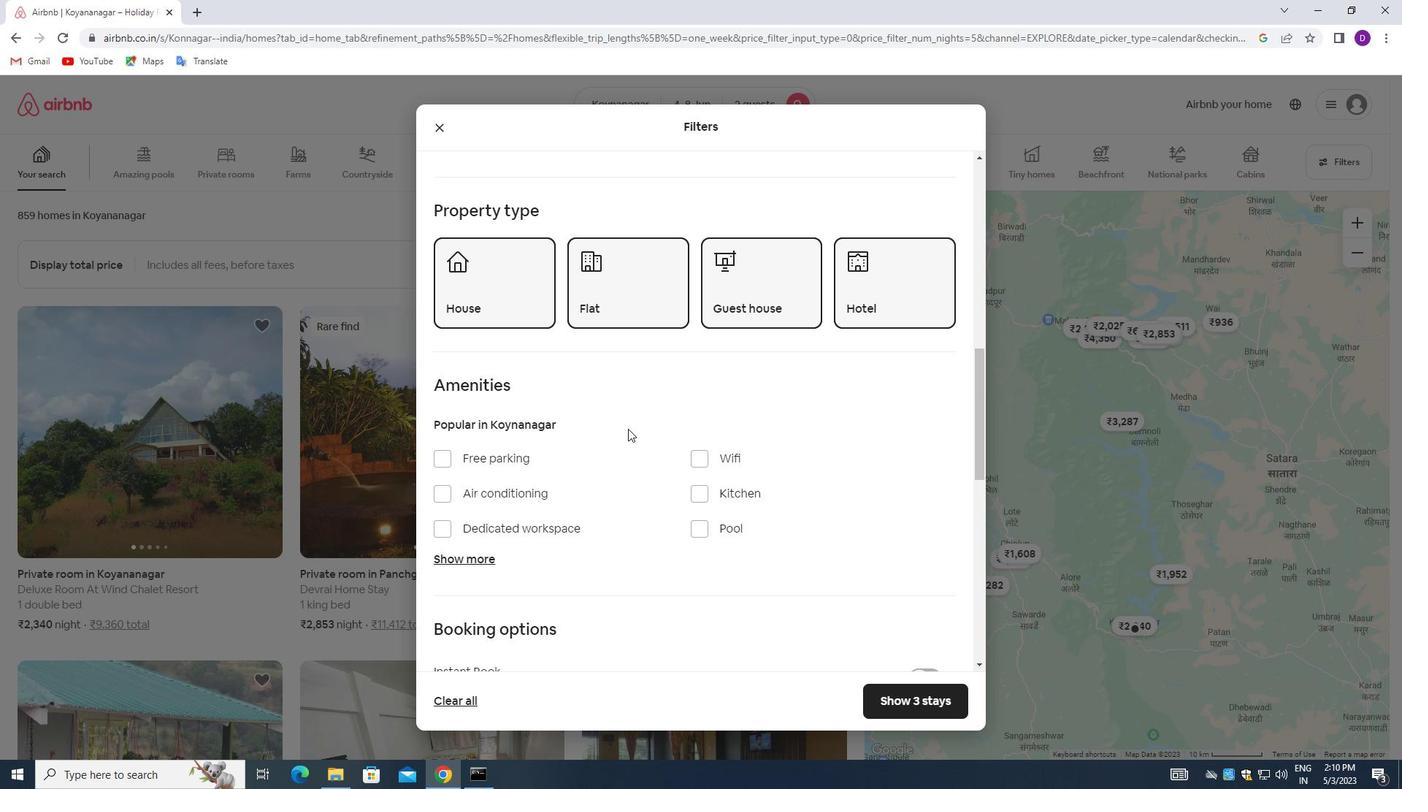 
Action: Mouse scrolled (637, 428) with delta (0, 0)
Screenshot: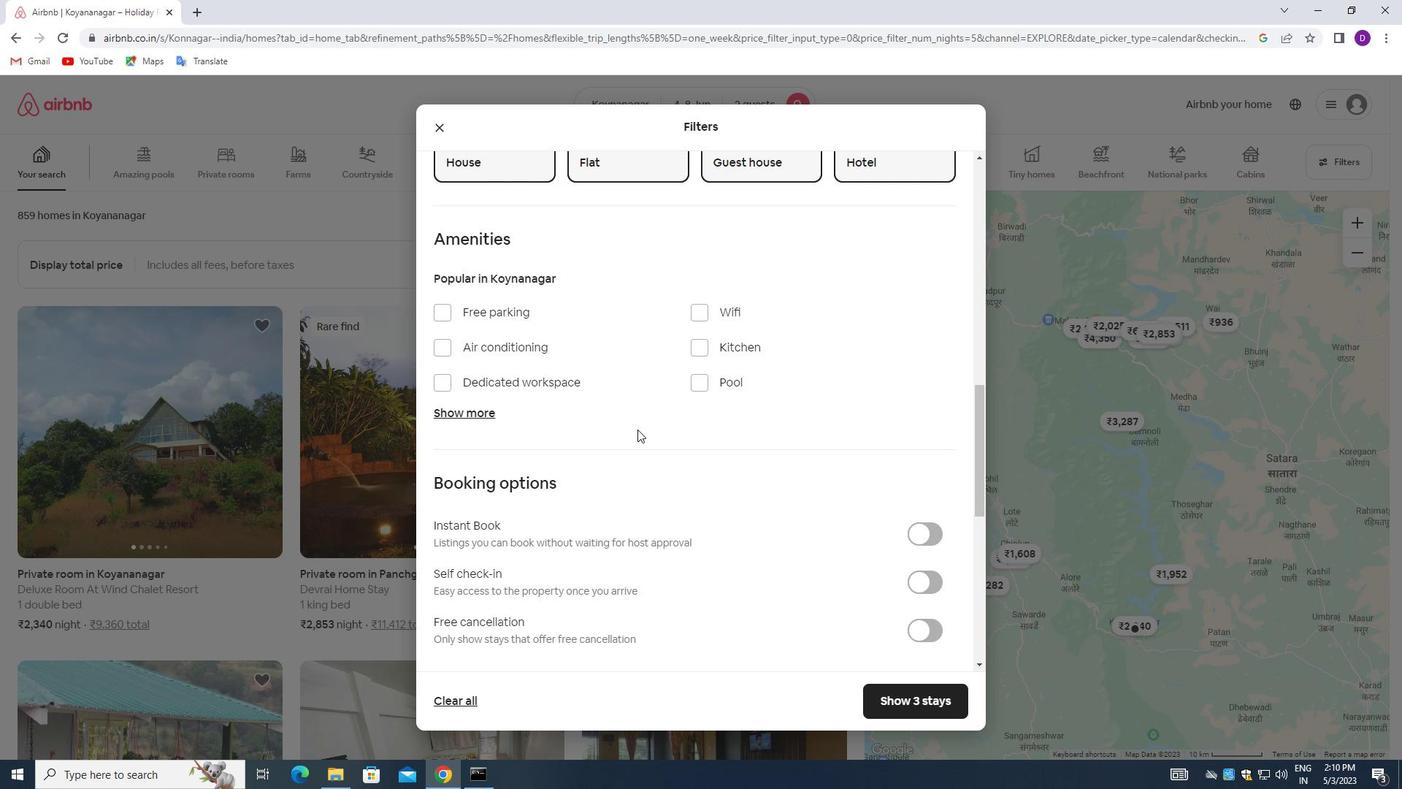 
Action: Mouse moved to (638, 429)
Screenshot: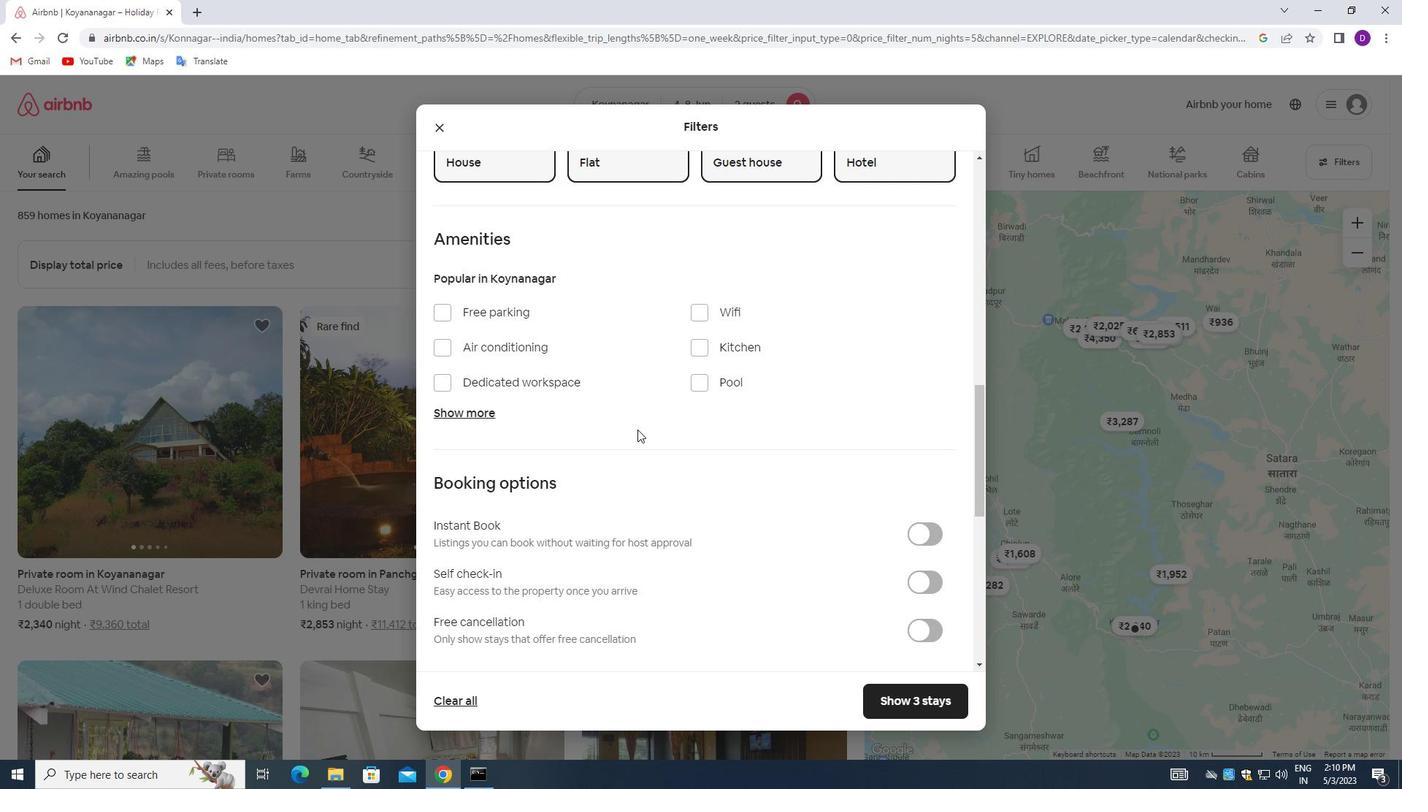 
Action: Mouse scrolled (638, 428) with delta (0, 0)
Screenshot: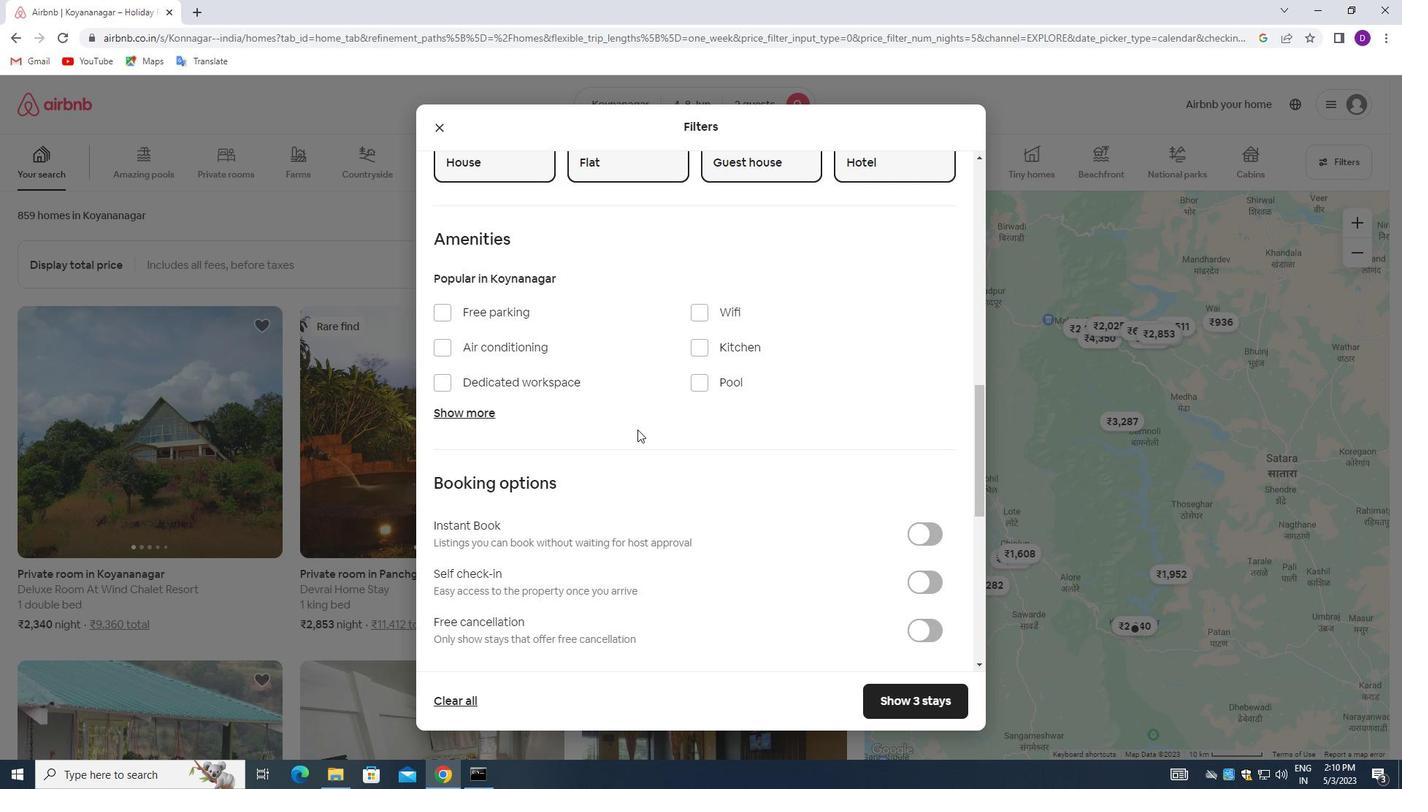 
Action: Mouse moved to (919, 440)
Screenshot: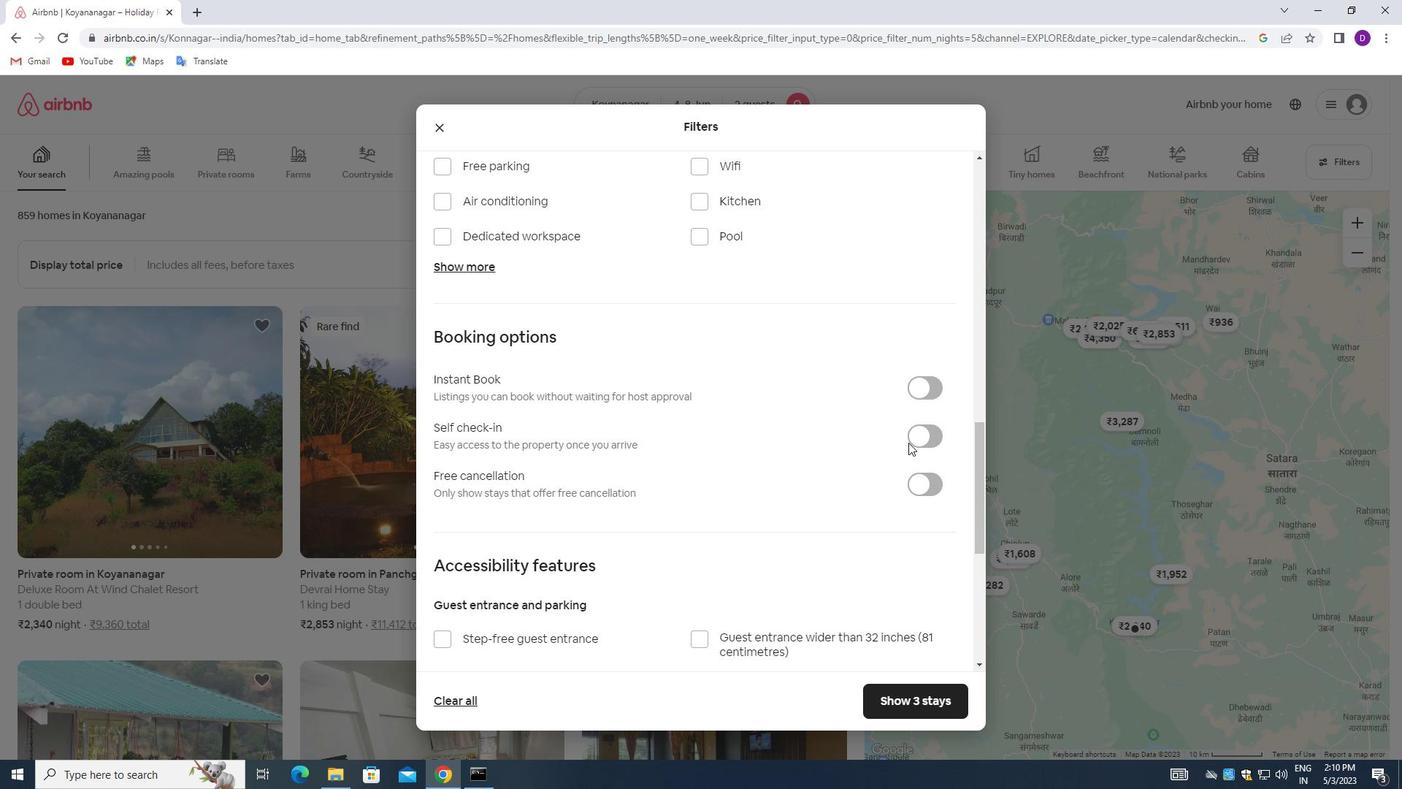 
Action: Mouse pressed left at (919, 440)
Screenshot: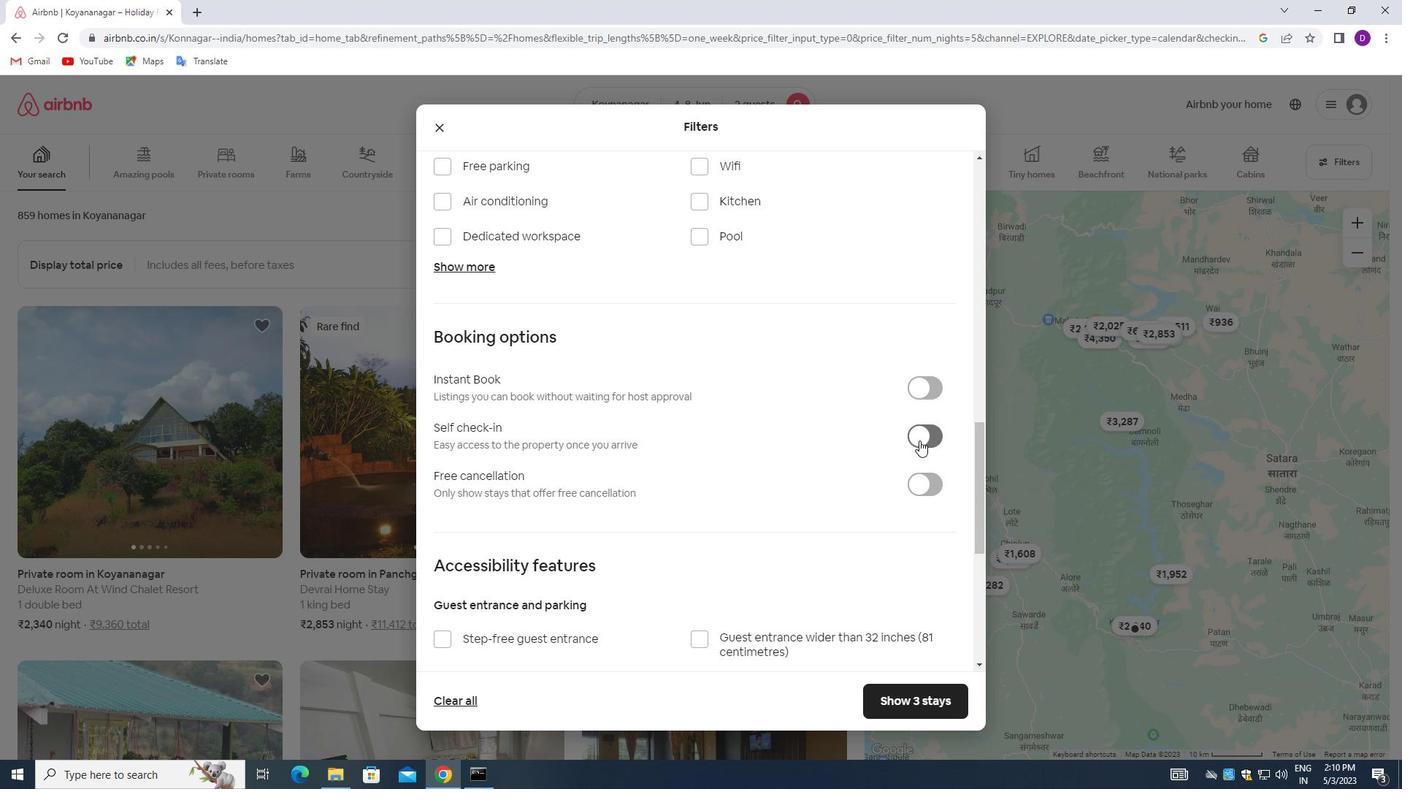 
Action: Mouse moved to (593, 445)
Screenshot: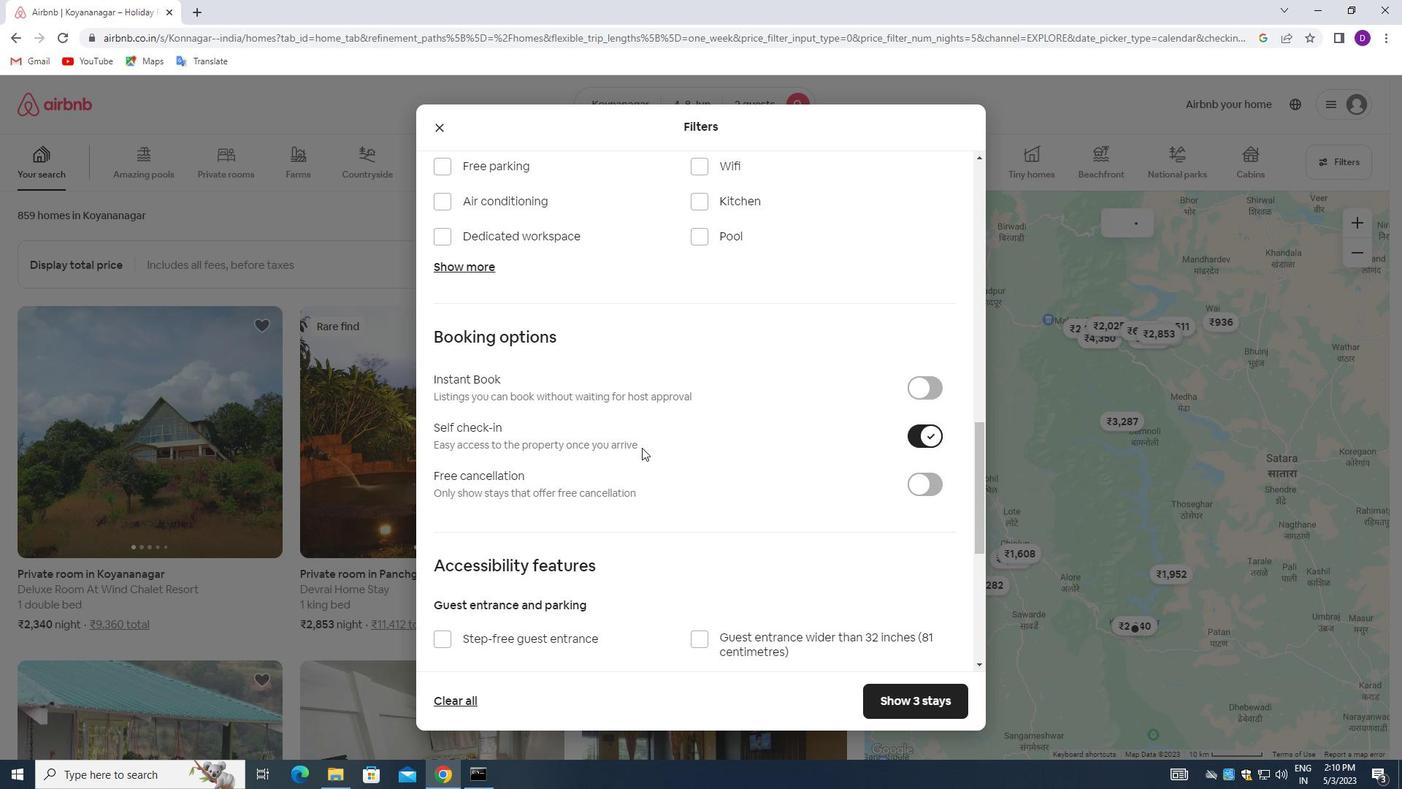 
Action: Mouse scrolled (593, 444) with delta (0, 0)
Screenshot: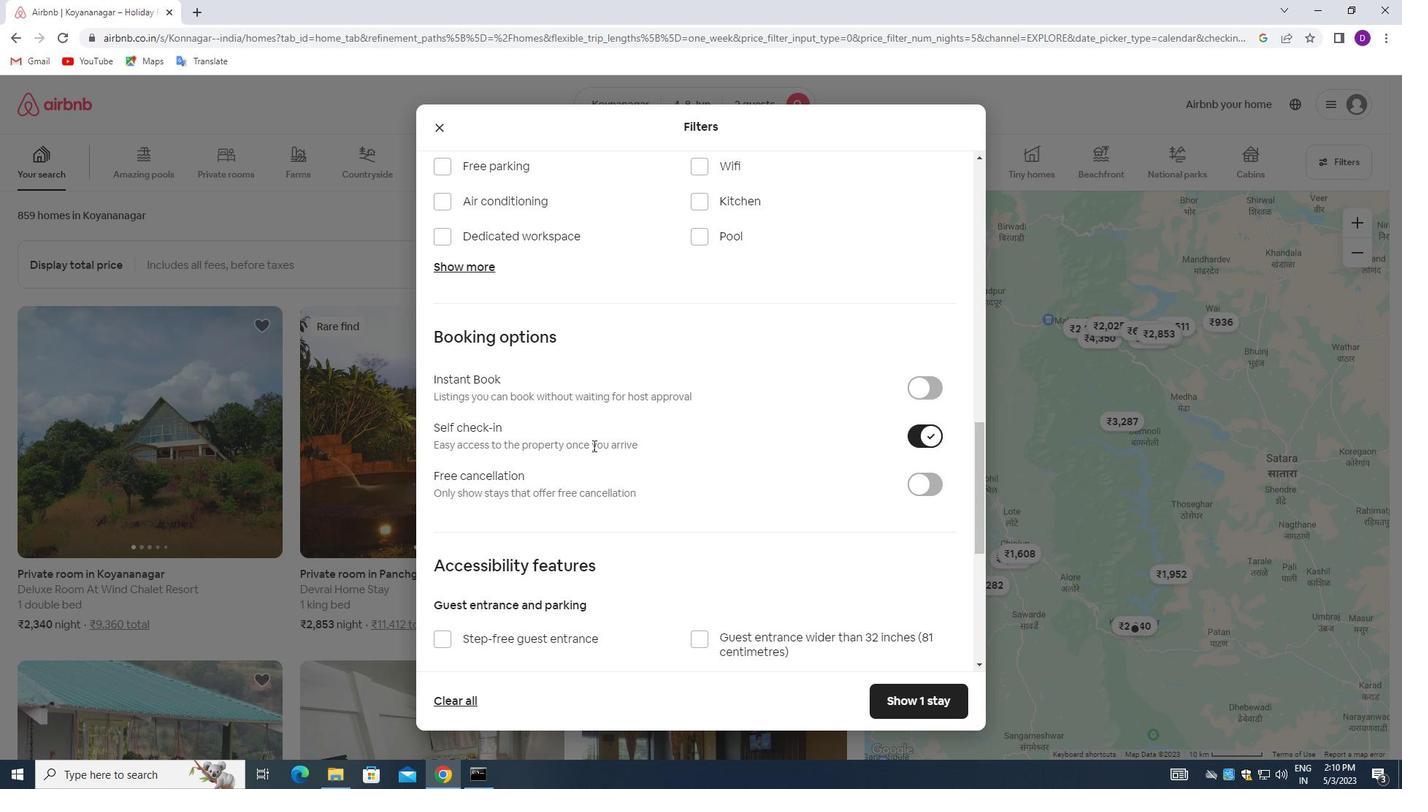 
Action: Mouse scrolled (593, 444) with delta (0, 0)
Screenshot: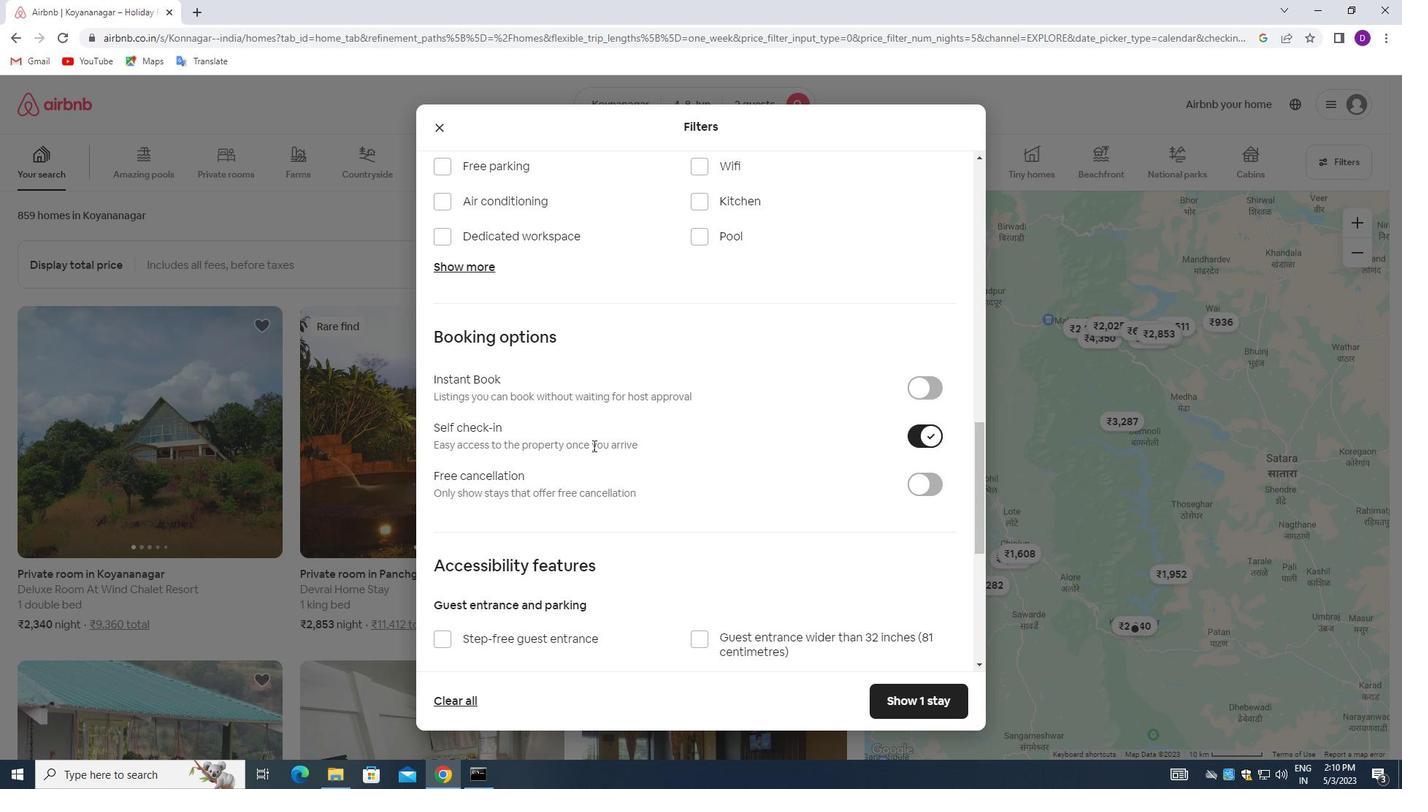 
Action: Mouse scrolled (593, 444) with delta (0, 0)
Screenshot: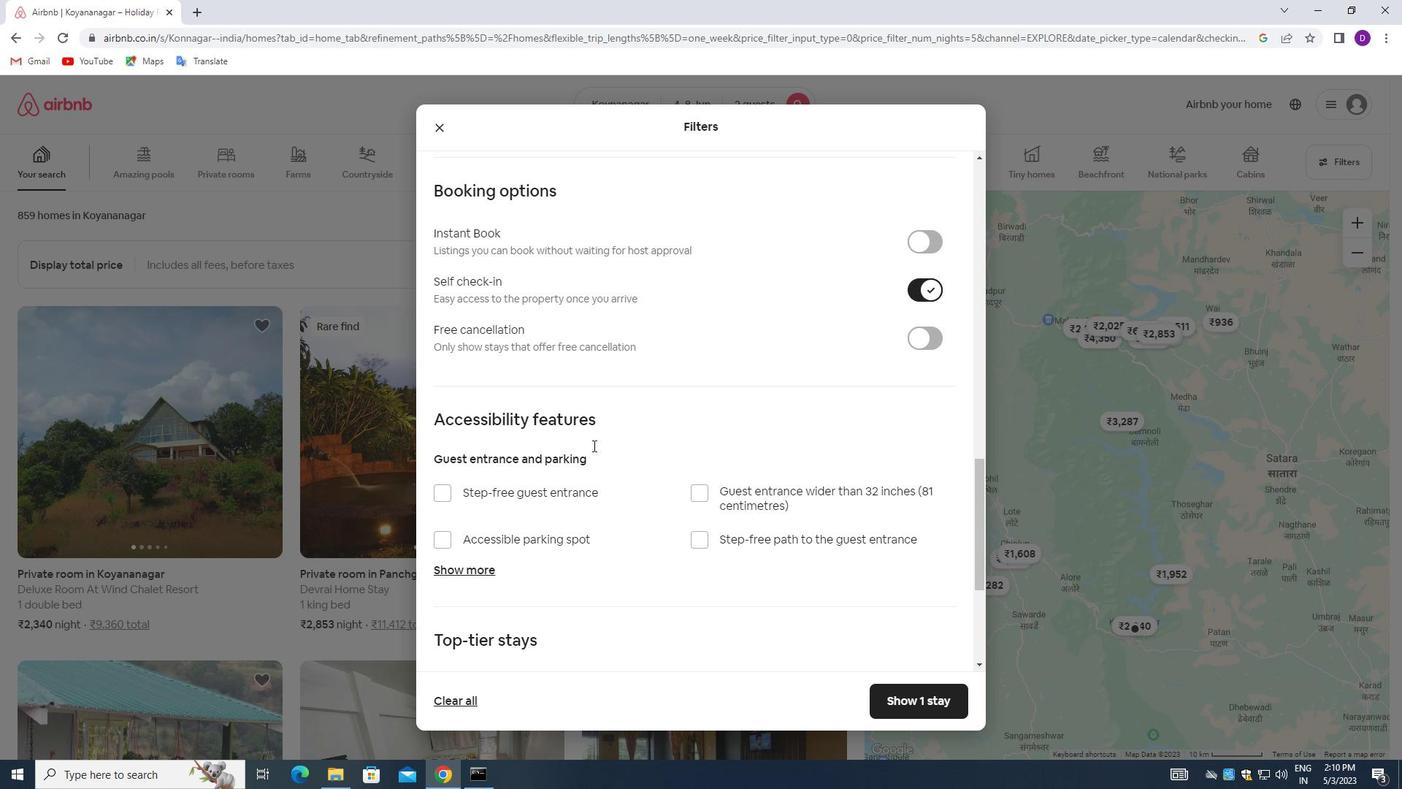 
Action: Mouse scrolled (593, 444) with delta (0, 0)
Screenshot: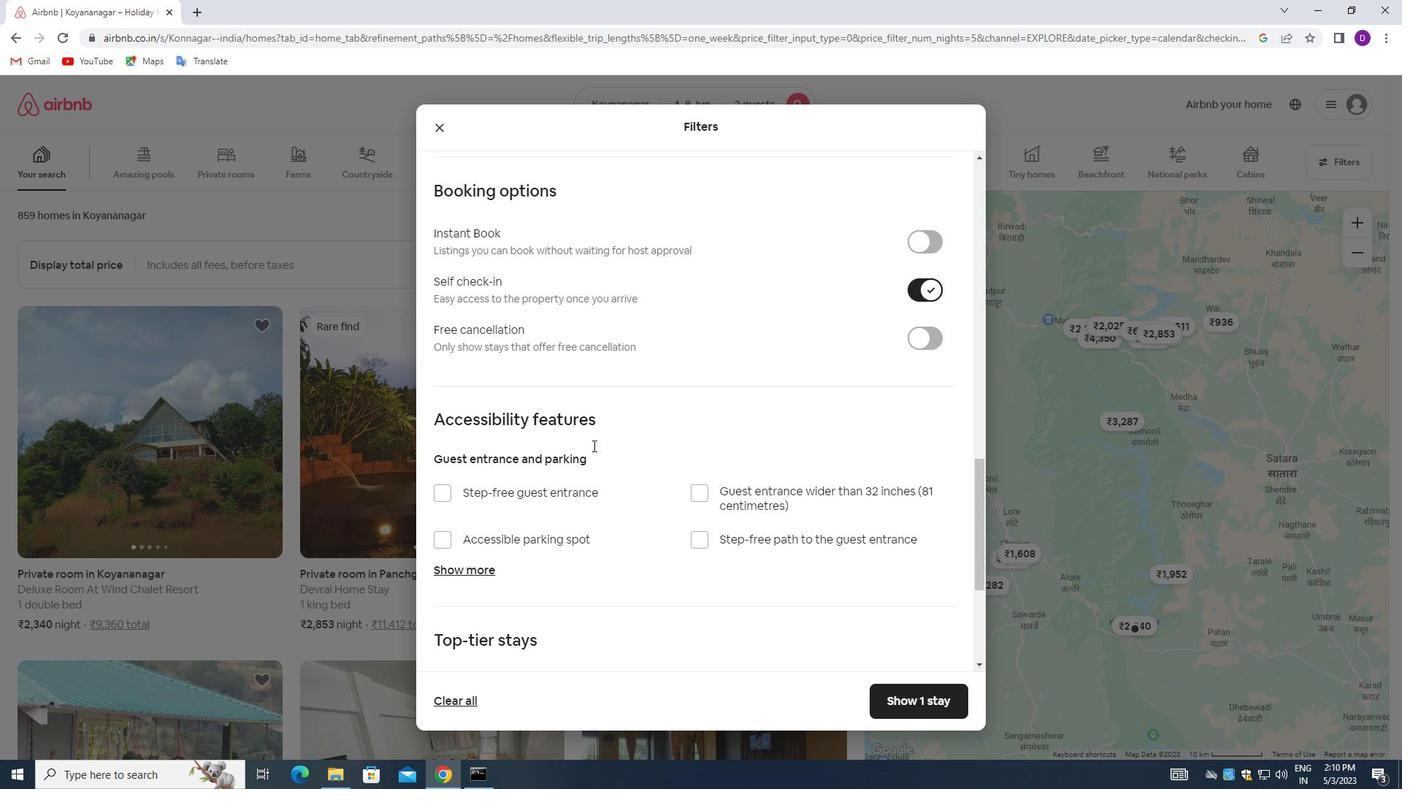 
Action: Mouse scrolled (593, 444) with delta (0, 0)
Screenshot: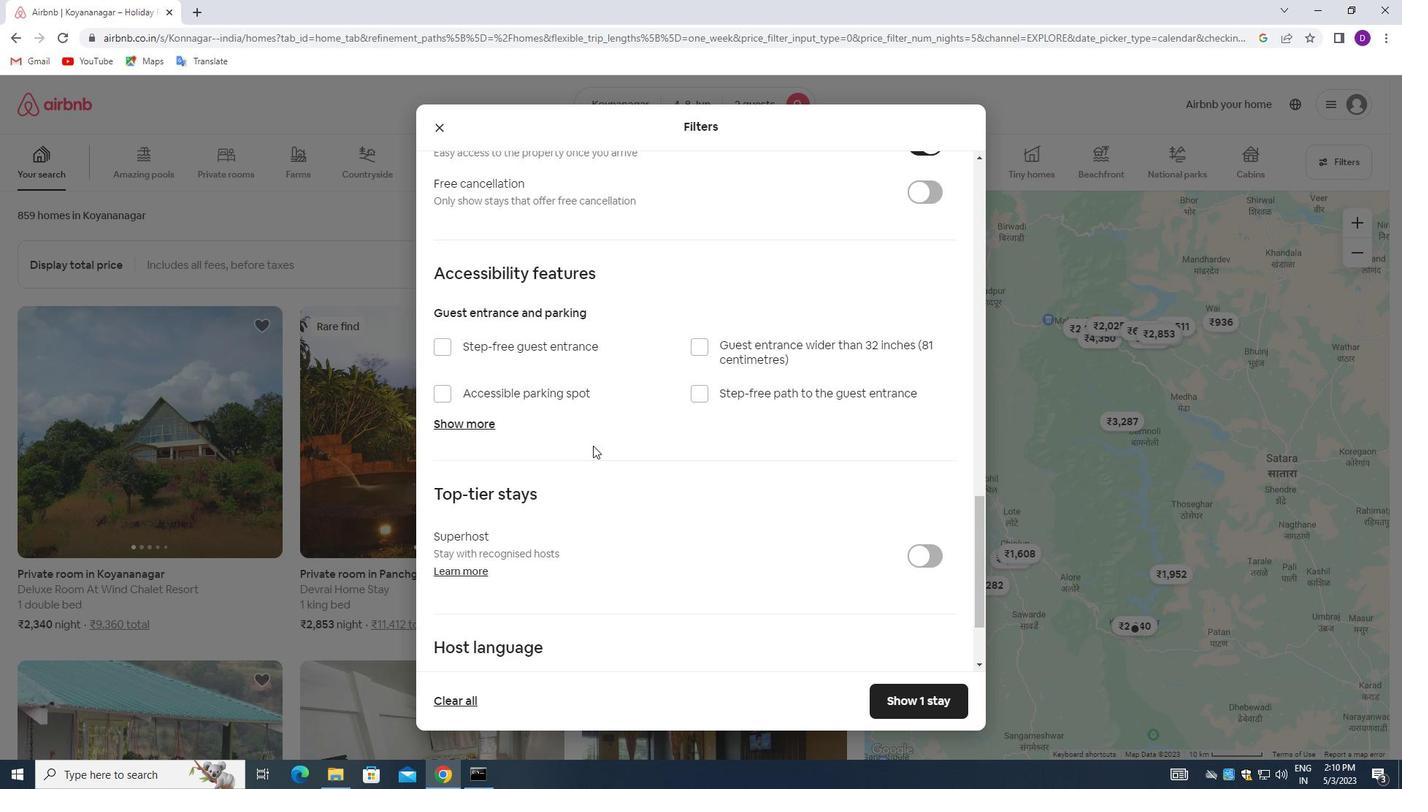 
Action: Mouse scrolled (593, 444) with delta (0, 0)
Screenshot: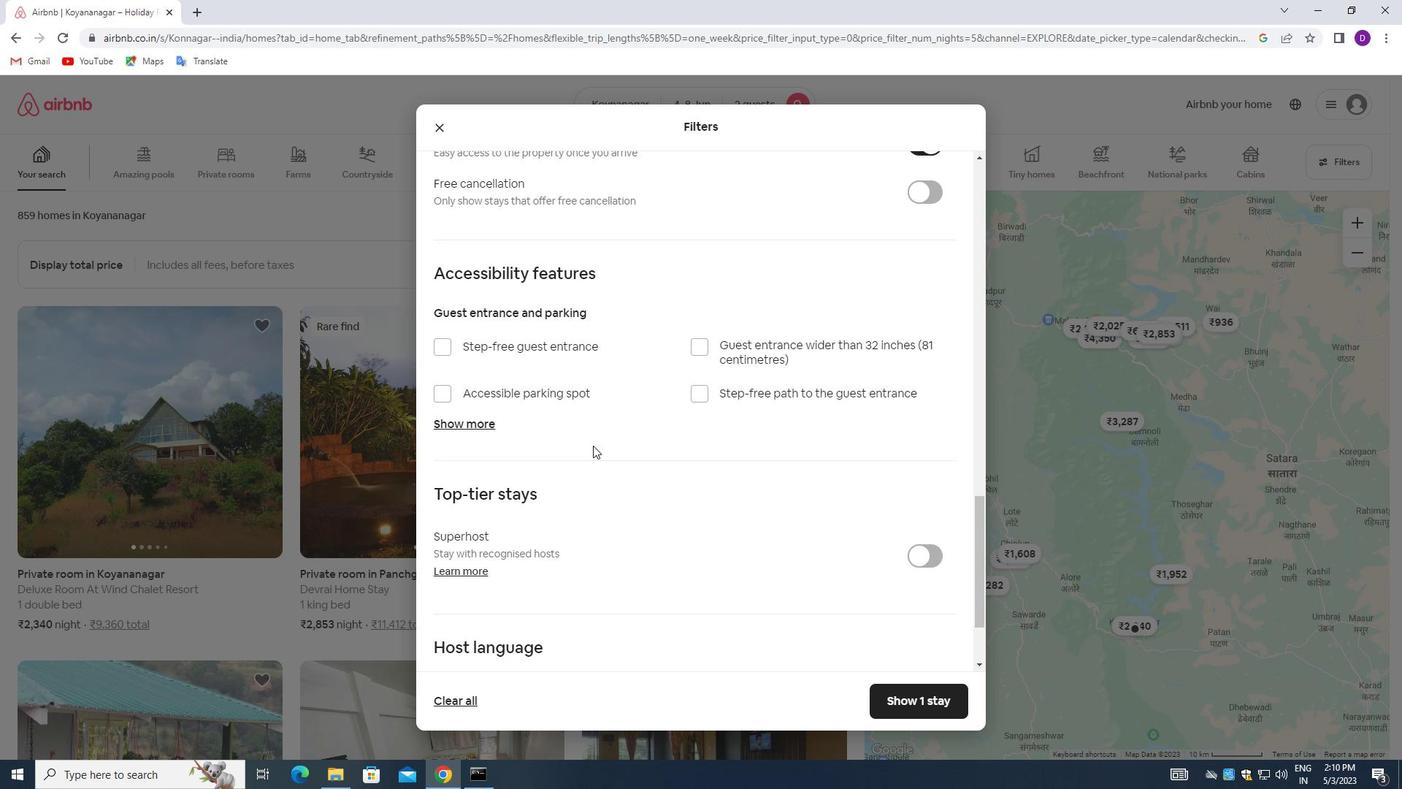 
Action: Mouse scrolled (593, 444) with delta (0, 0)
Screenshot: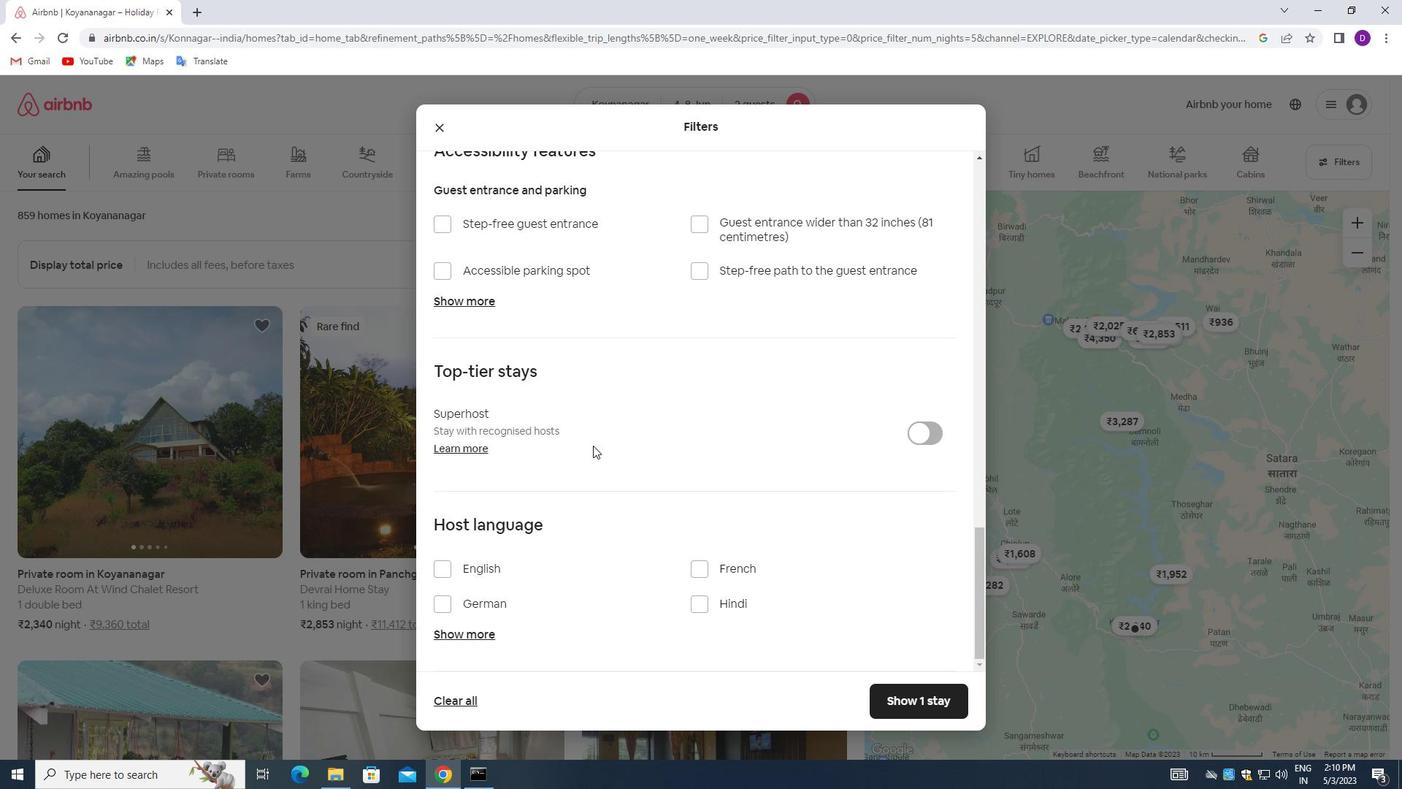 
Action: Mouse scrolled (593, 444) with delta (0, 0)
Screenshot: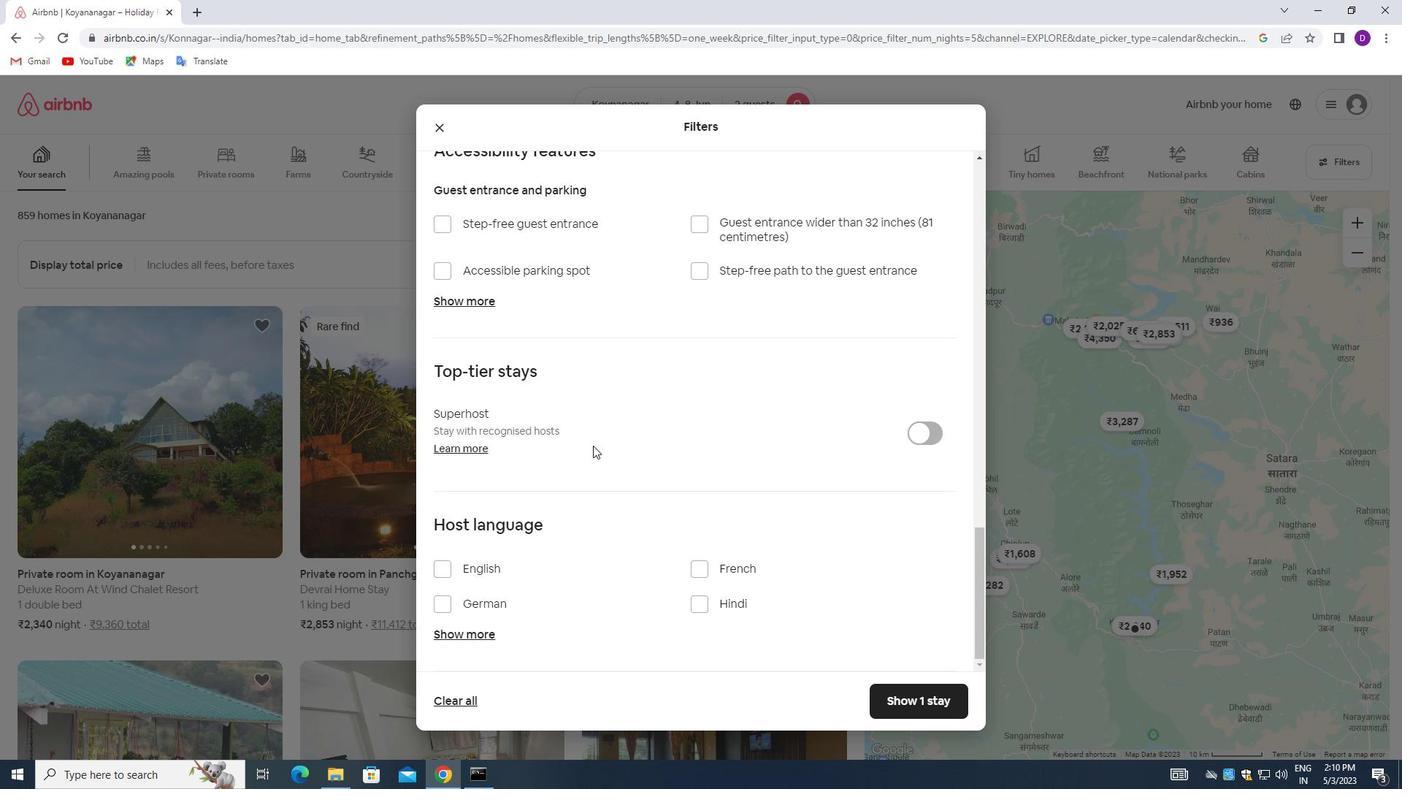 
Action: Mouse moved to (592, 445)
Screenshot: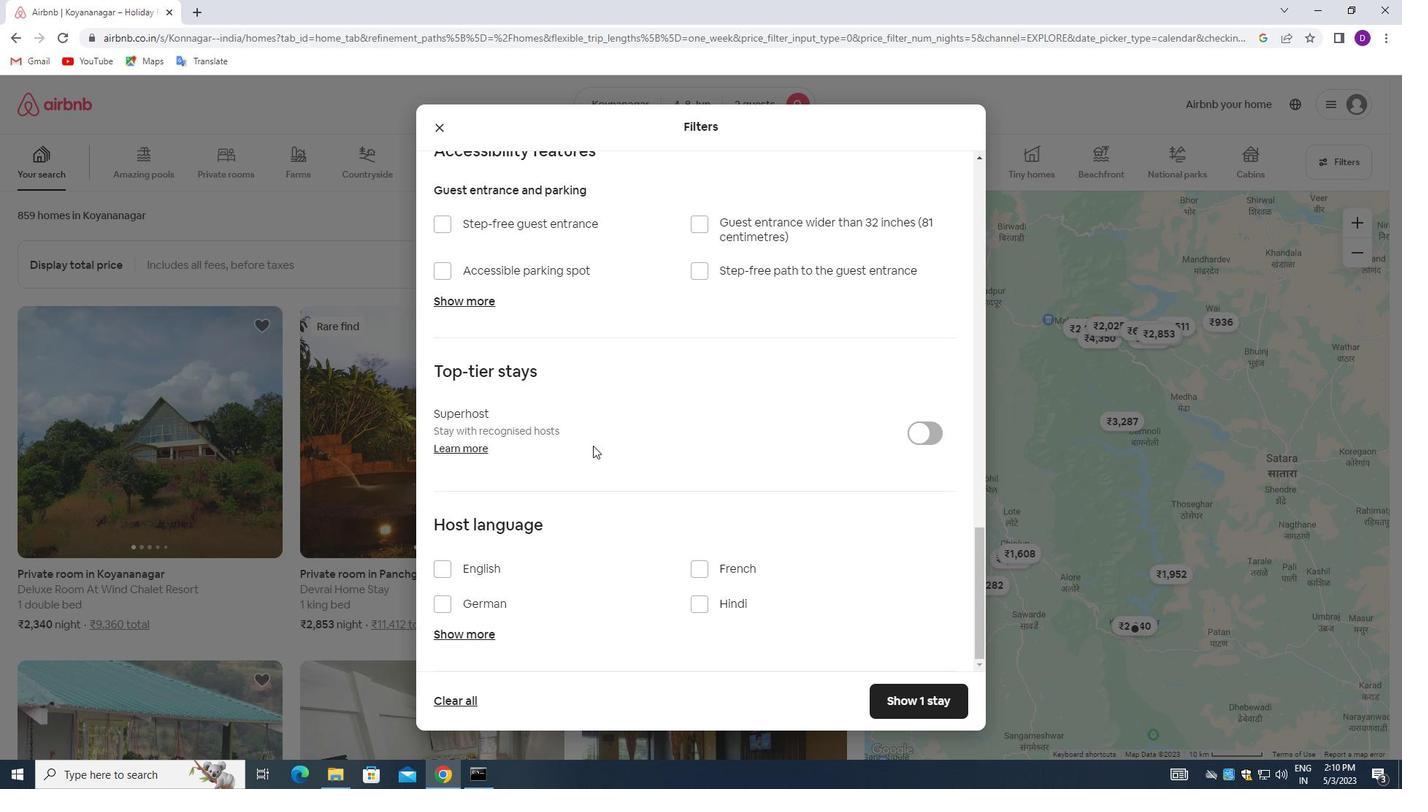 
Action: Mouse scrolled (592, 444) with delta (0, 0)
Screenshot: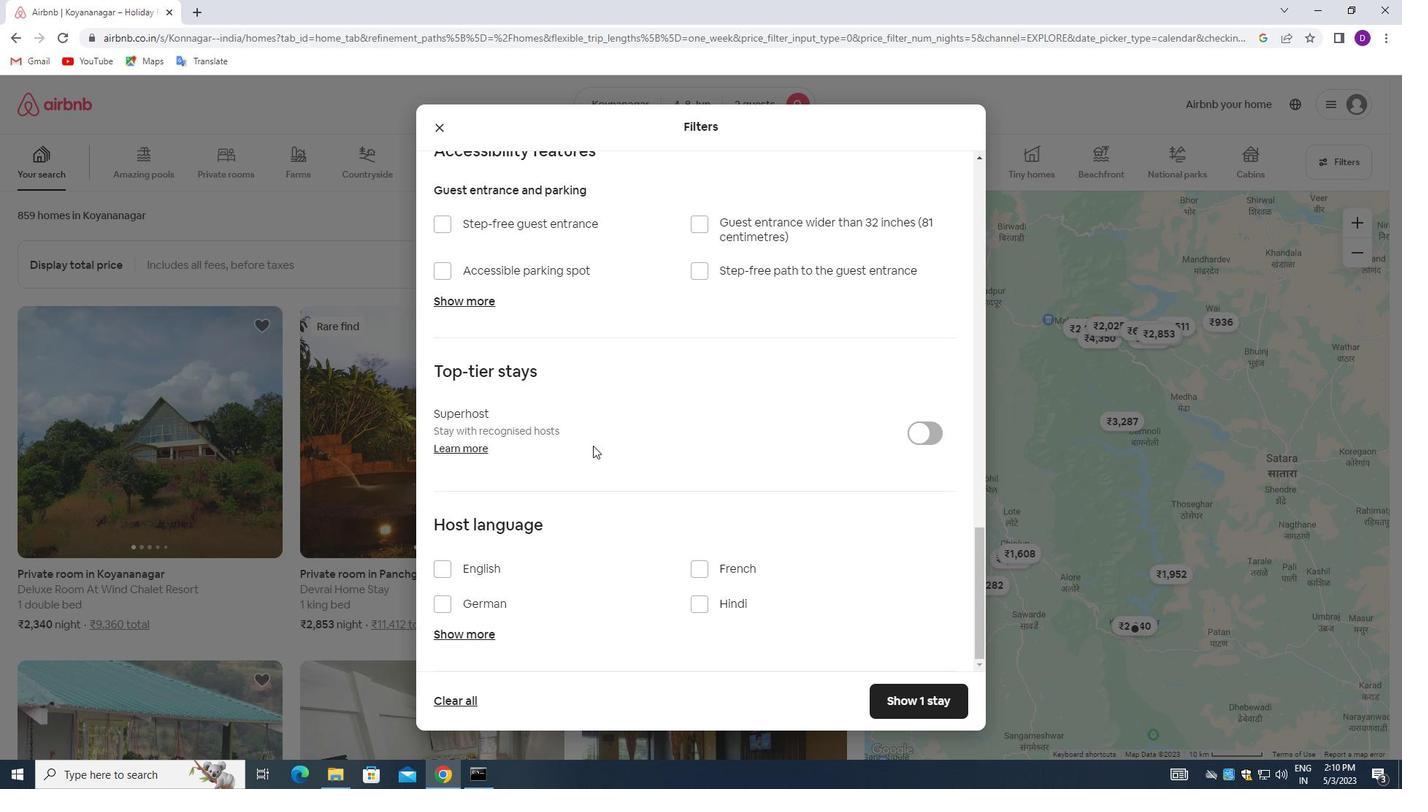 
Action: Mouse moved to (447, 570)
Screenshot: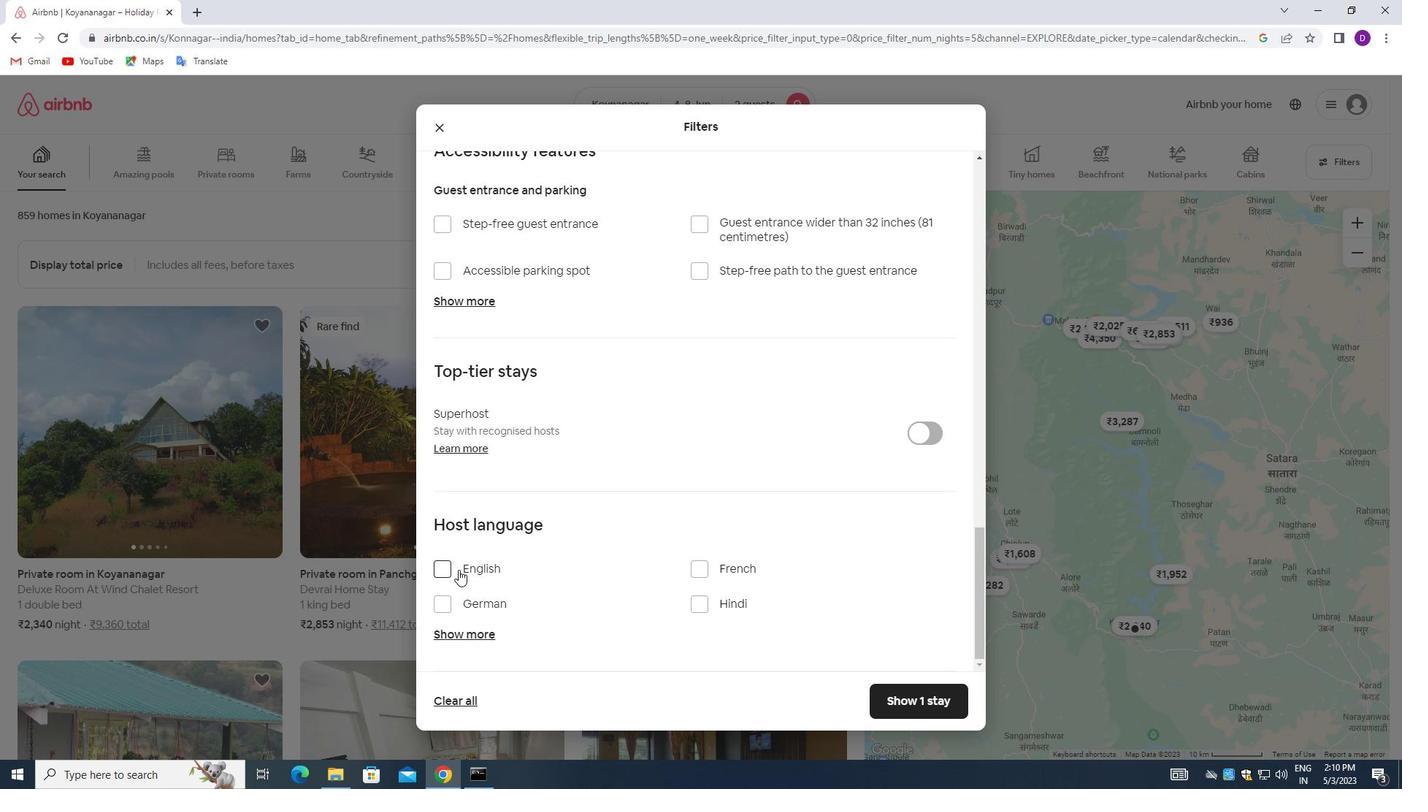 
Action: Mouse pressed left at (447, 570)
Screenshot: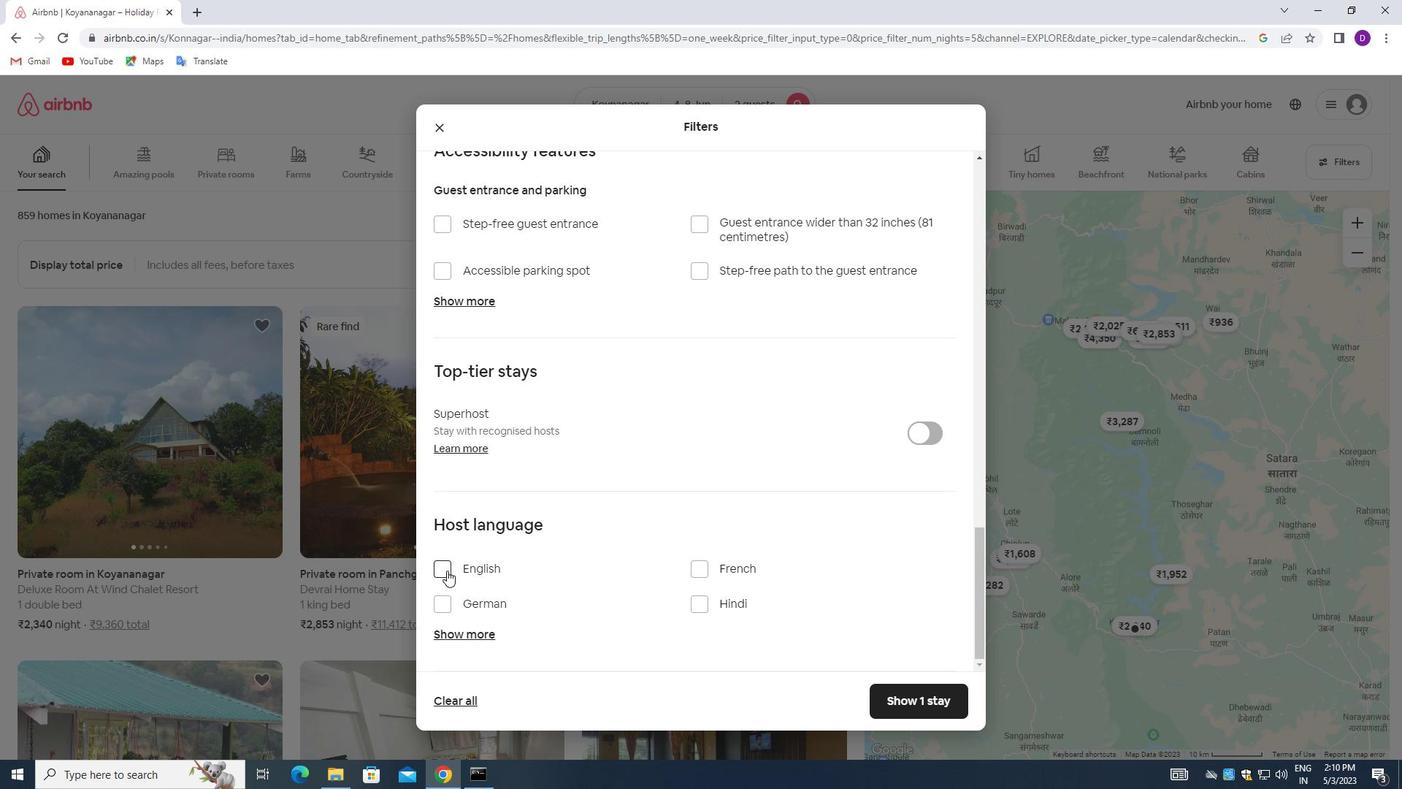 
Action: Mouse moved to (881, 698)
Screenshot: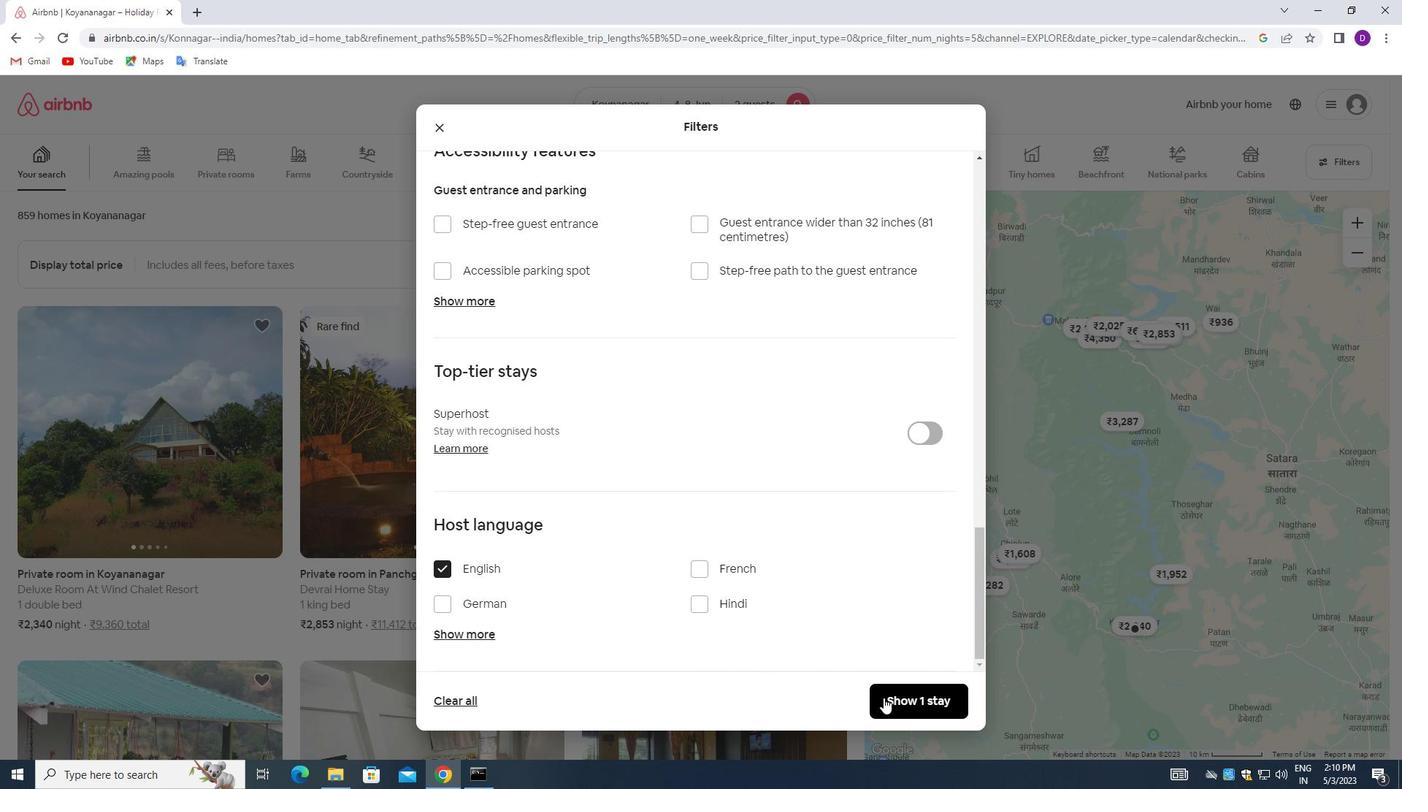
Action: Mouse pressed left at (881, 698)
Screenshot: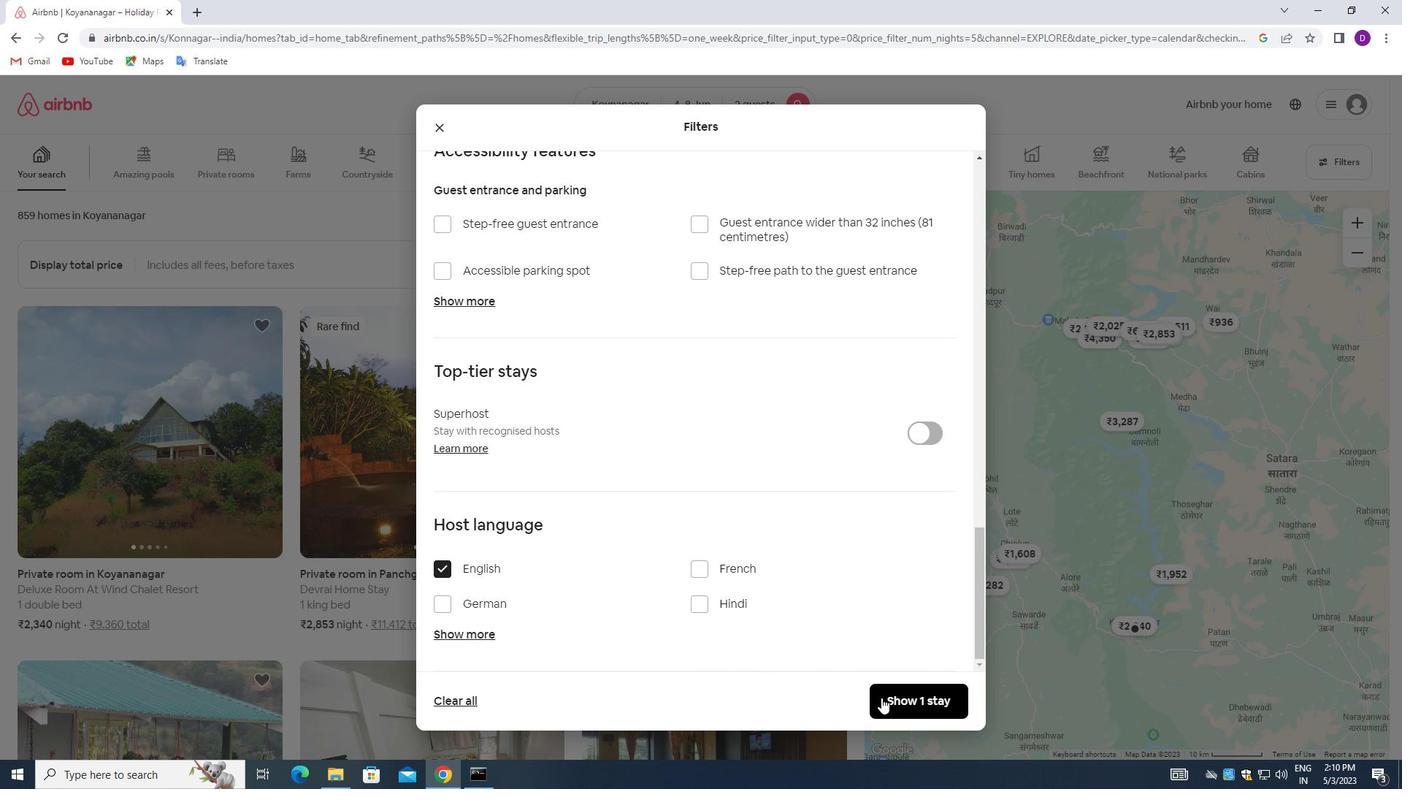 
Action: Mouse moved to (889, 531)
Screenshot: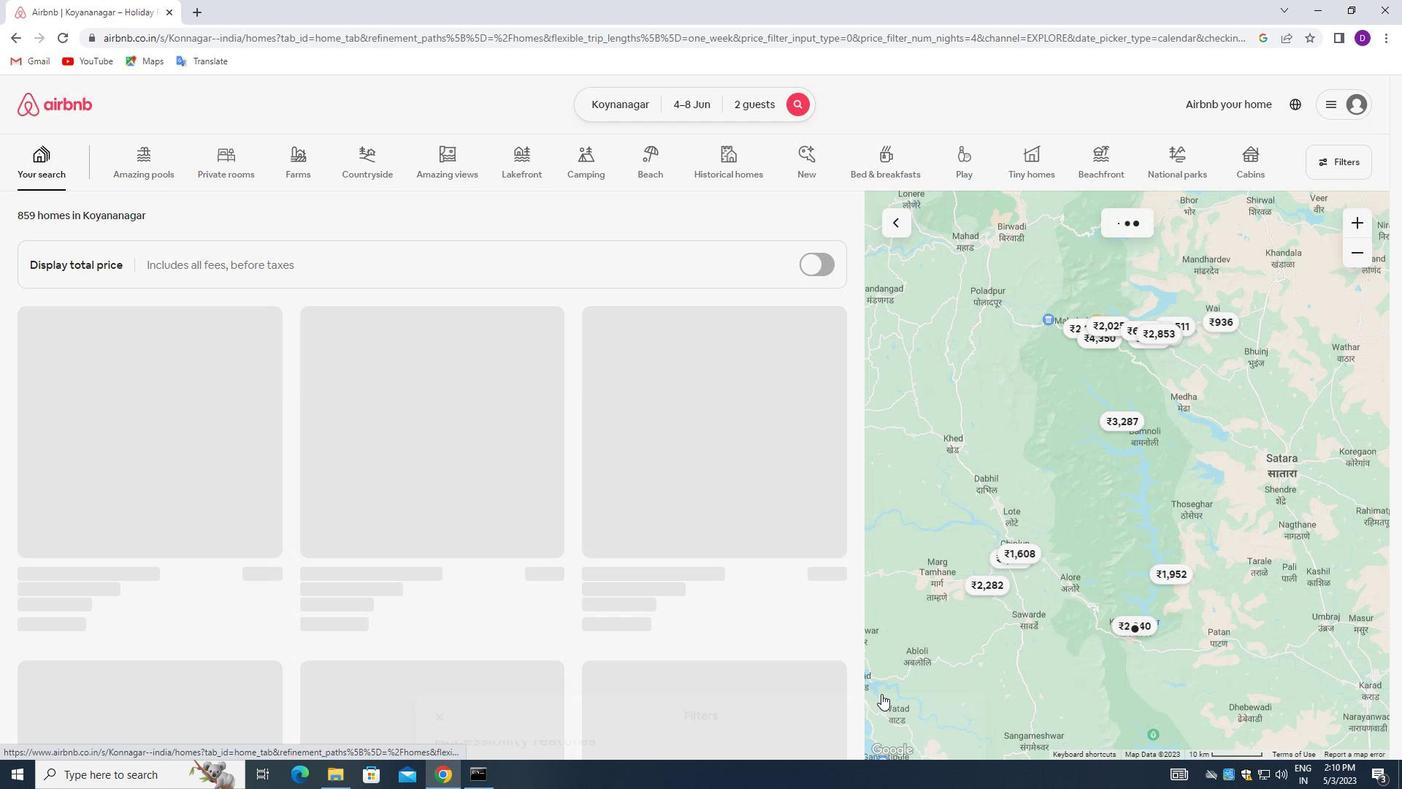 
